 Task: Add a signature Justin Kelly containing With heartfelt thanks and warm wishes, Justin Kelly to email address softage.8@softage.net and add a label Big data
Action: Mouse moved to (1029, 61)
Screenshot: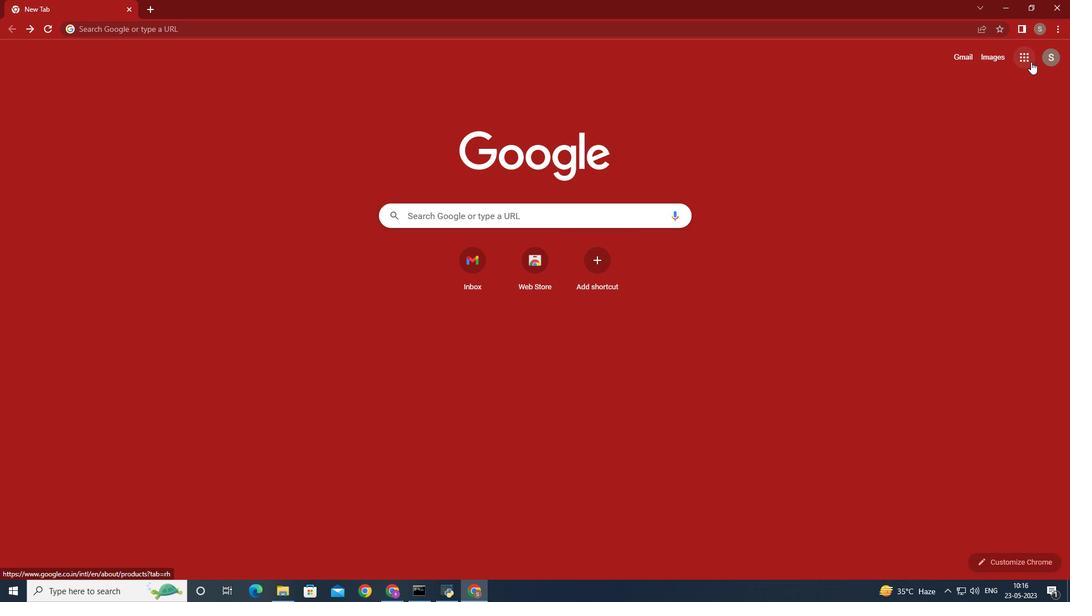 
Action: Mouse pressed left at (1029, 61)
Screenshot: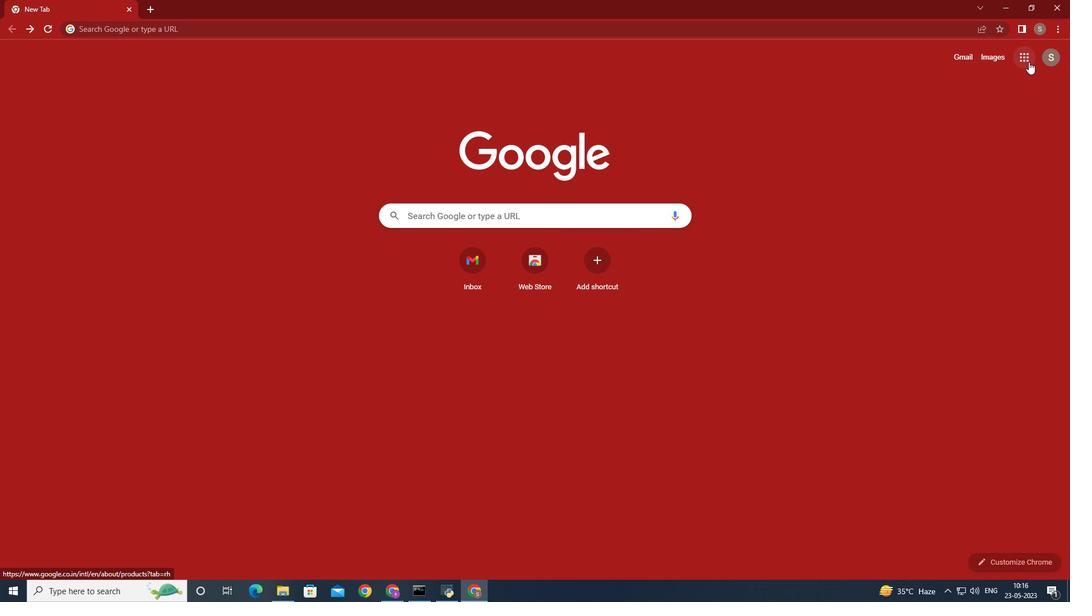 
Action: Mouse moved to (975, 102)
Screenshot: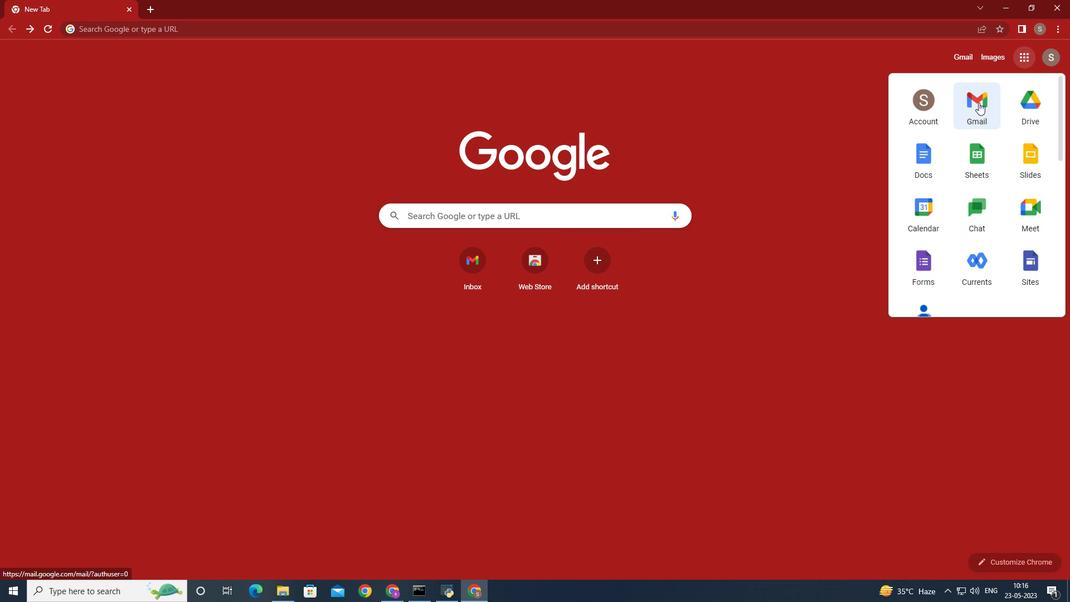 
Action: Mouse pressed left at (975, 102)
Screenshot: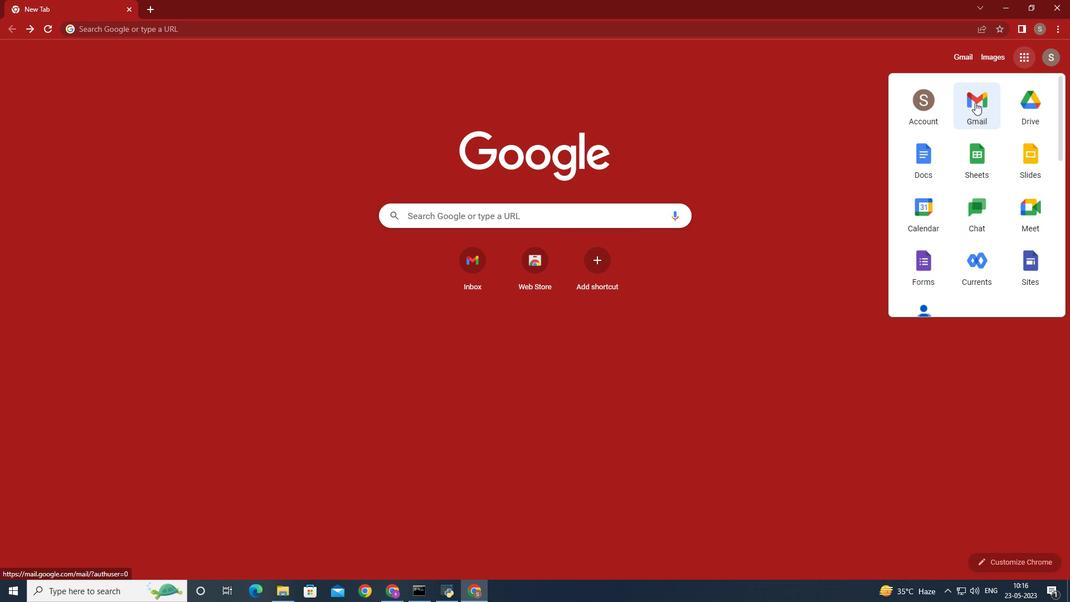
Action: Mouse moved to (952, 77)
Screenshot: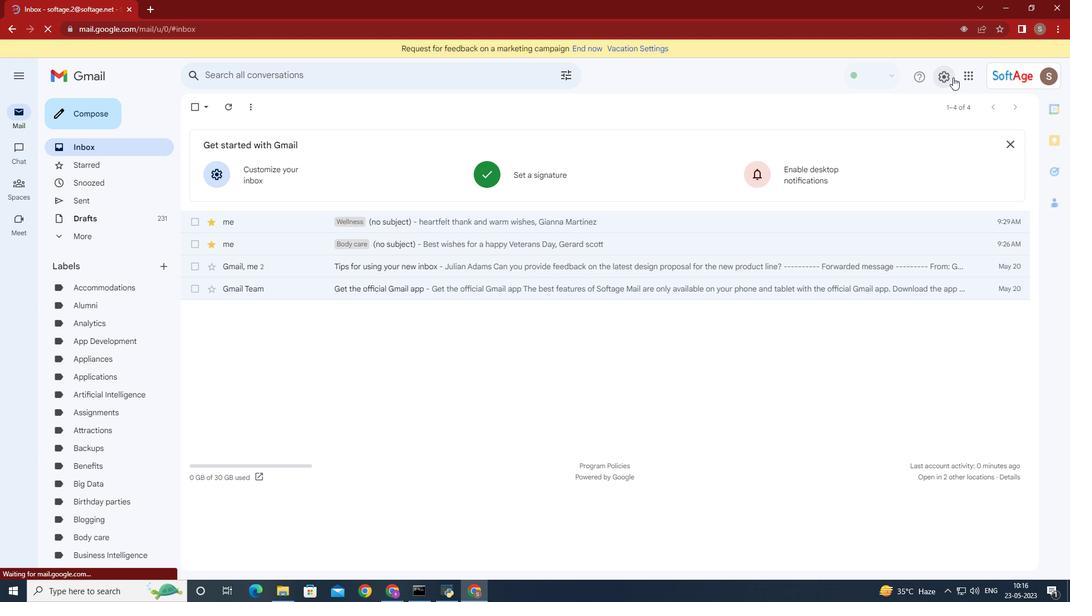 
Action: Mouse pressed left at (952, 77)
Screenshot: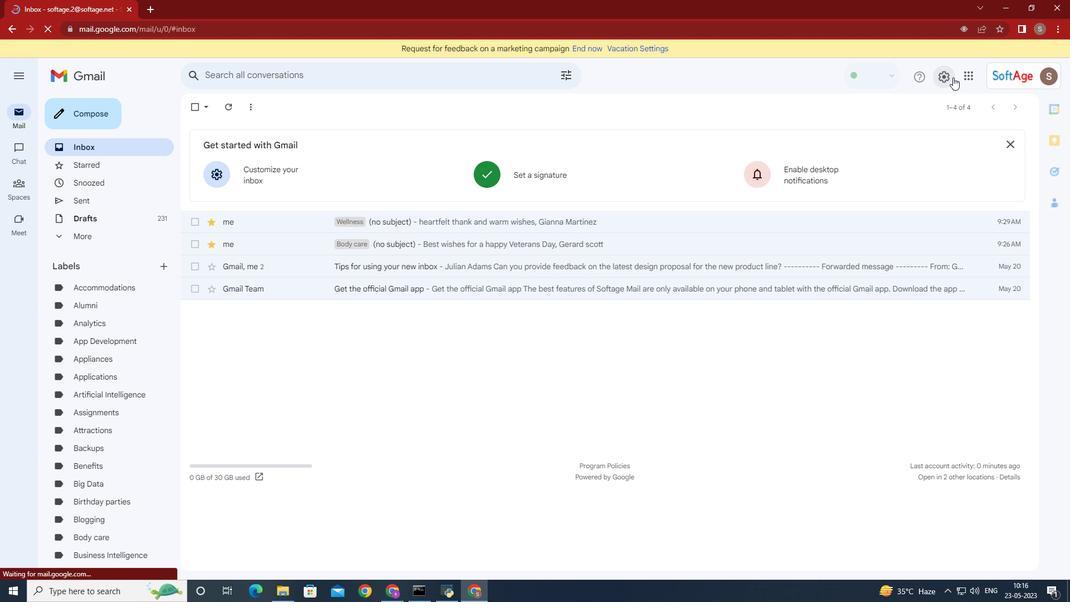 
Action: Mouse moved to (962, 131)
Screenshot: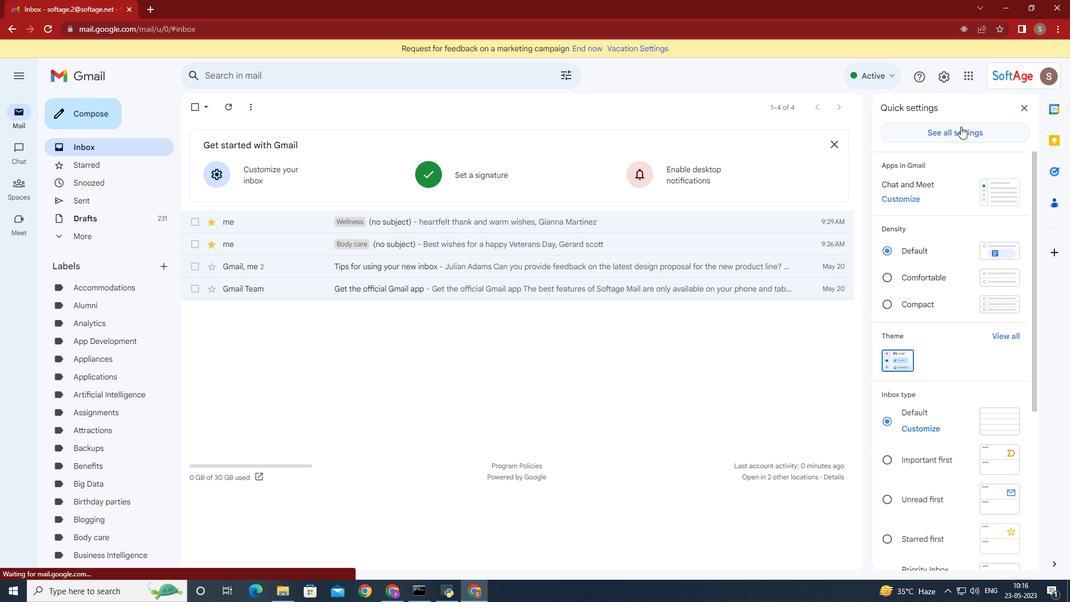 
Action: Mouse pressed left at (962, 131)
Screenshot: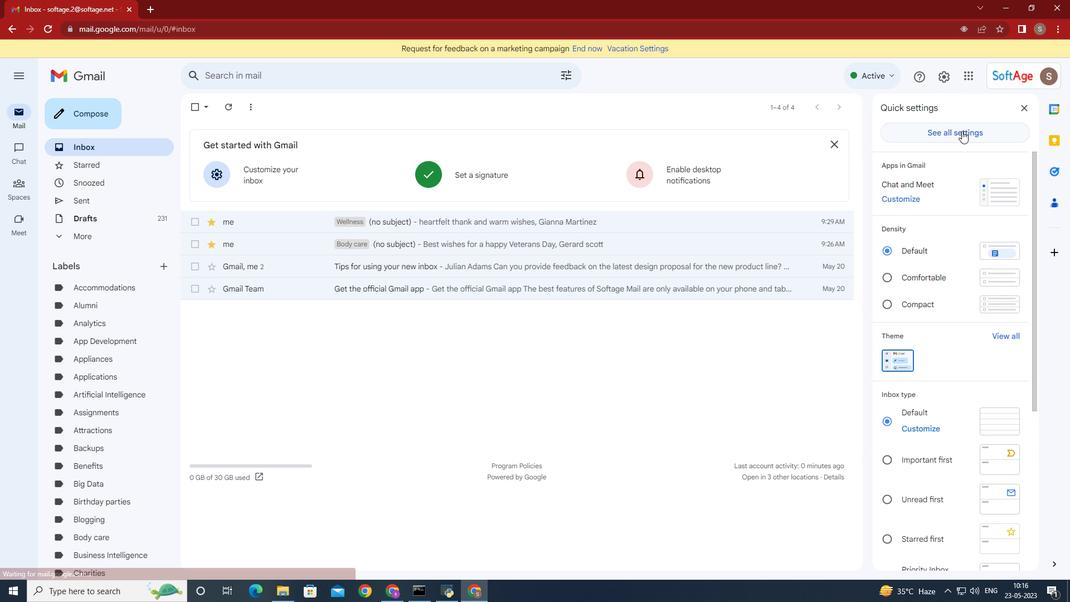 
Action: Mouse moved to (777, 209)
Screenshot: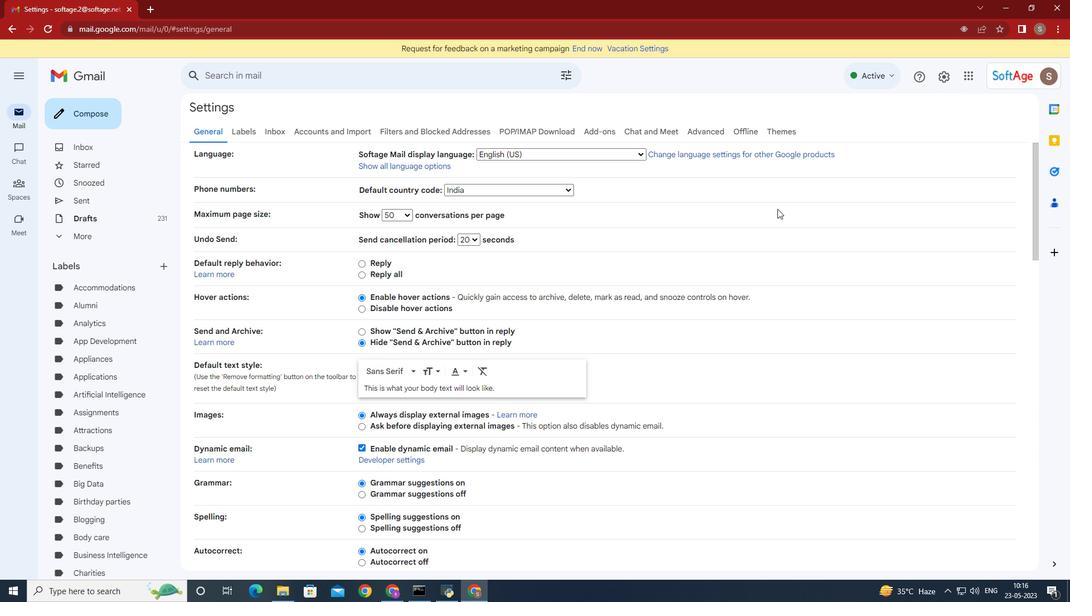
Action: Mouse scrolled (777, 208) with delta (0, 0)
Screenshot: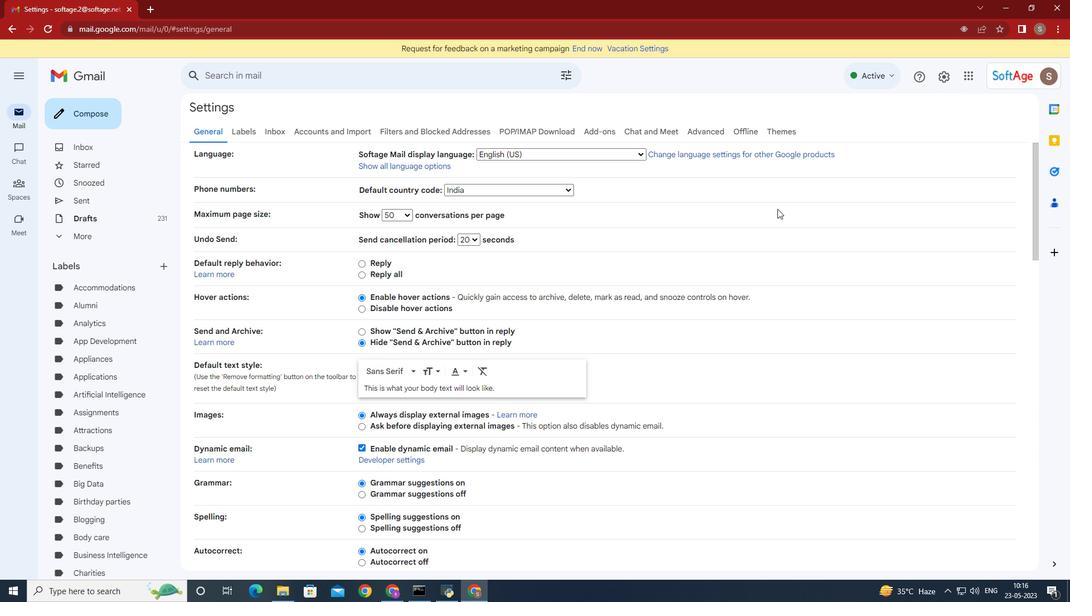 
Action: Mouse moved to (773, 210)
Screenshot: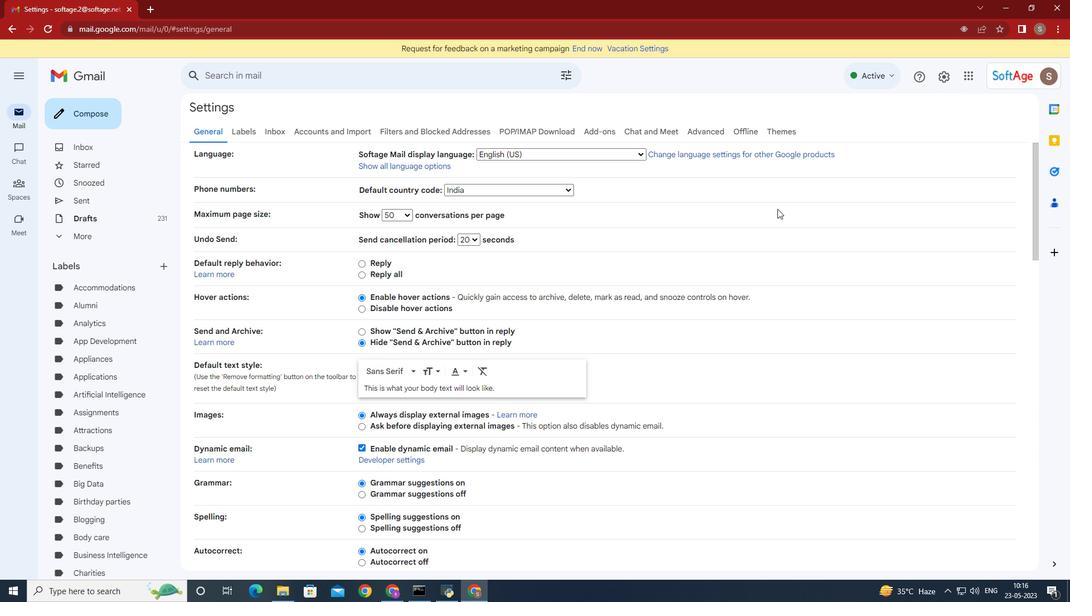 
Action: Mouse scrolled (776, 209) with delta (0, 0)
Screenshot: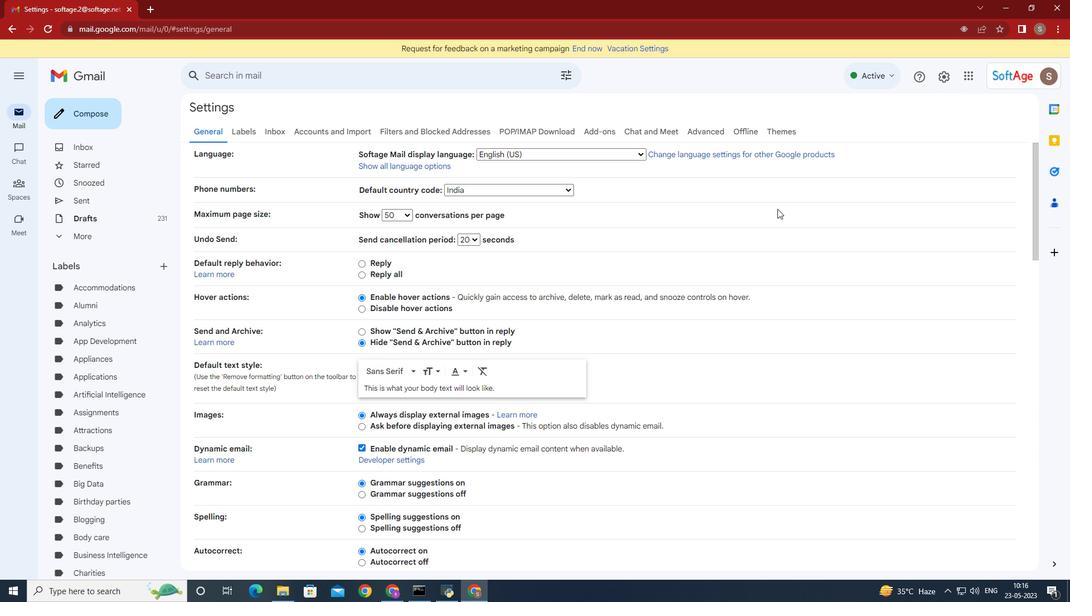 
Action: Mouse moved to (773, 210)
Screenshot: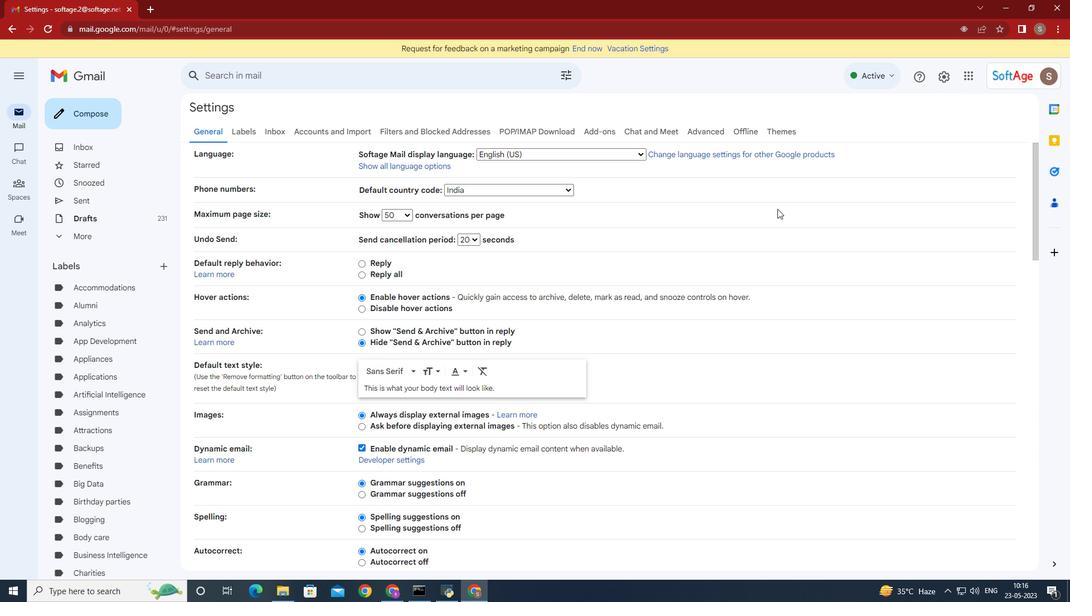 
Action: Mouse scrolled (775, 209) with delta (0, 0)
Screenshot: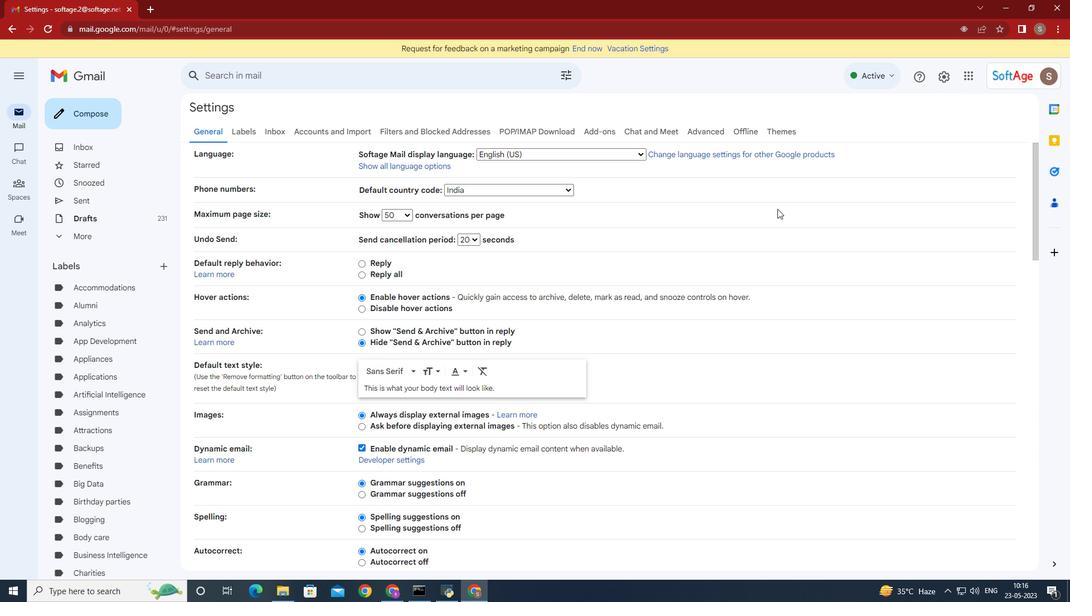 
Action: Mouse scrolled (774, 209) with delta (0, 0)
Screenshot: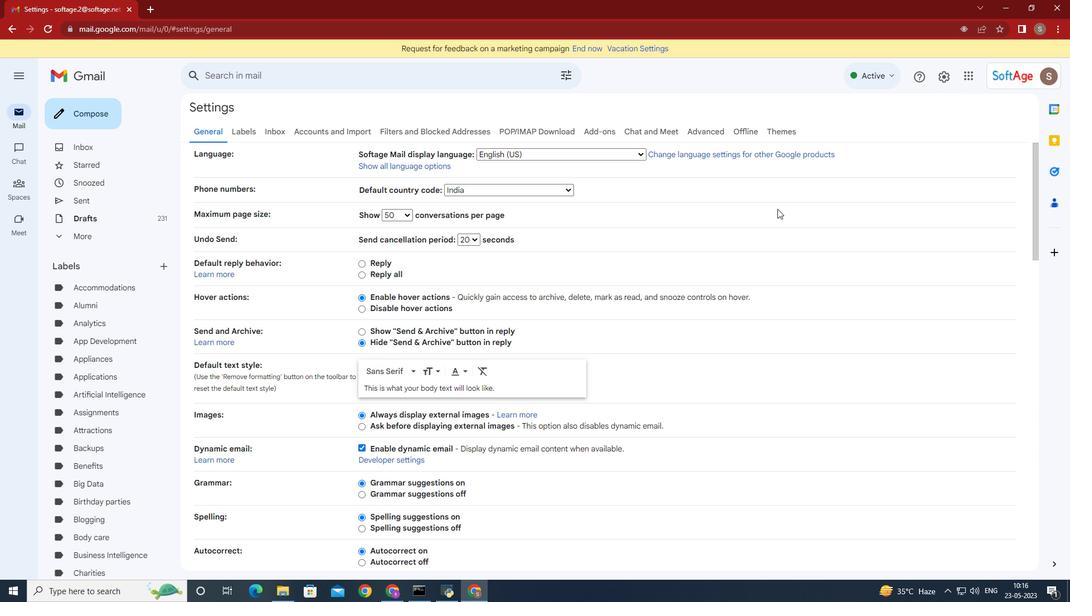 
Action: Mouse moved to (773, 210)
Screenshot: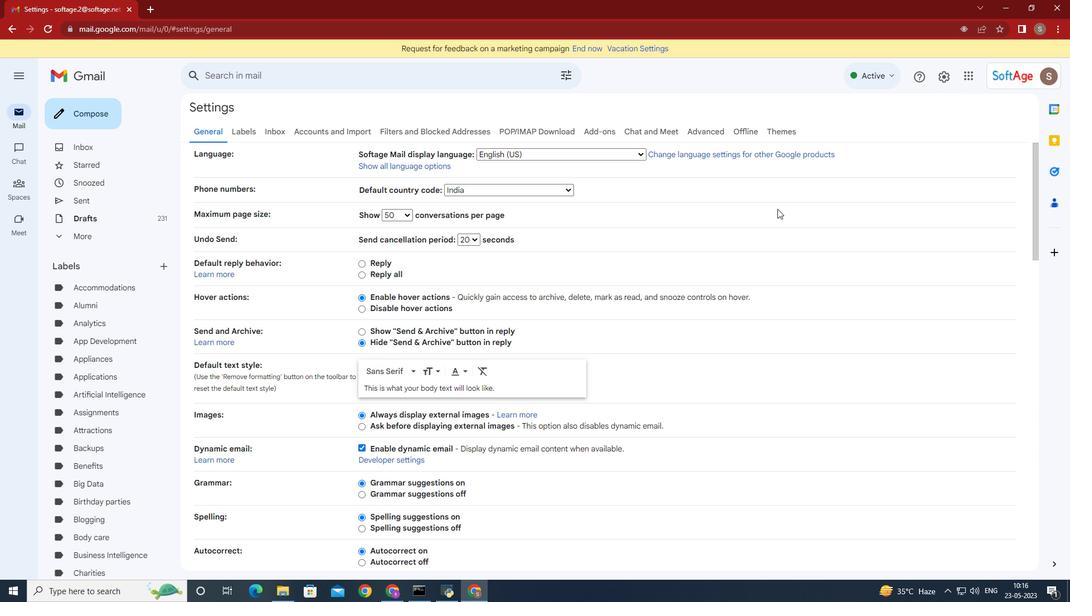 
Action: Mouse scrolled (774, 209) with delta (0, 0)
Screenshot: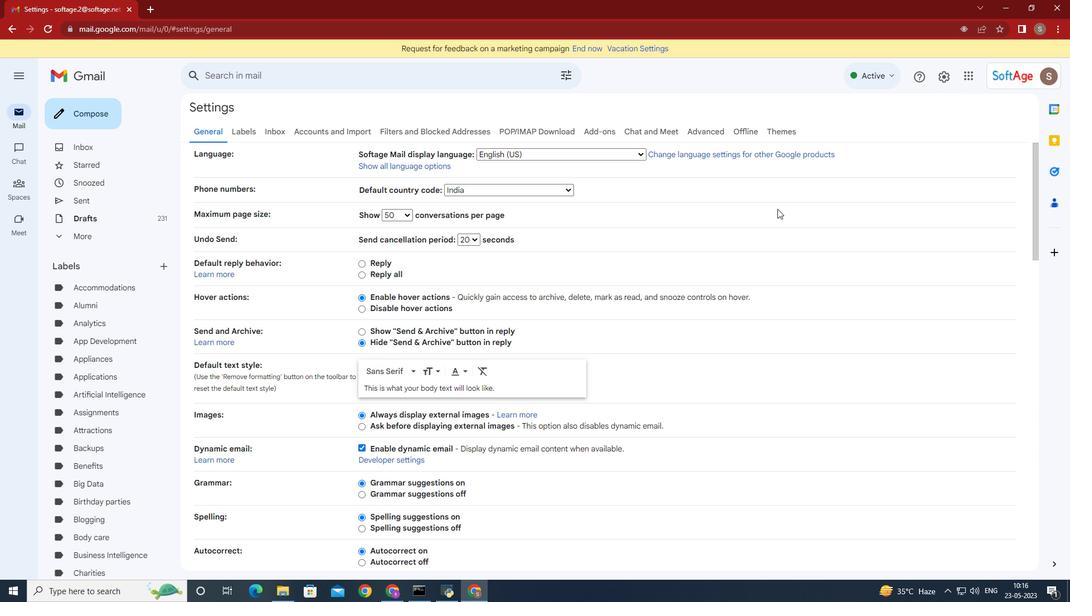 
Action: Mouse scrolled (773, 209) with delta (0, 0)
Screenshot: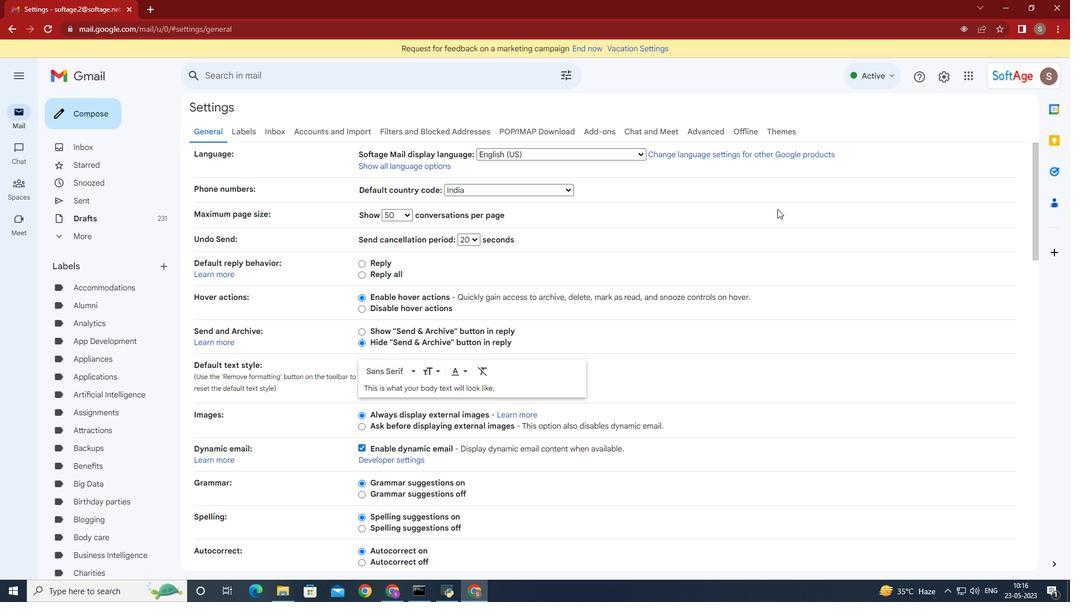 
Action: Mouse moved to (772, 210)
Screenshot: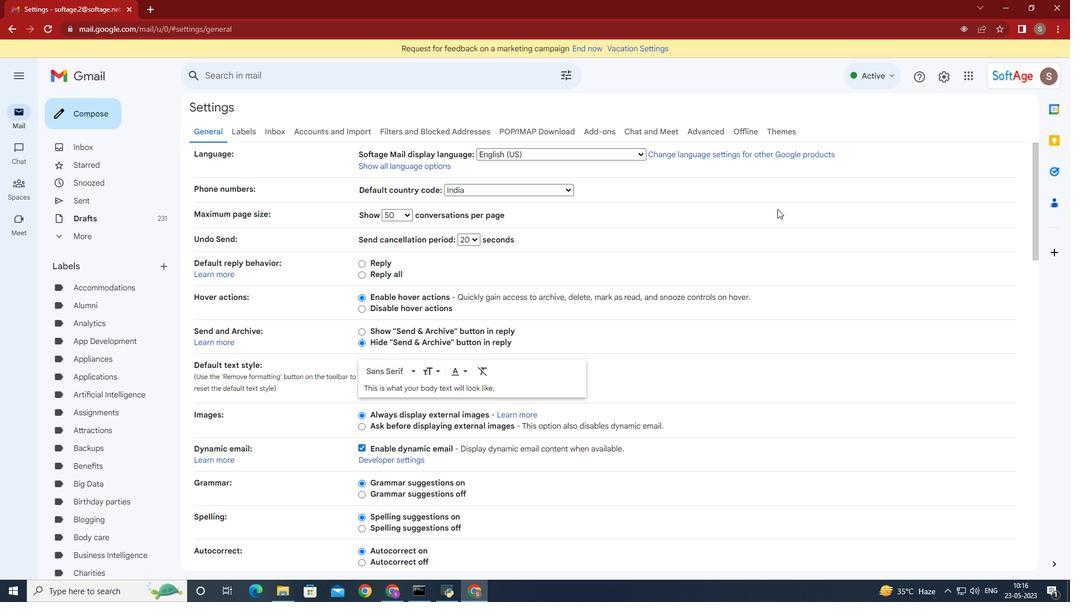 
Action: Mouse scrolled (772, 209) with delta (0, 0)
Screenshot: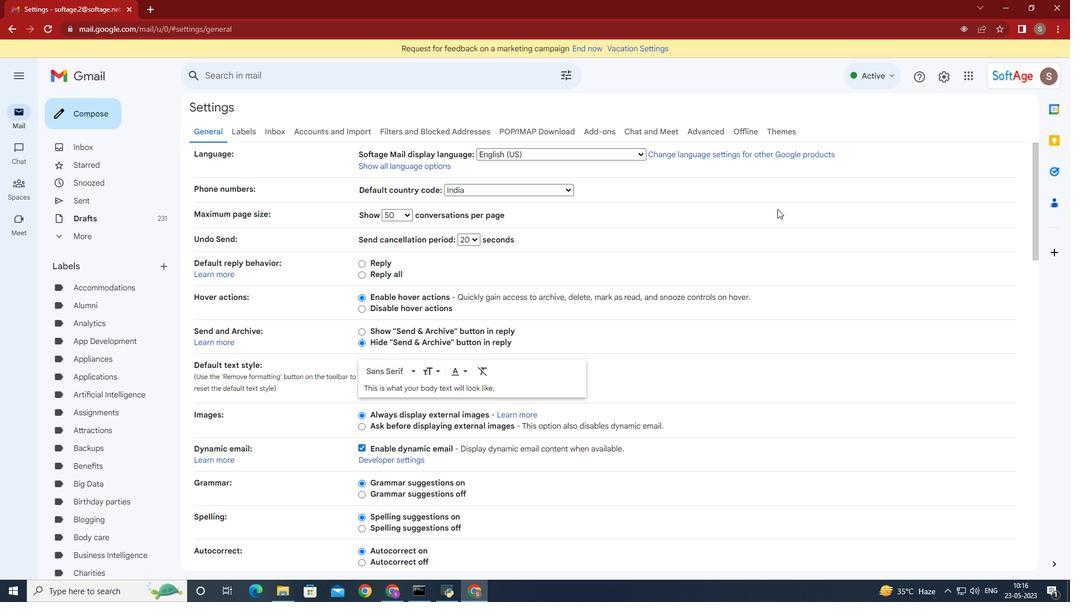 
Action: Mouse moved to (740, 220)
Screenshot: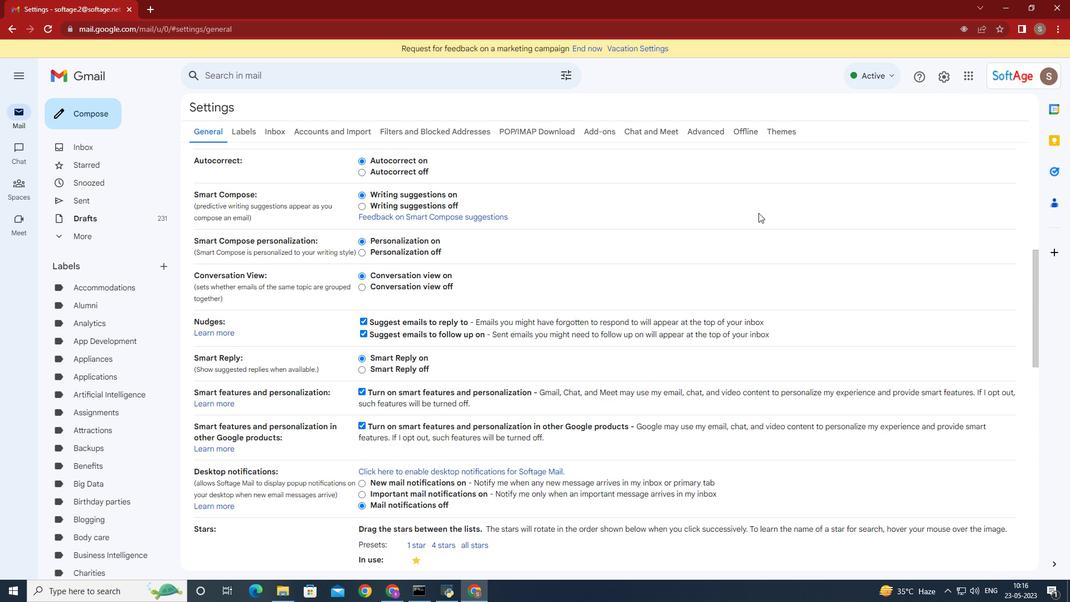 
Action: Mouse scrolled (740, 220) with delta (0, 0)
Screenshot: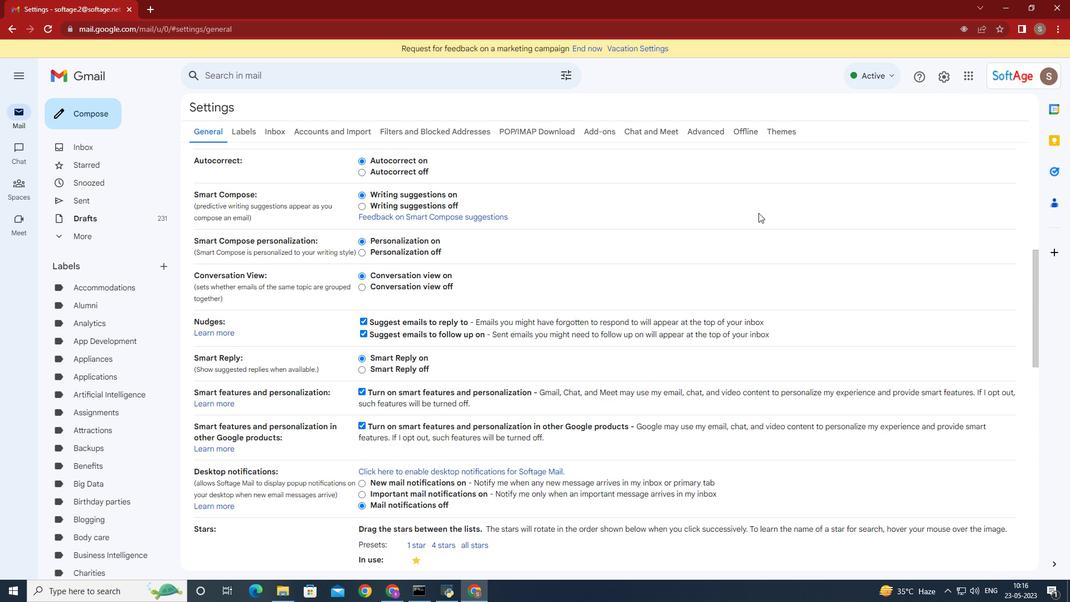 
Action: Mouse moved to (732, 224)
Screenshot: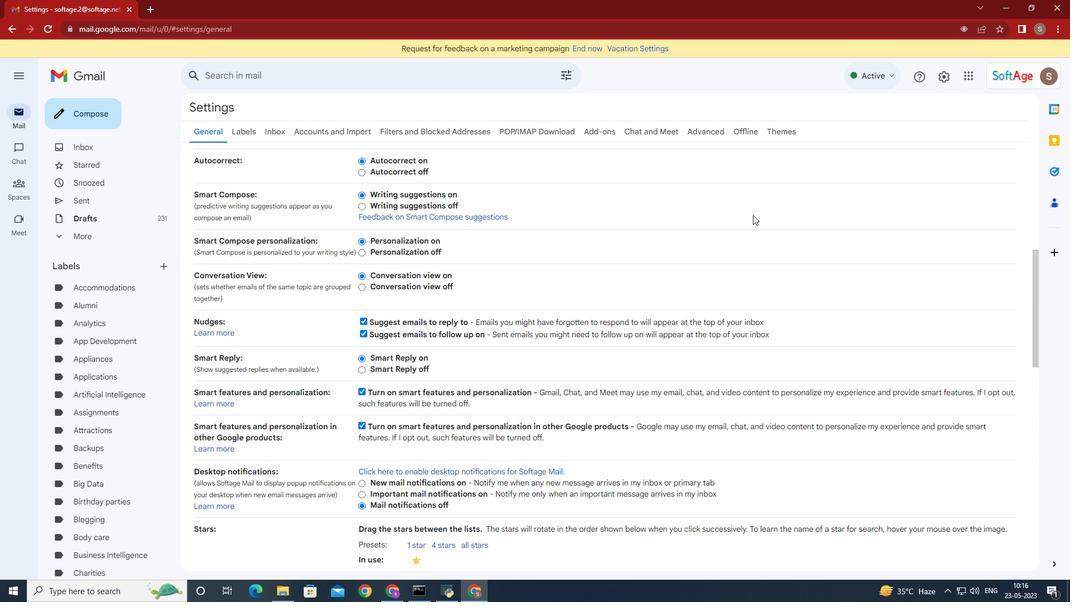 
Action: Mouse scrolled (732, 223) with delta (0, 0)
Screenshot: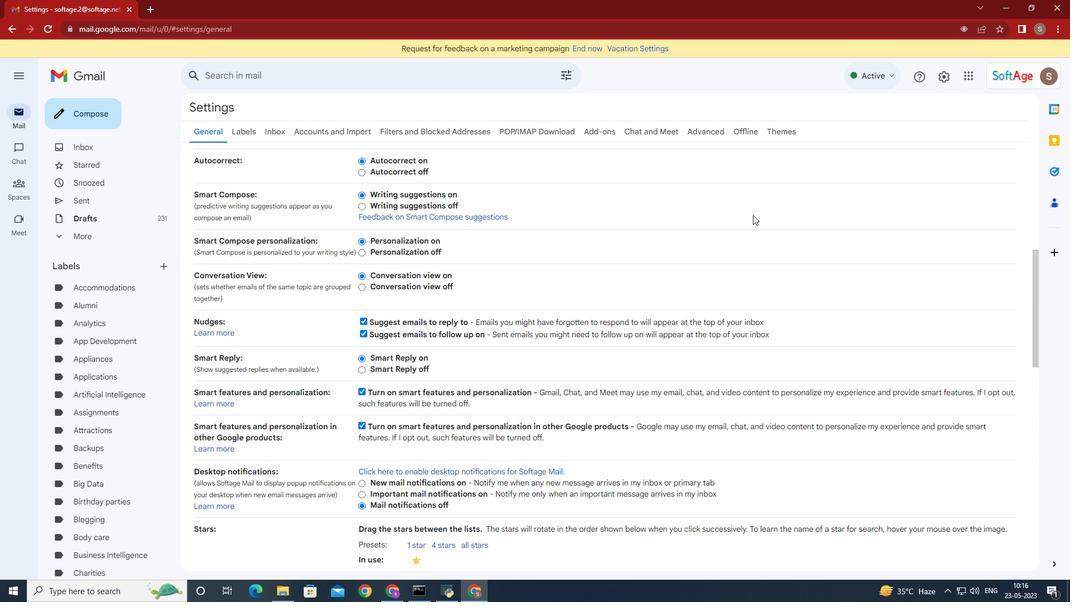 
Action: Mouse moved to (730, 224)
Screenshot: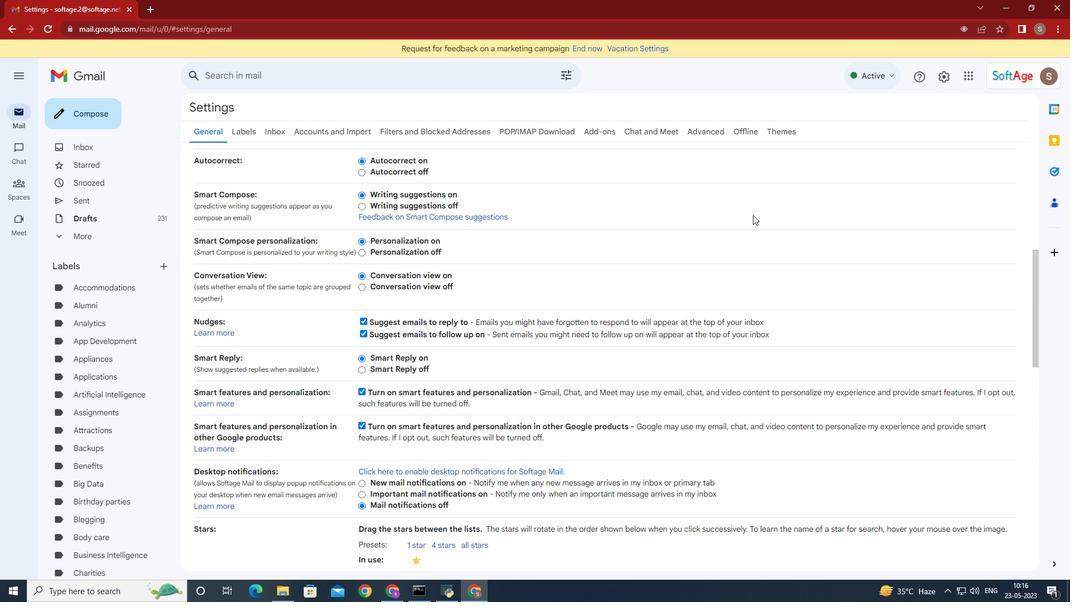 
Action: Mouse scrolled (730, 224) with delta (0, 0)
Screenshot: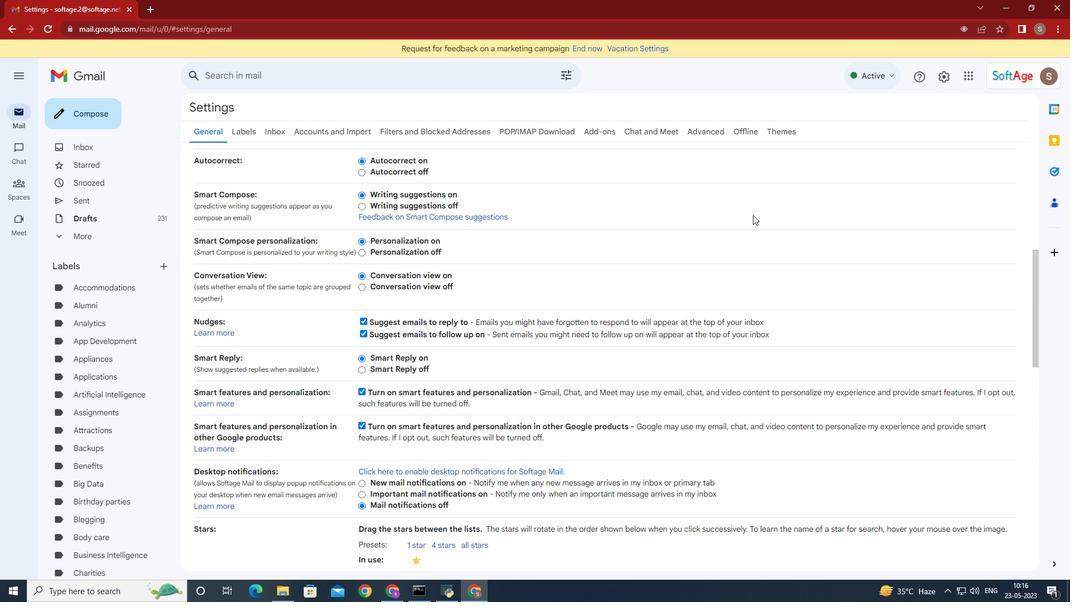 
Action: Mouse moved to (729, 224)
Screenshot: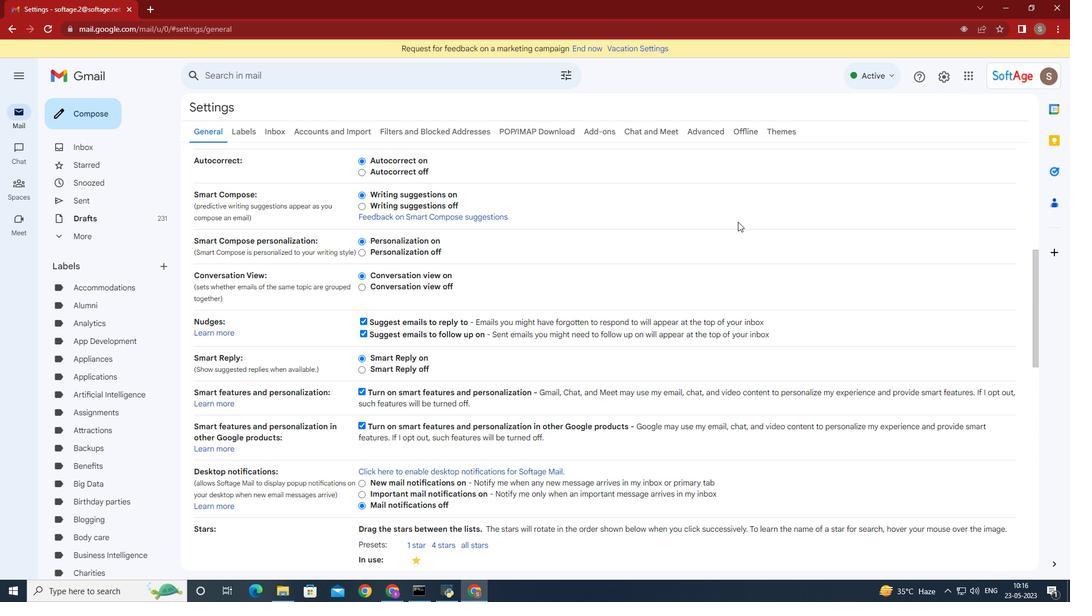 
Action: Mouse scrolled (729, 224) with delta (0, 0)
Screenshot: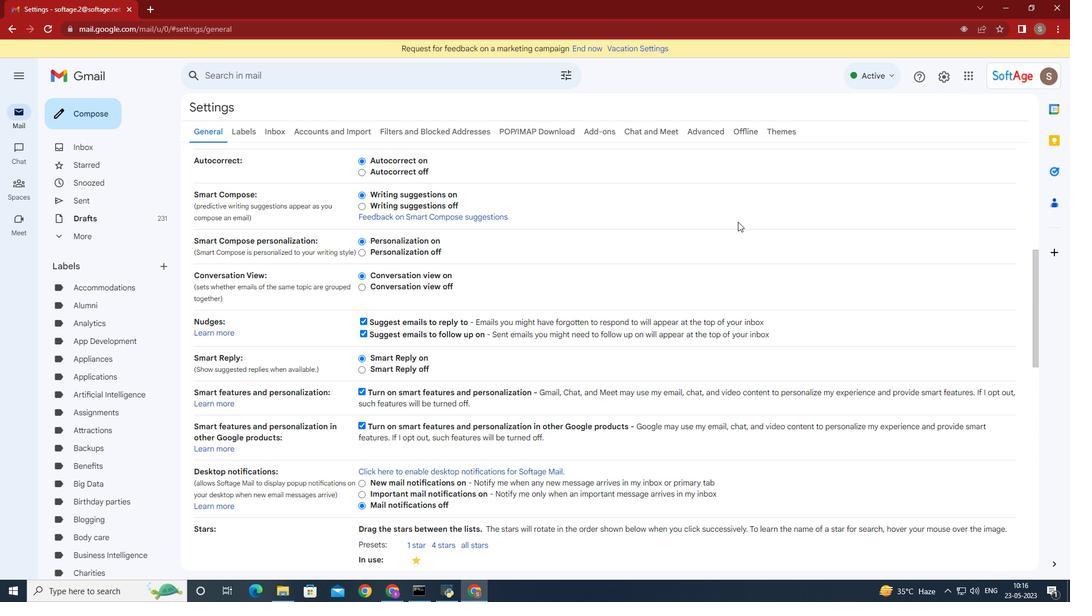 
Action: Mouse moved to (728, 225)
Screenshot: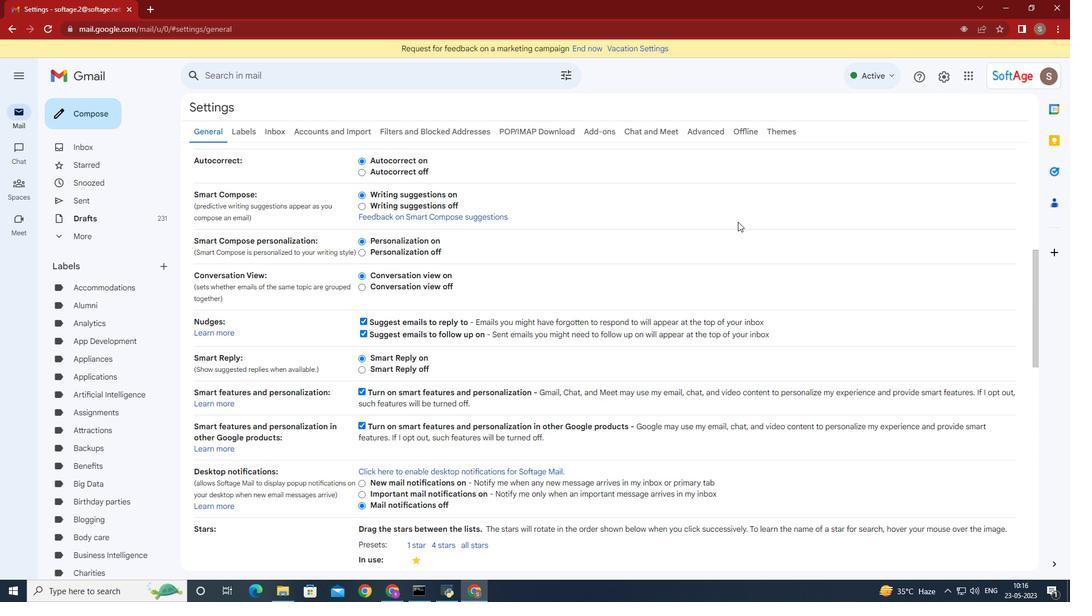 
Action: Mouse scrolled (728, 224) with delta (0, 0)
Screenshot: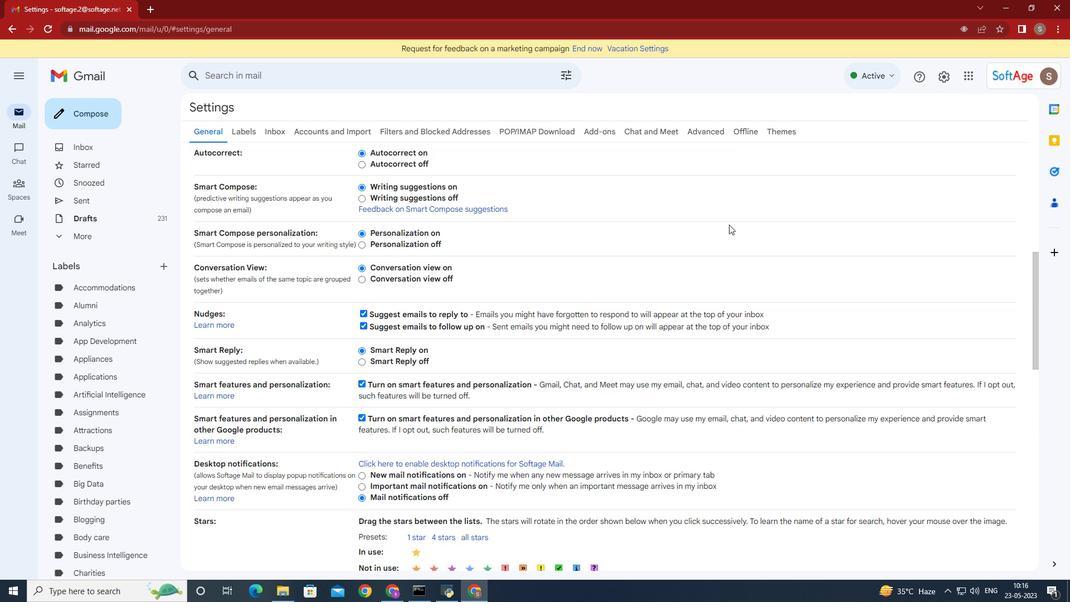 
Action: Mouse moved to (718, 225)
Screenshot: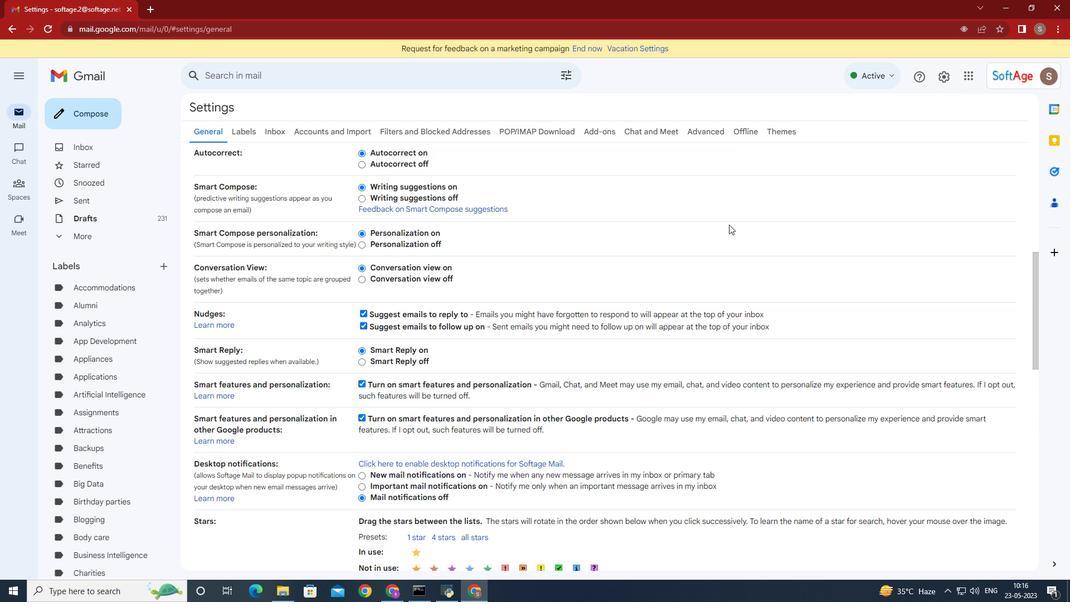 
Action: Mouse scrolled (718, 224) with delta (0, 0)
Screenshot: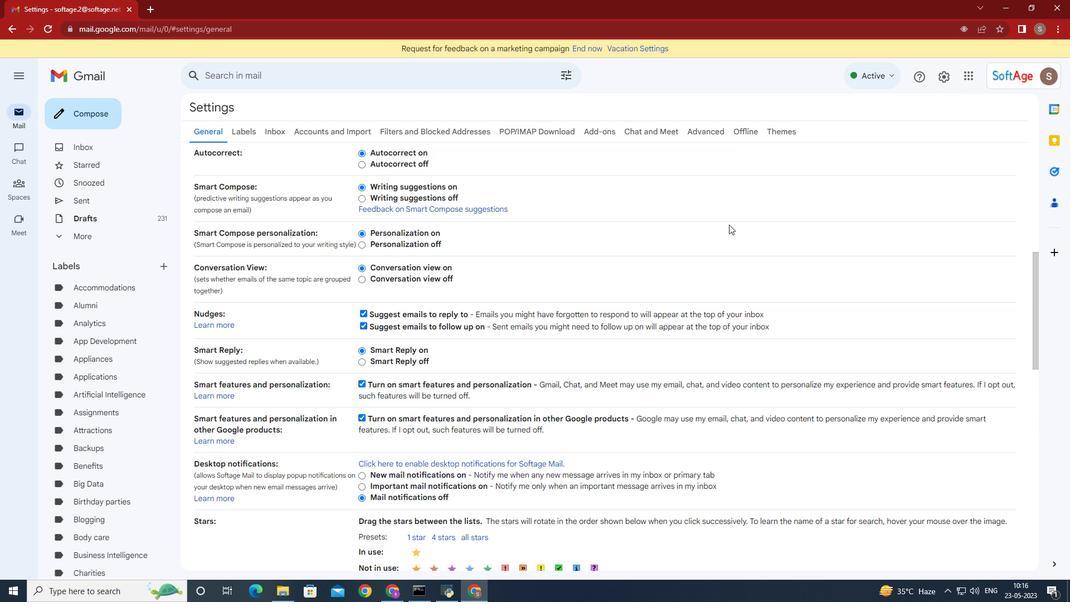 
Action: Mouse moved to (602, 326)
Screenshot: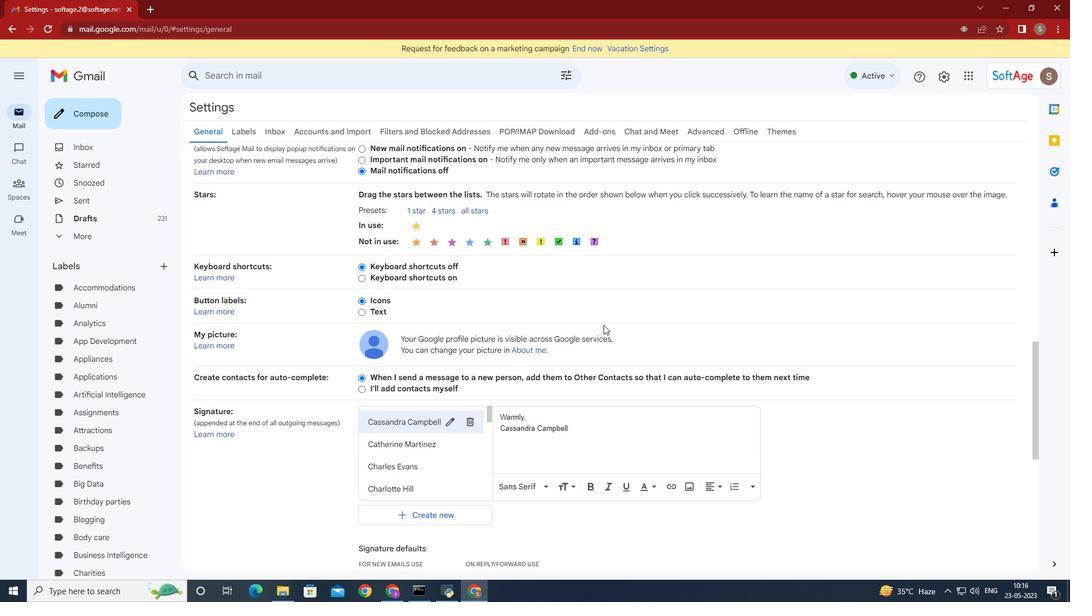 
Action: Mouse scrolled (602, 325) with delta (0, 0)
Screenshot: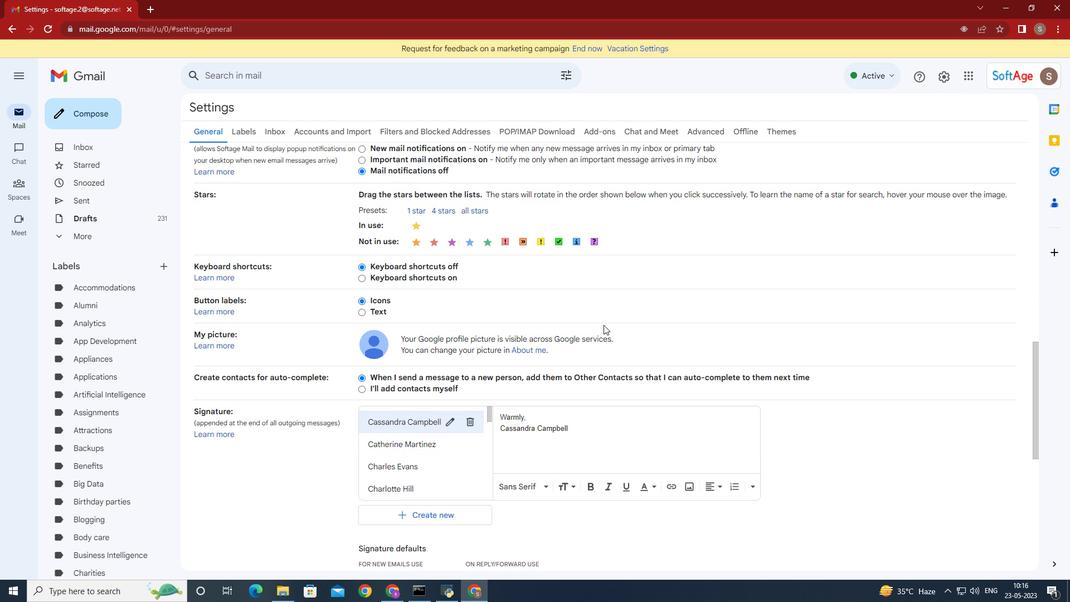 
Action: Mouse scrolled (602, 325) with delta (0, 0)
Screenshot: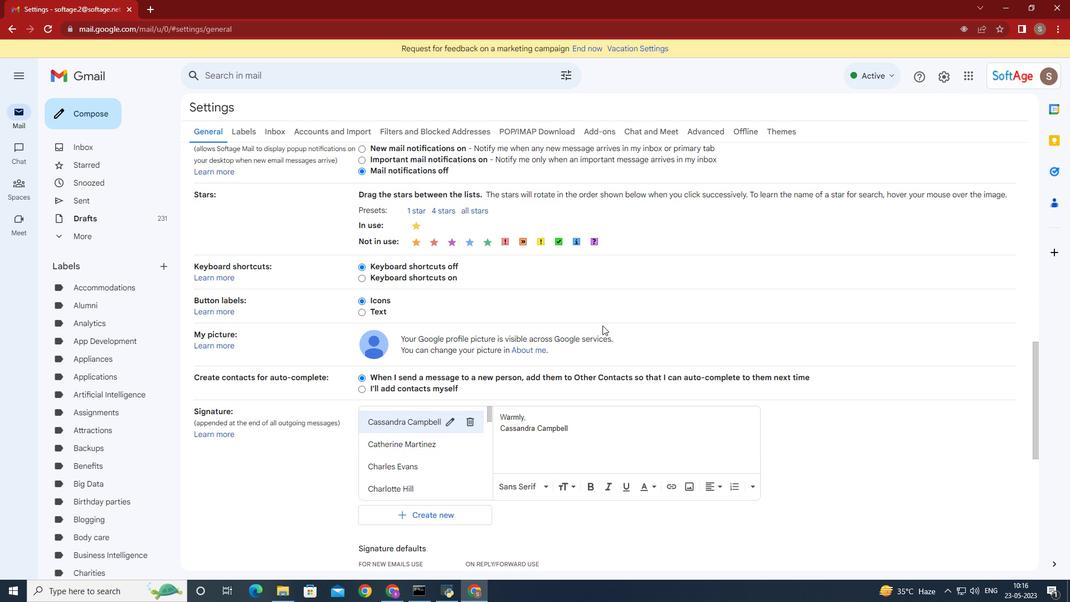 
Action: Mouse moved to (601, 326)
Screenshot: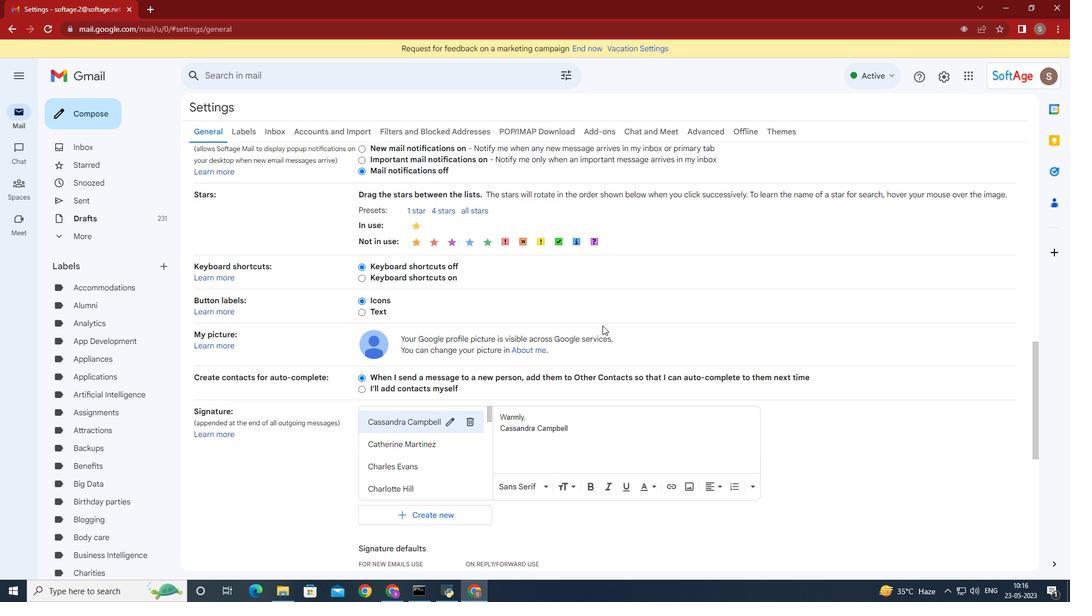 
Action: Mouse scrolled (601, 325) with delta (0, 0)
Screenshot: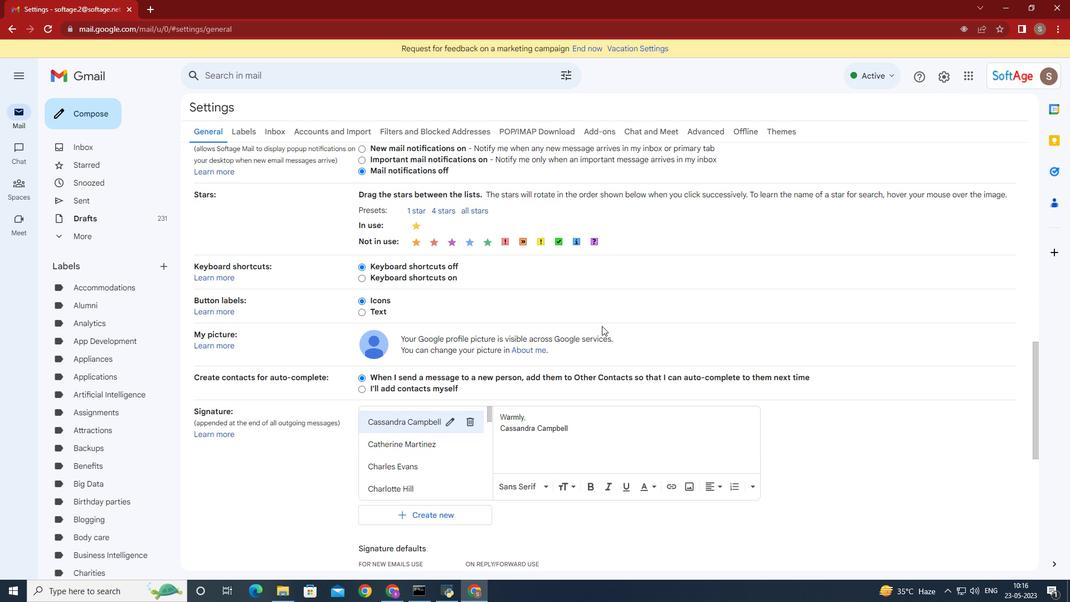 
Action: Mouse moved to (453, 350)
Screenshot: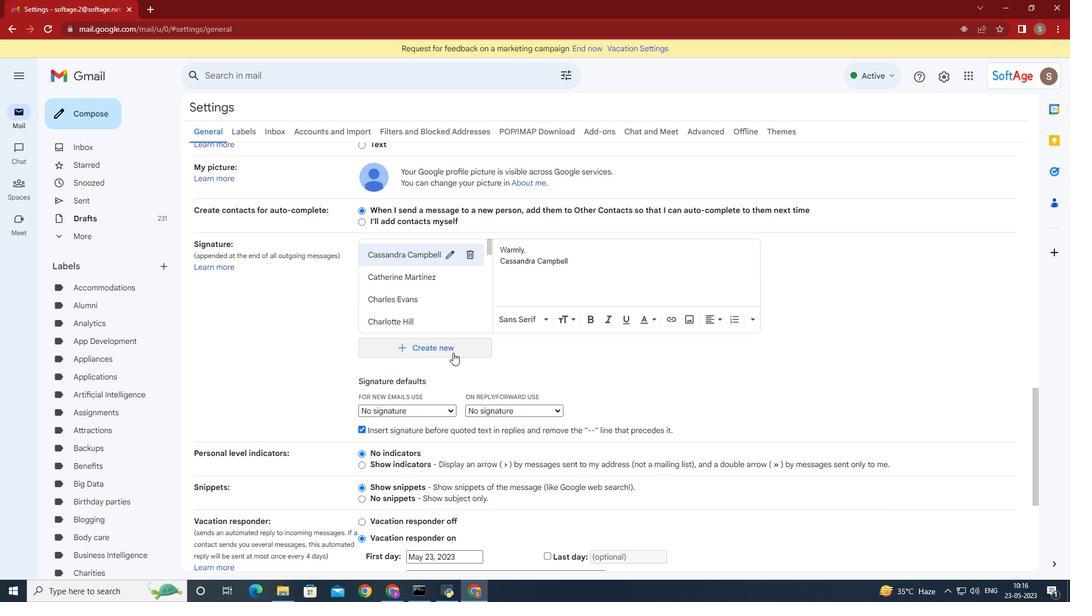 
Action: Mouse pressed left at (453, 350)
Screenshot: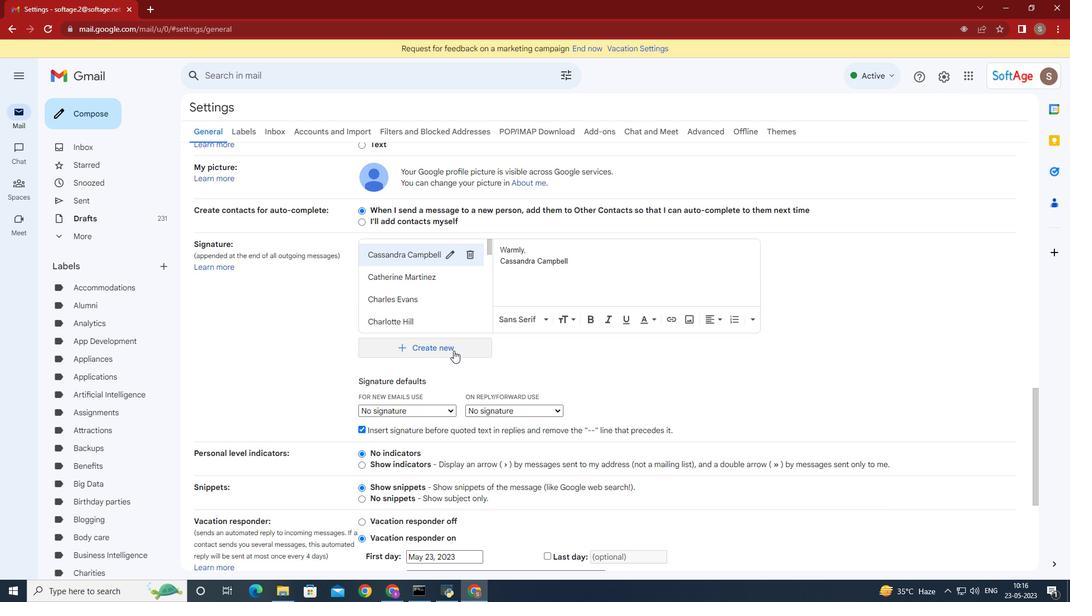 
Action: Mouse moved to (461, 358)
Screenshot: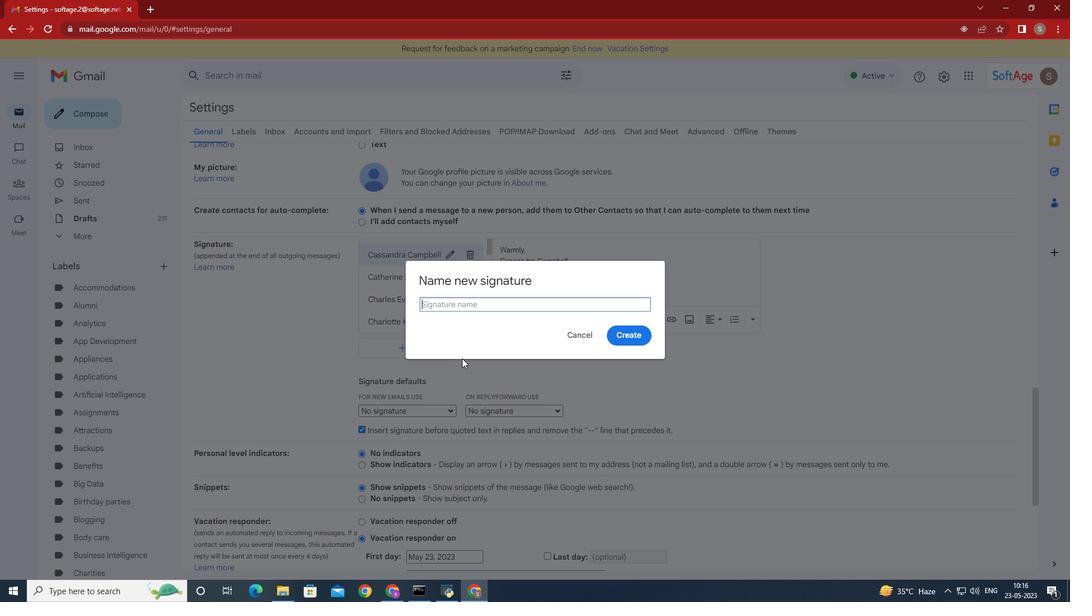 
Action: Key pressed <Key.shift><Key.shift><Key.shift>Justin<Key.space><Key.shift>Kelly
Screenshot: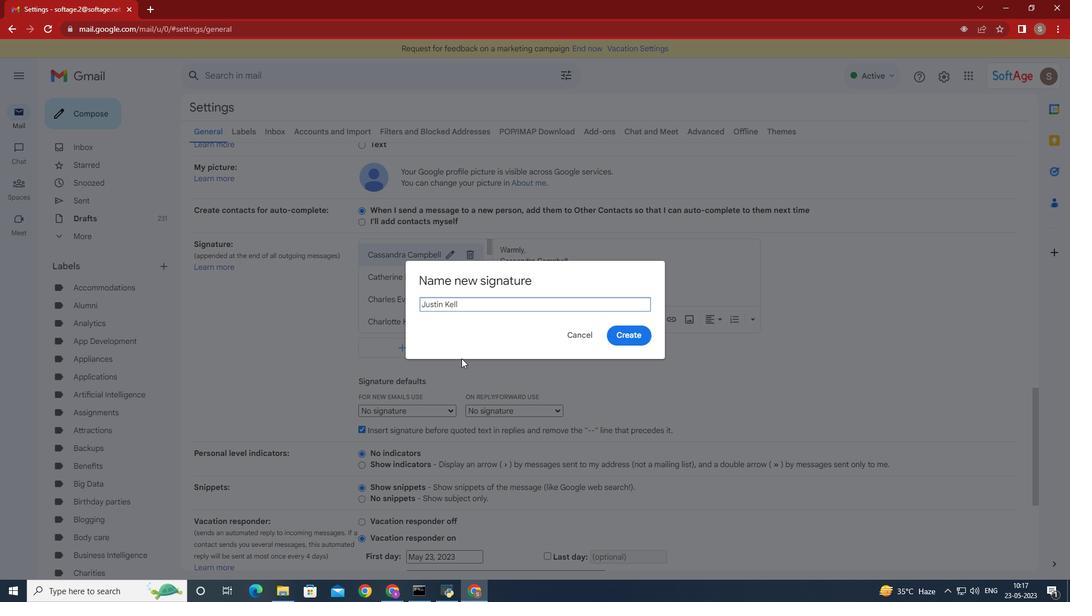 
Action: Mouse moved to (573, 367)
Screenshot: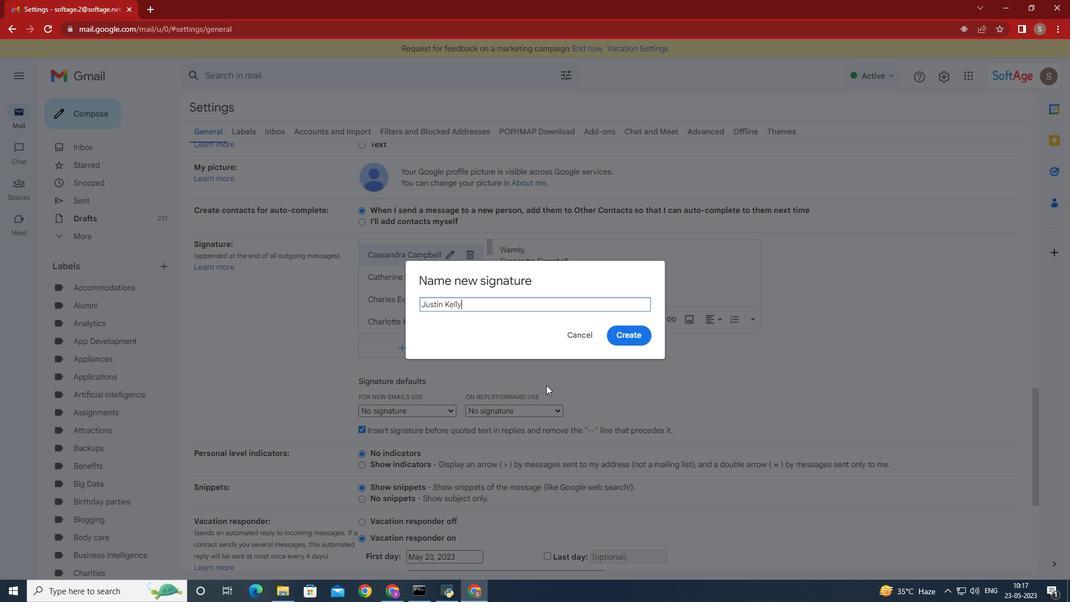 
Action: Key pressed n
Screenshot: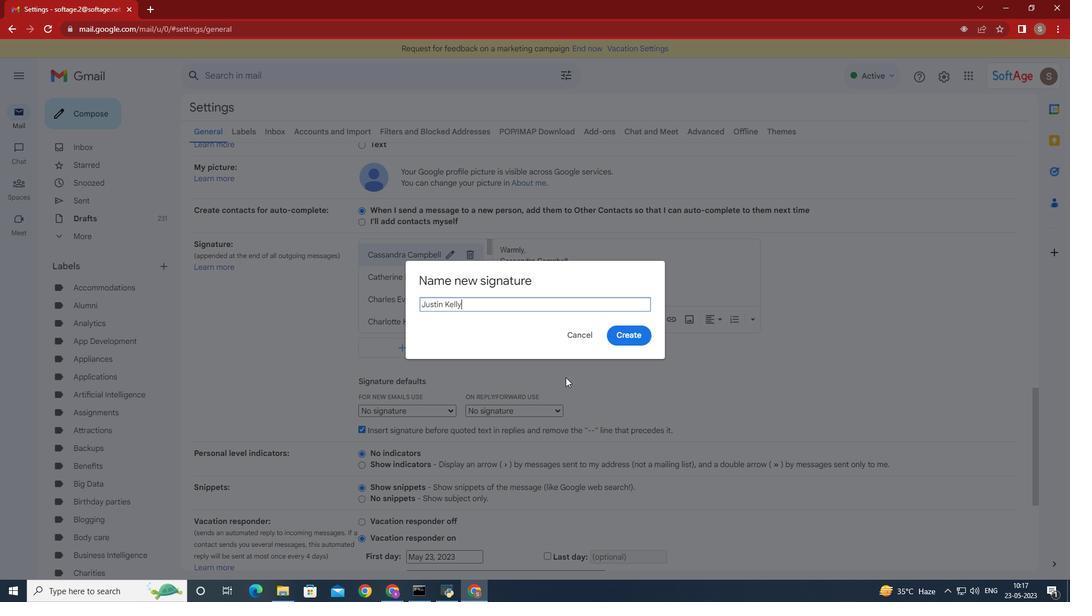 
Action: Mouse moved to (575, 364)
Screenshot: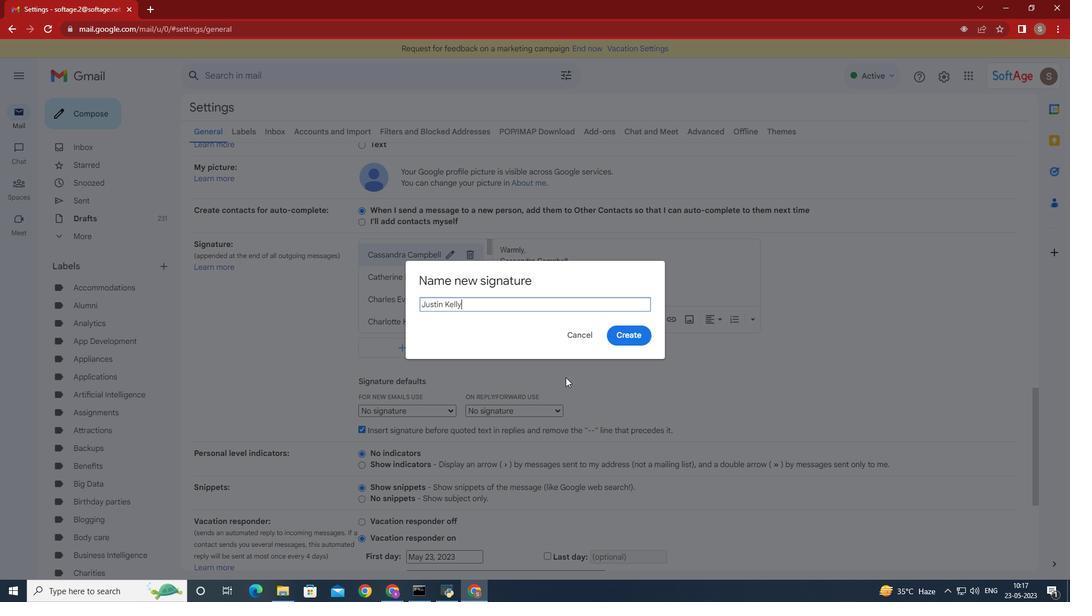 
Action: Key pressed <Key.space>
Screenshot: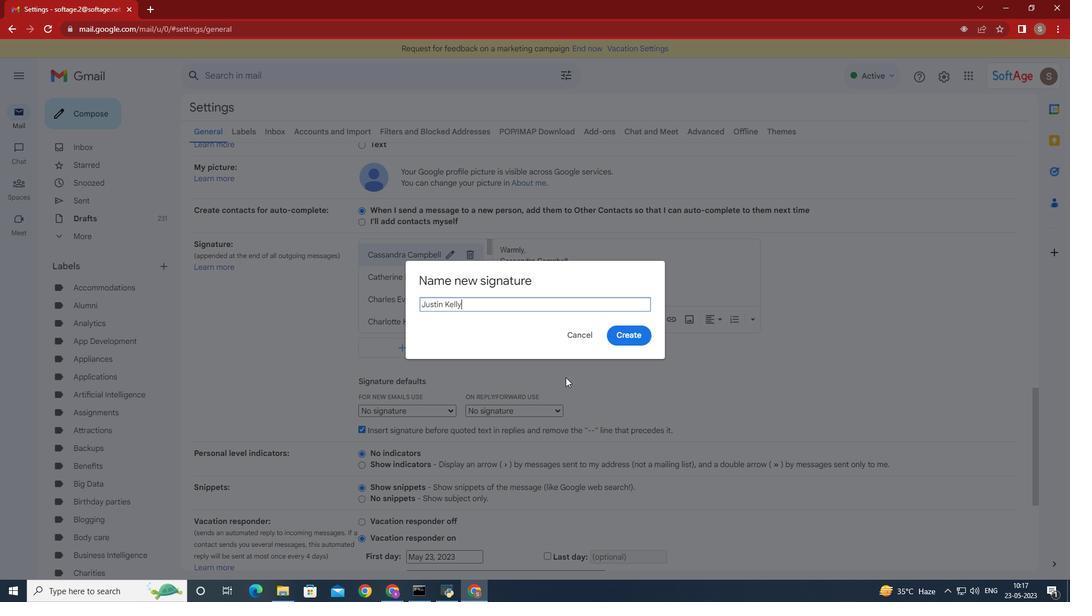 
Action: Mouse moved to (619, 330)
Screenshot: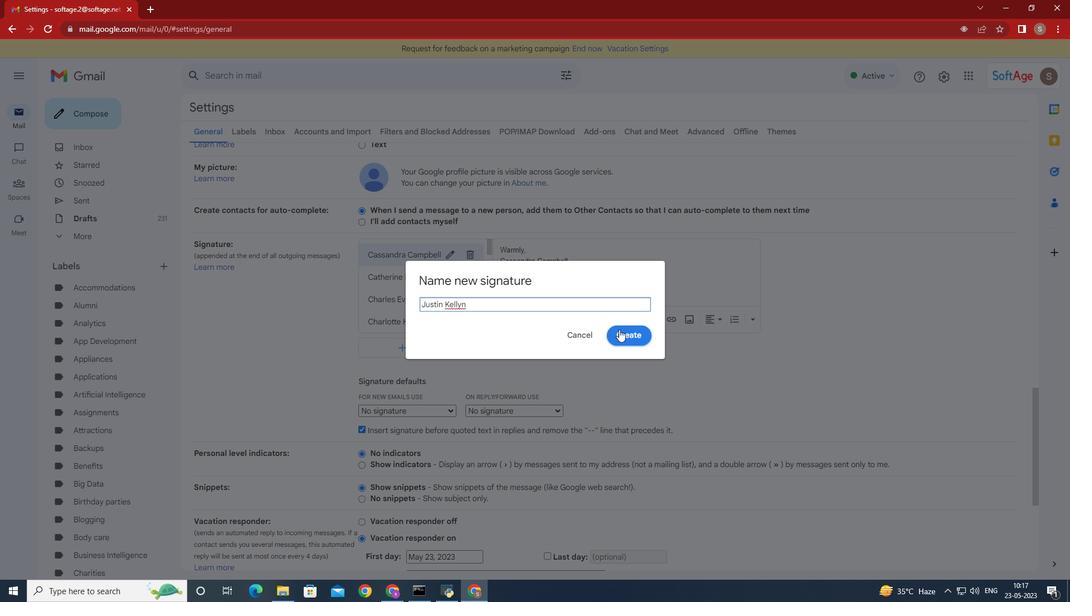 
Action: Mouse pressed left at (619, 330)
Screenshot: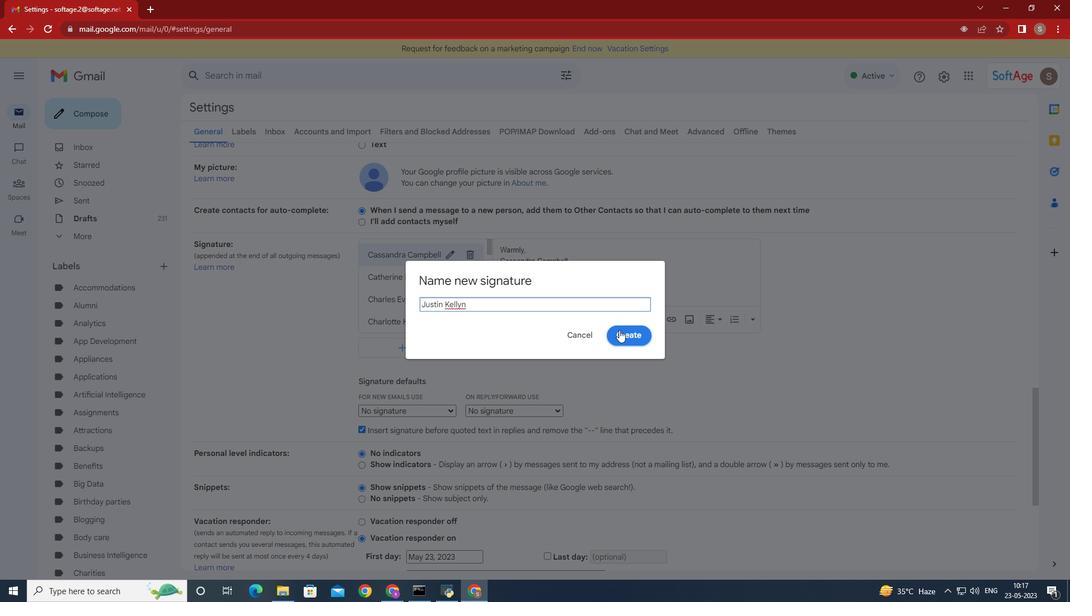 
Action: Mouse moved to (600, 303)
Screenshot: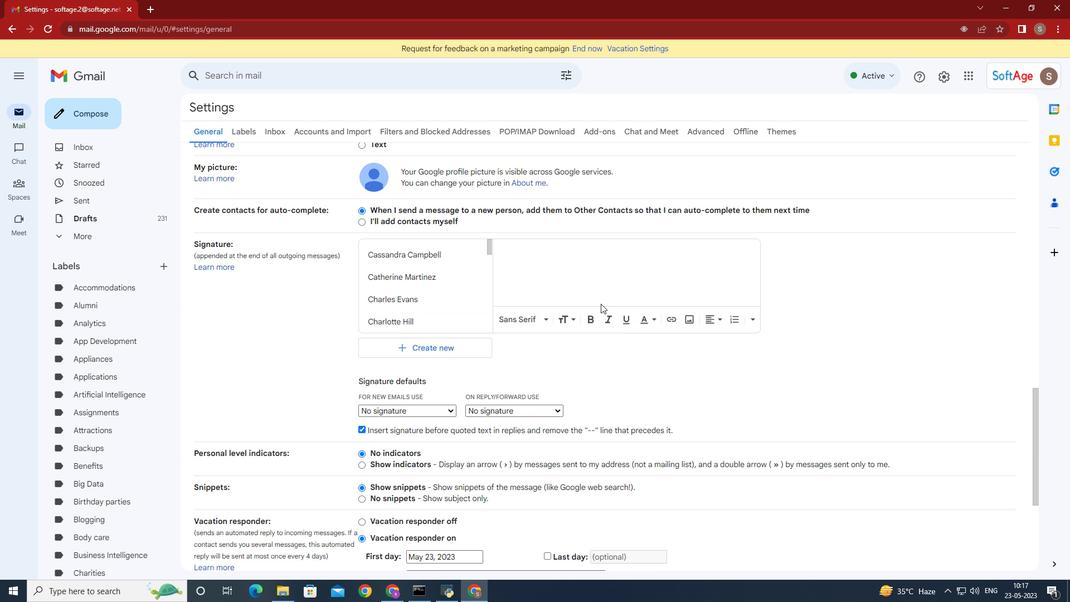 
Action: Key pressed he
Screenshot: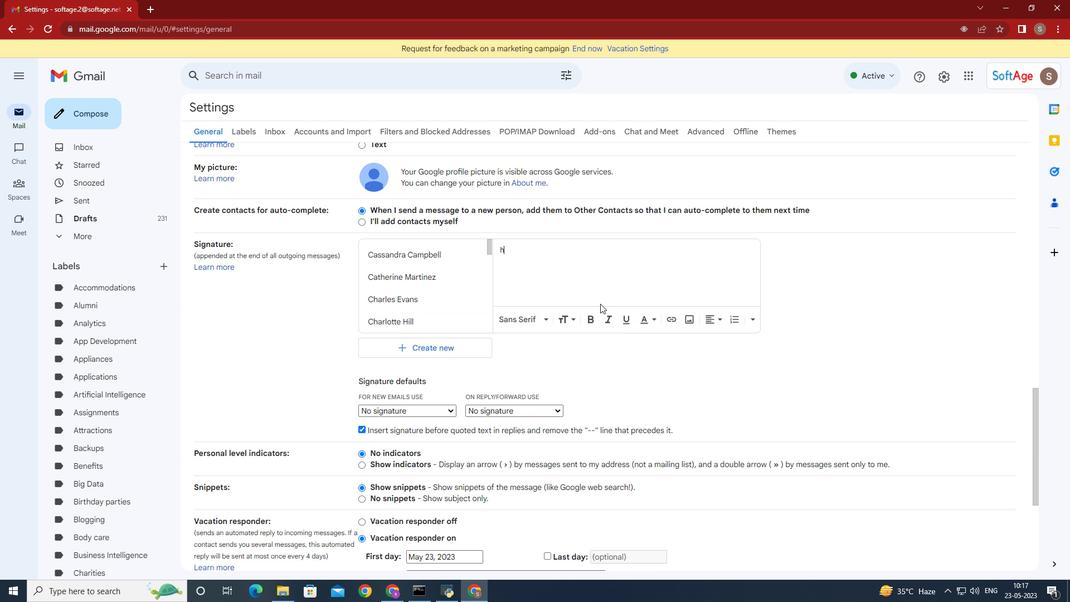 
Action: Mouse moved to (592, 293)
Screenshot: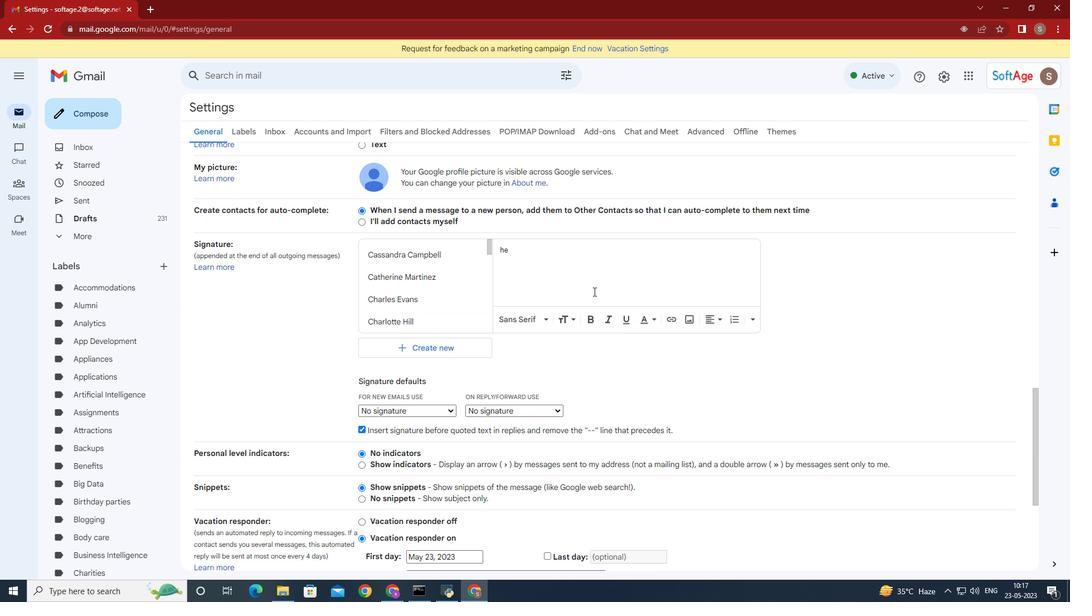 
Action: Key pressed a
Screenshot: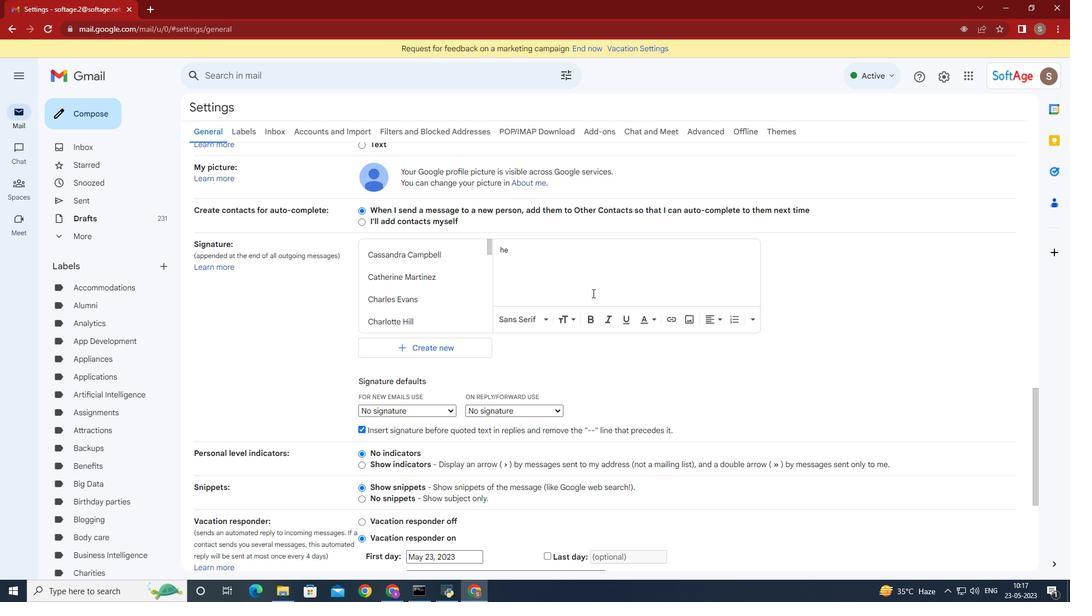 
Action: Mouse moved to (593, 293)
Screenshot: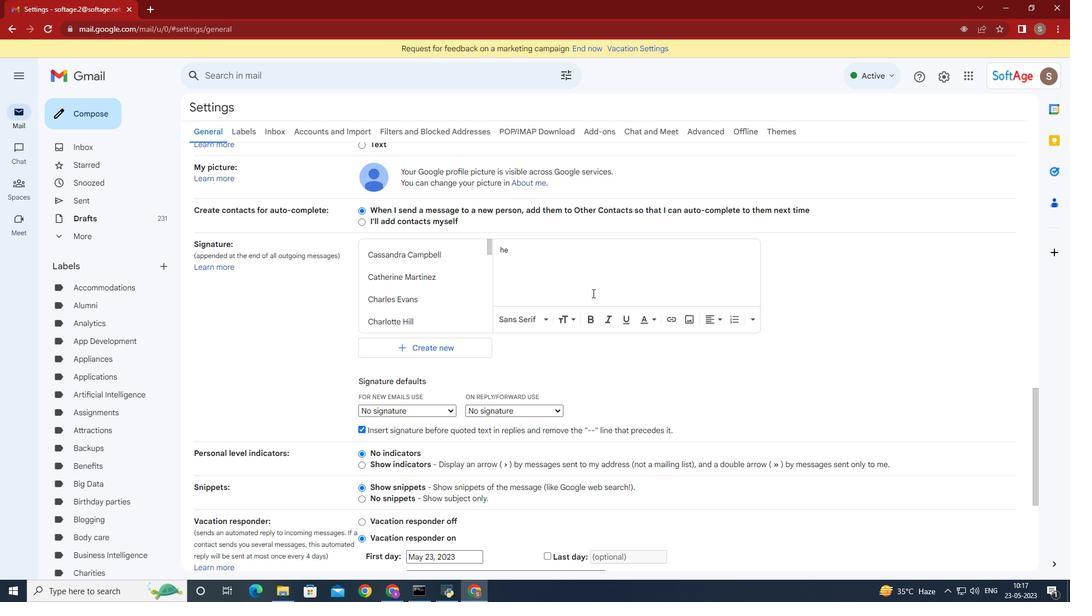
Action: Key pressed r
Screenshot: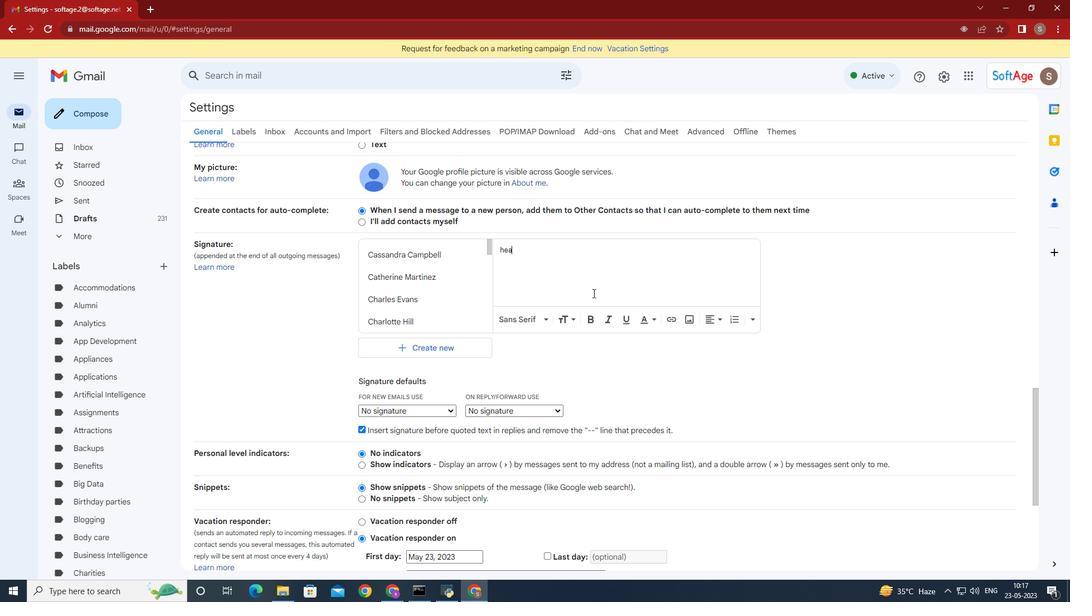 
Action: Mouse moved to (596, 289)
Screenshot: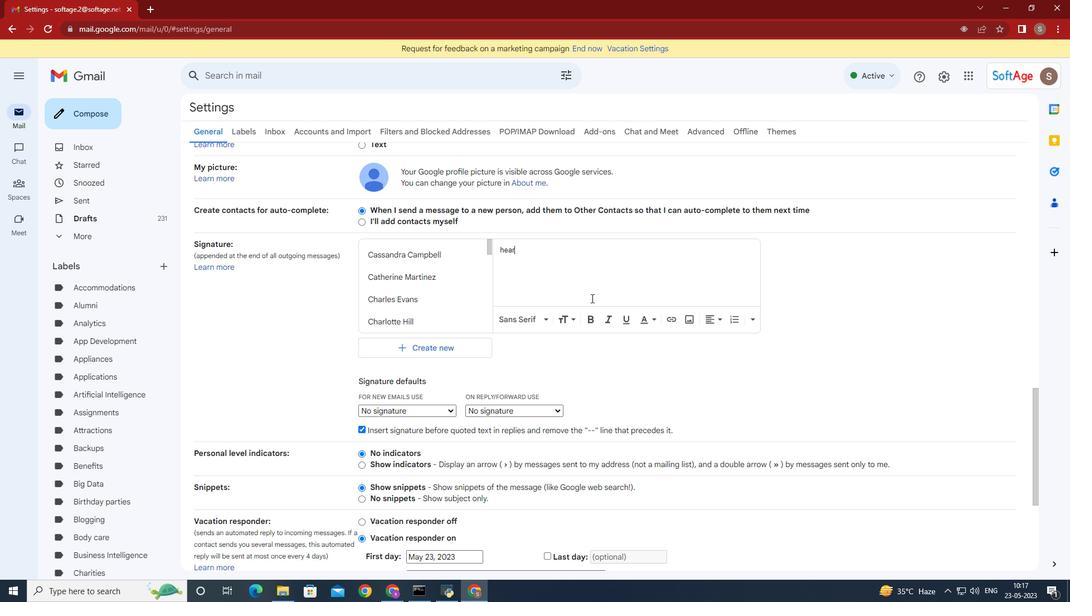
Action: Key pressed tfelt<Key.space>thanks<Key.space>and<Key.space>warm<Key.space>wishes<Key.space>,<Key.shift_r><Key.enter><Key.shift><Key.shift><Key.shift><Key.shift><Key.shift><Key.shift>Justin<Key.space><Key.shift>Kelly<Key.space>
Screenshot: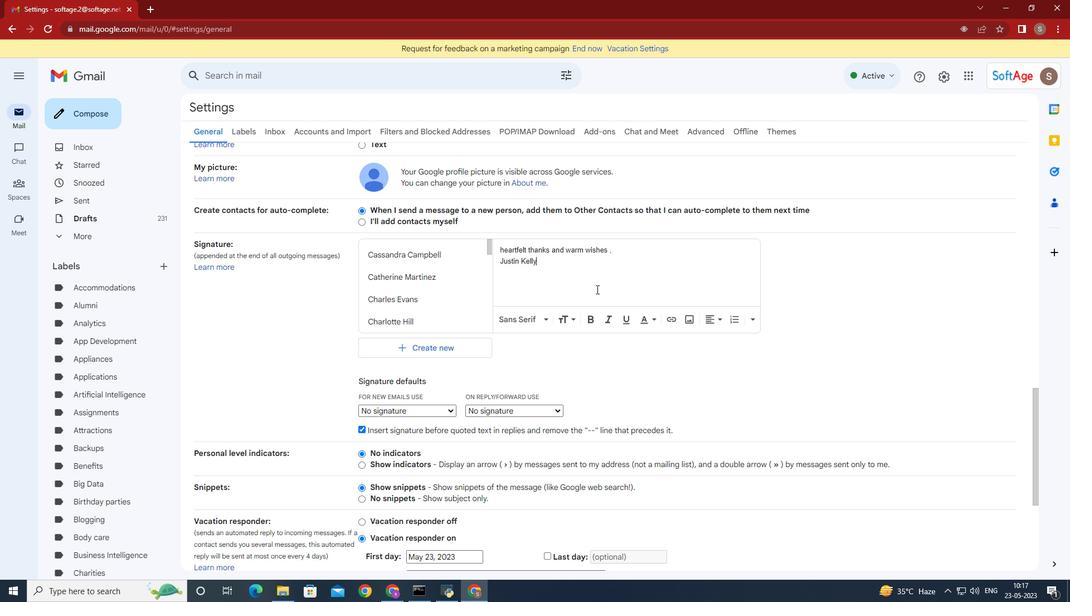 
Action: Mouse moved to (448, 410)
Screenshot: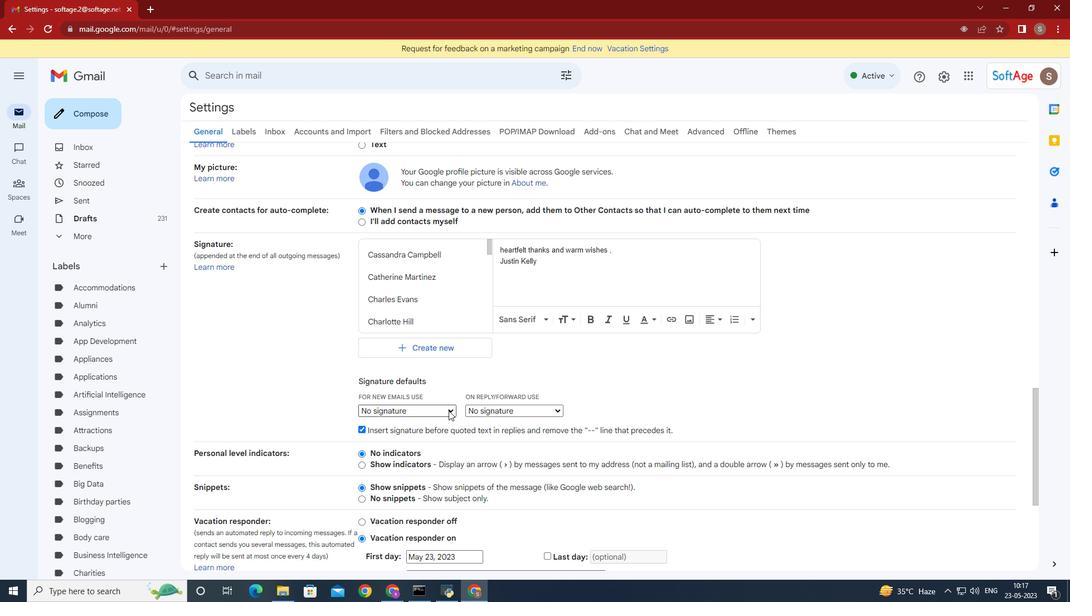
Action: Mouse pressed left at (448, 410)
Screenshot: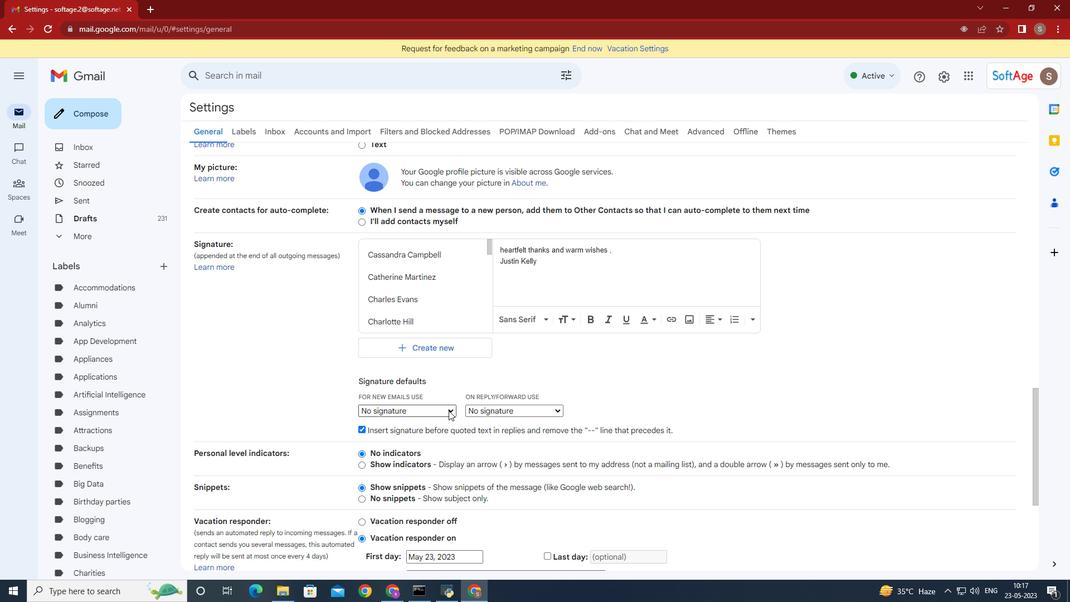
Action: Mouse moved to (418, 383)
Screenshot: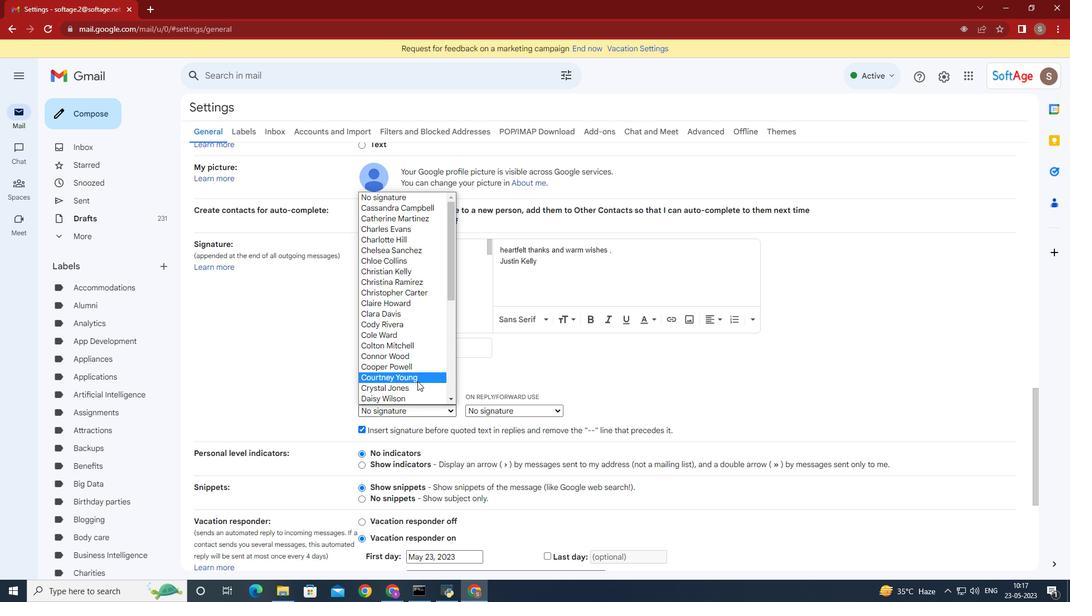
Action: Mouse scrolled (418, 382) with delta (0, 0)
Screenshot: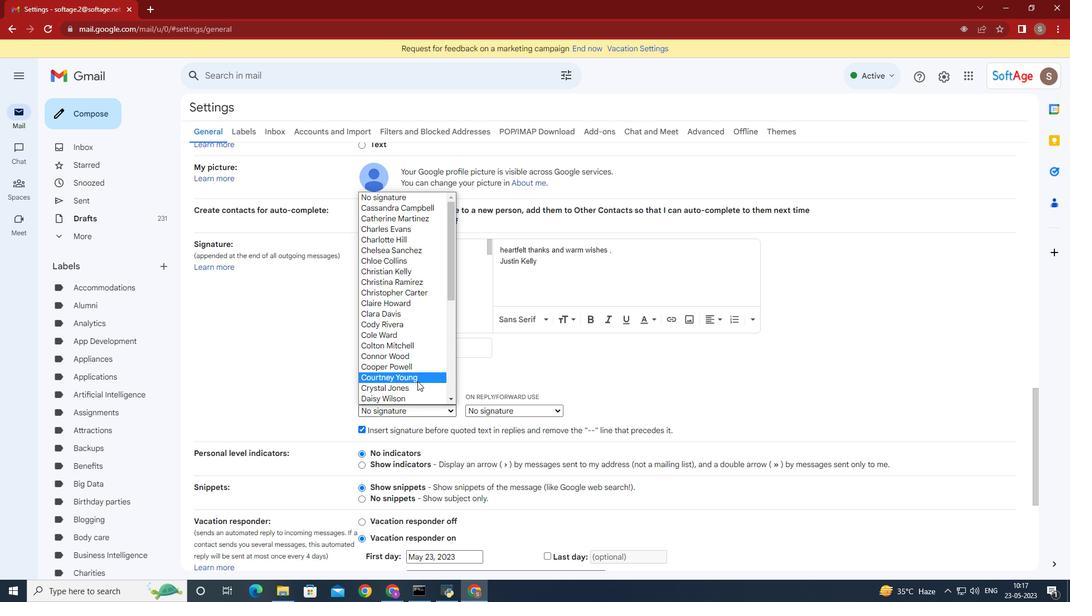 
Action: Mouse moved to (418, 383)
Screenshot: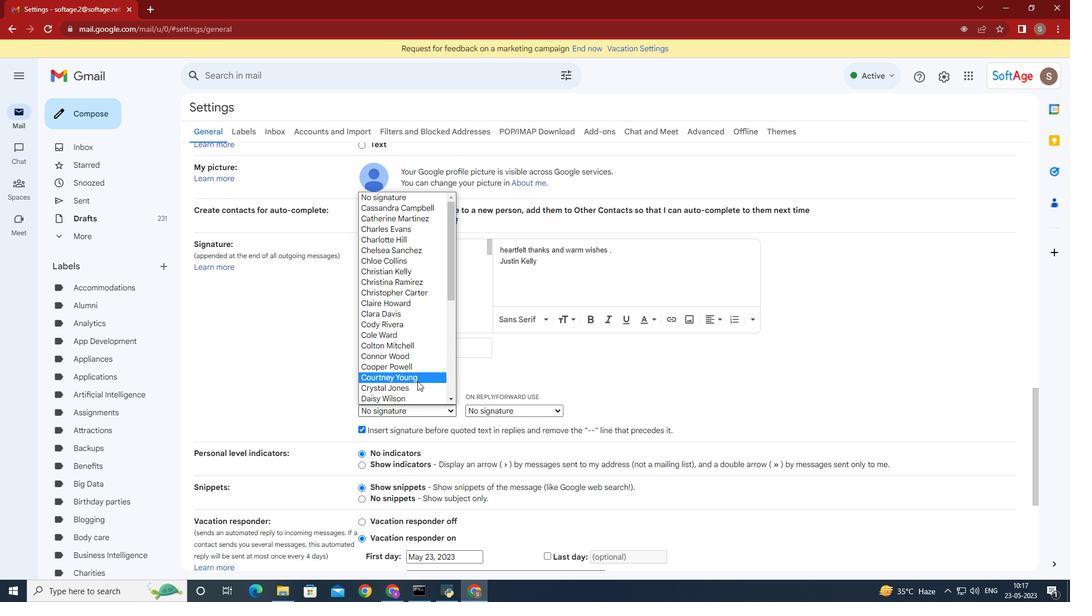 
Action: Mouse scrolled (418, 383) with delta (0, 0)
Screenshot: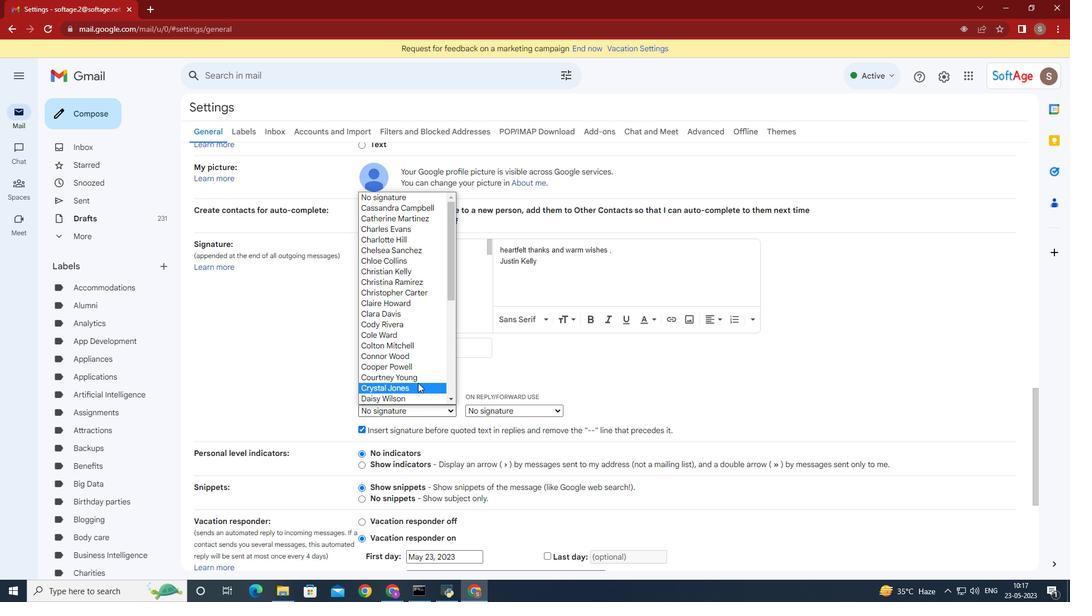 
Action: Mouse moved to (418, 384)
Screenshot: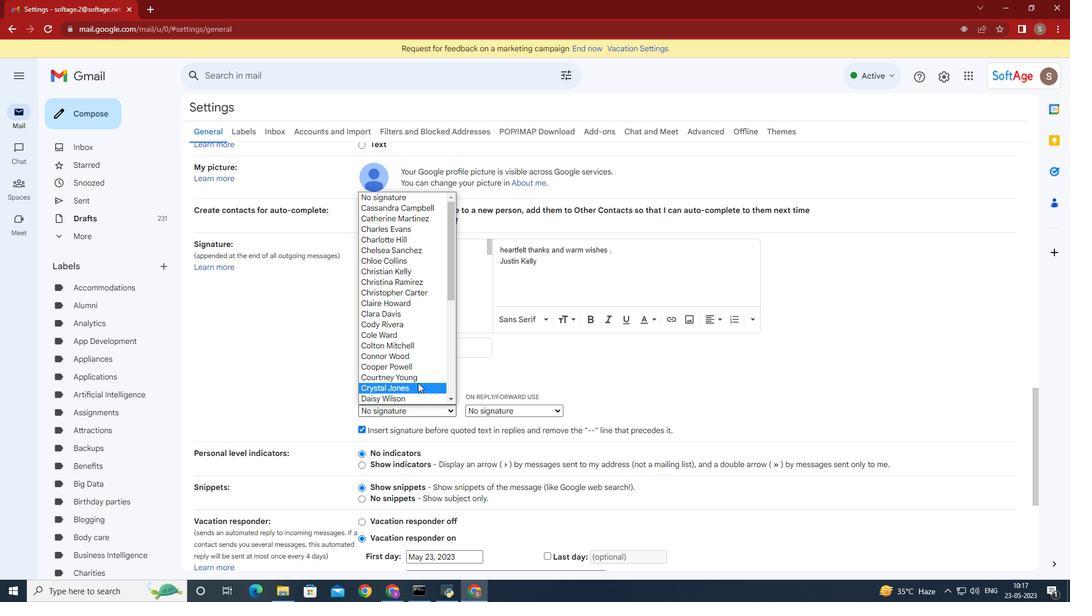 
Action: Mouse scrolled (418, 384) with delta (0, 0)
Screenshot: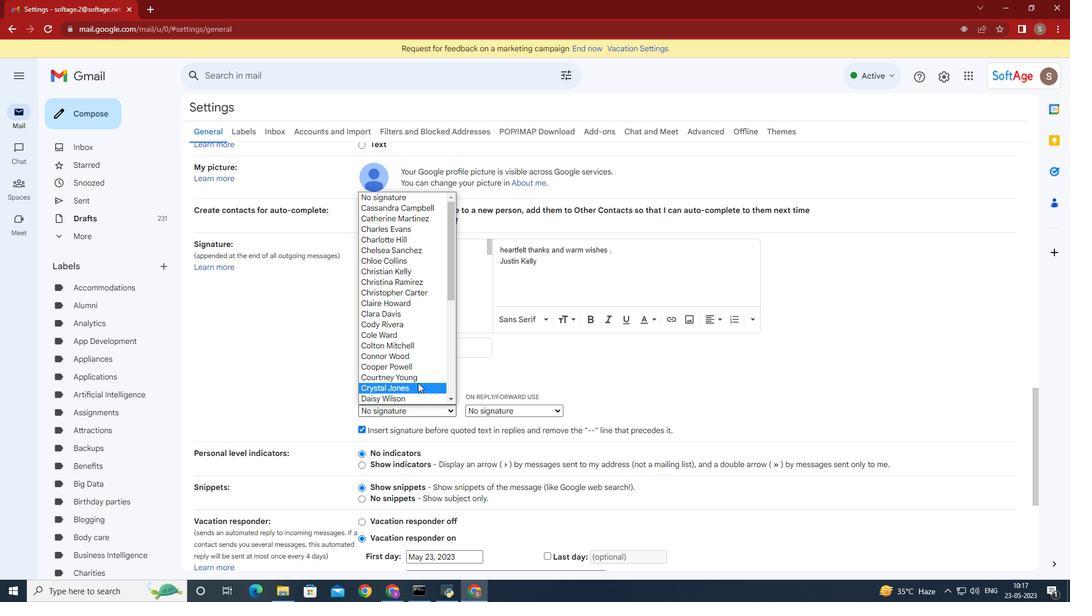 
Action: Mouse scrolled (418, 384) with delta (0, 0)
Screenshot: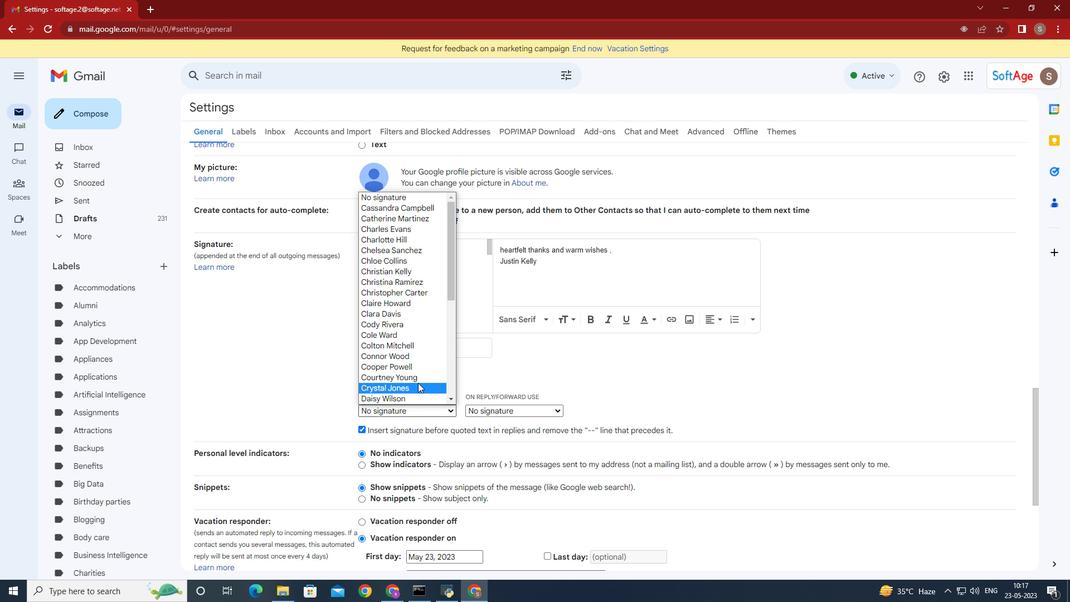 
Action: Mouse scrolled (418, 384) with delta (0, 0)
Screenshot: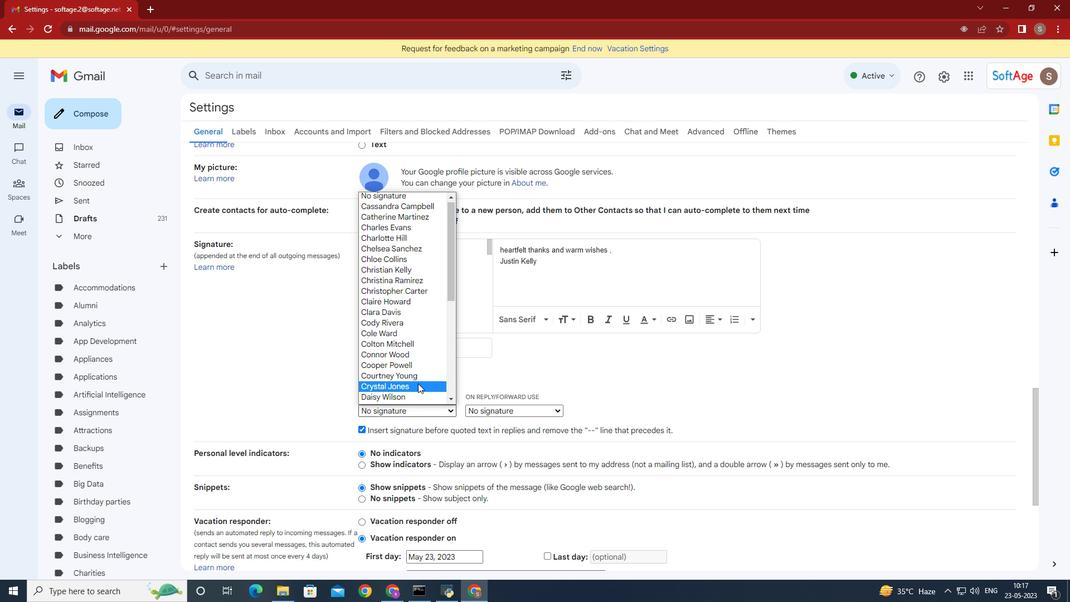 
Action: Mouse scrolled (418, 384) with delta (0, 0)
Screenshot: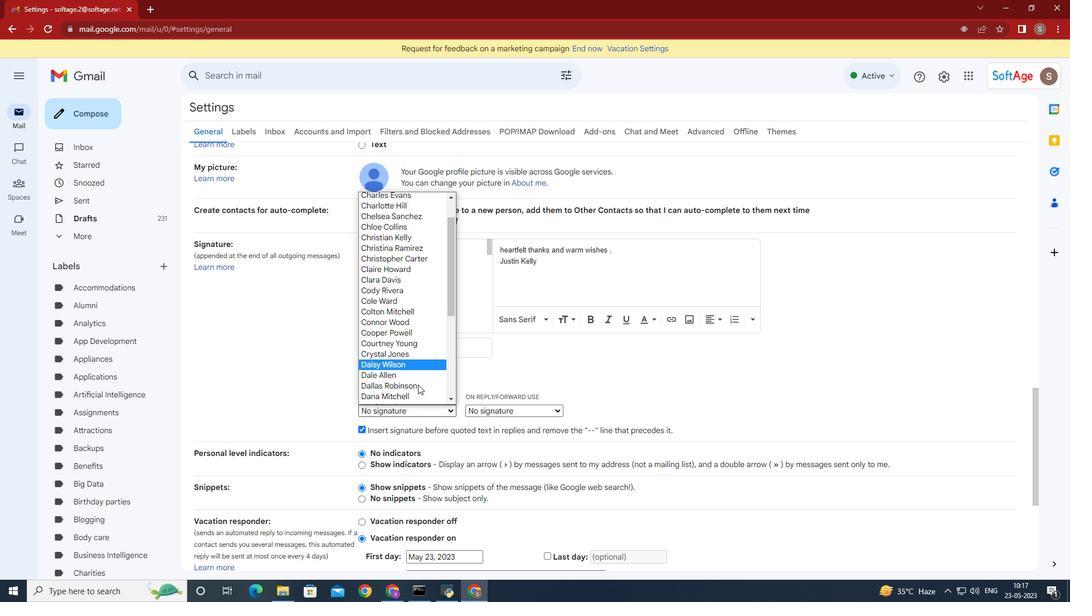 
Action: Mouse moved to (422, 399)
Screenshot: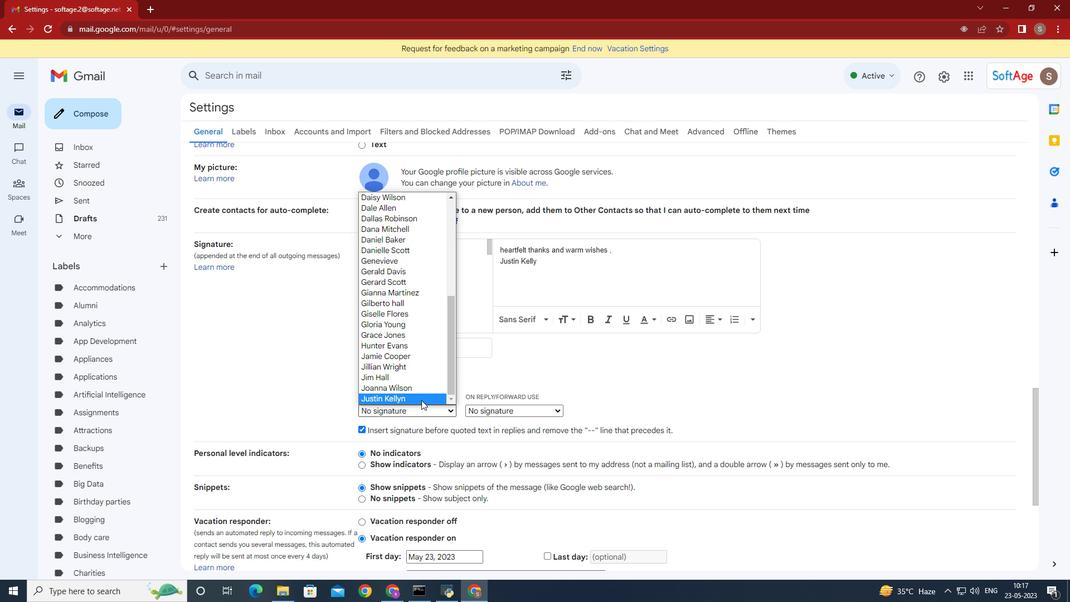 
Action: Mouse pressed left at (422, 399)
Screenshot: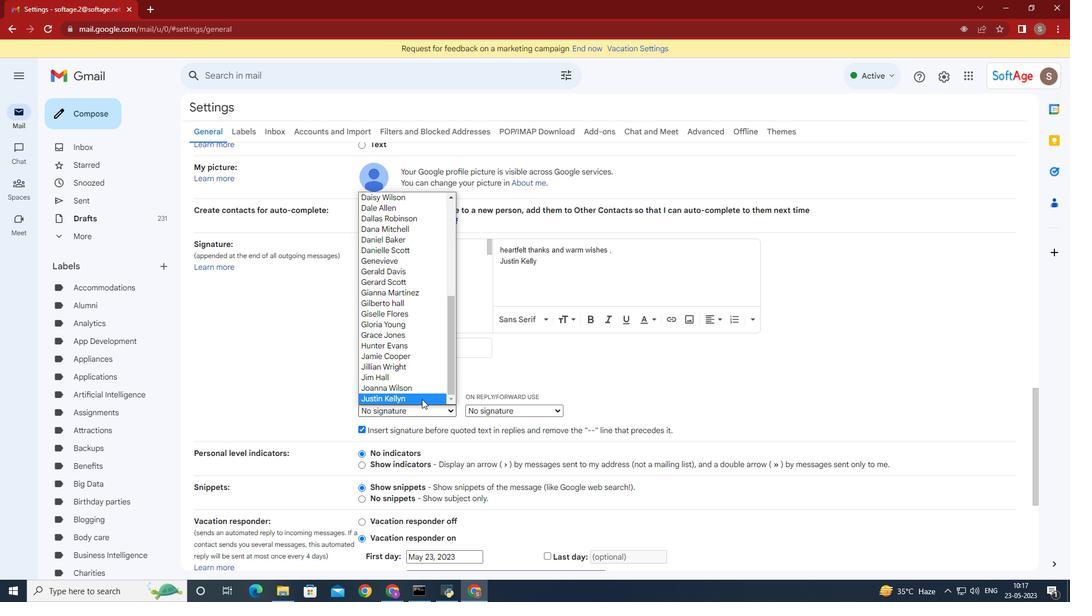 
Action: Mouse moved to (546, 412)
Screenshot: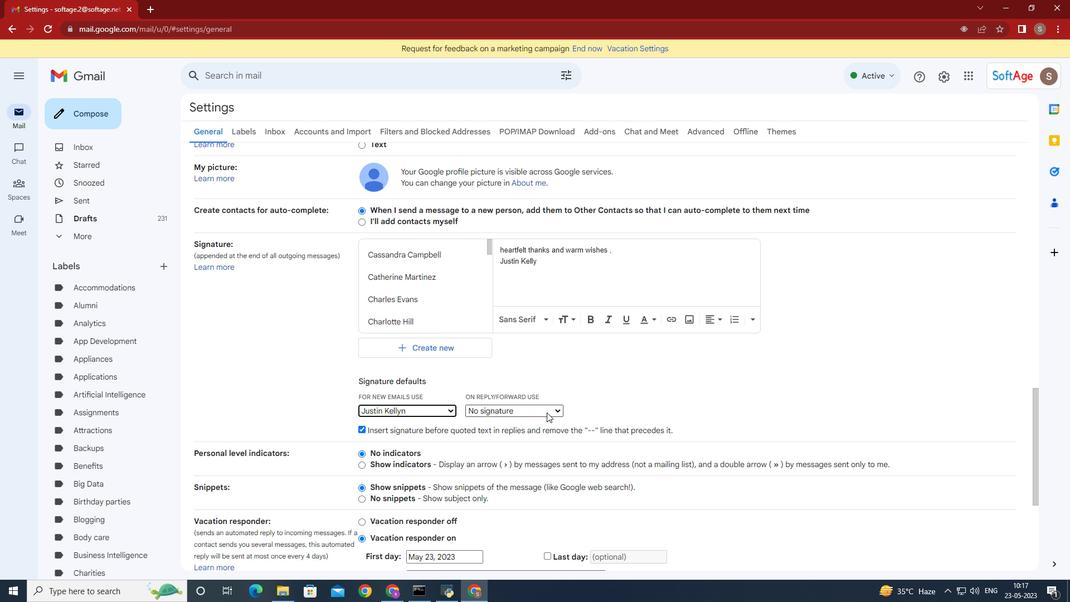 
Action: Mouse pressed left at (546, 412)
Screenshot: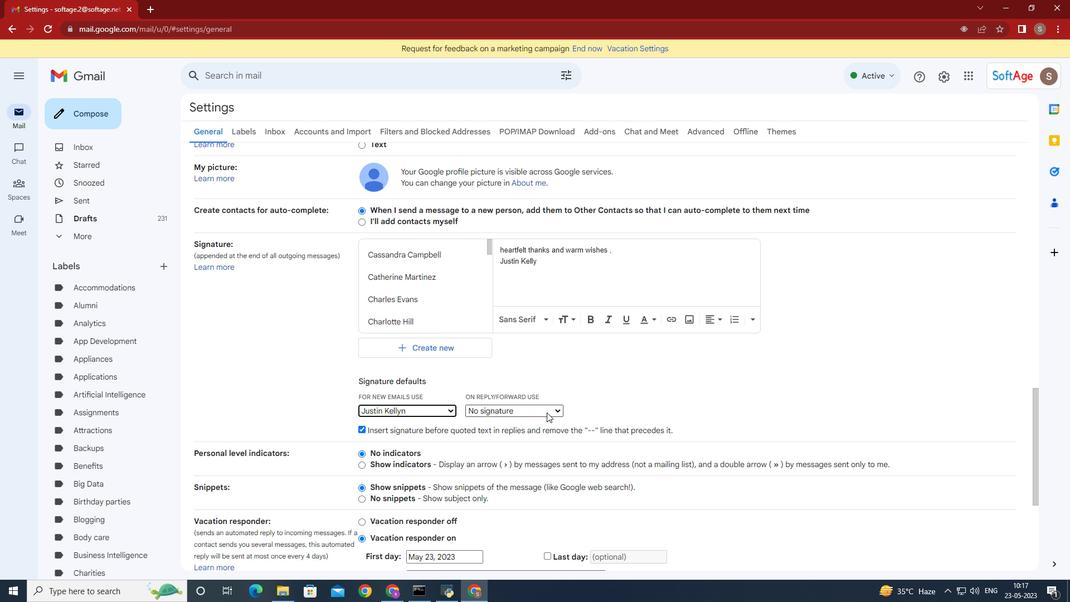 
Action: Mouse moved to (516, 403)
Screenshot: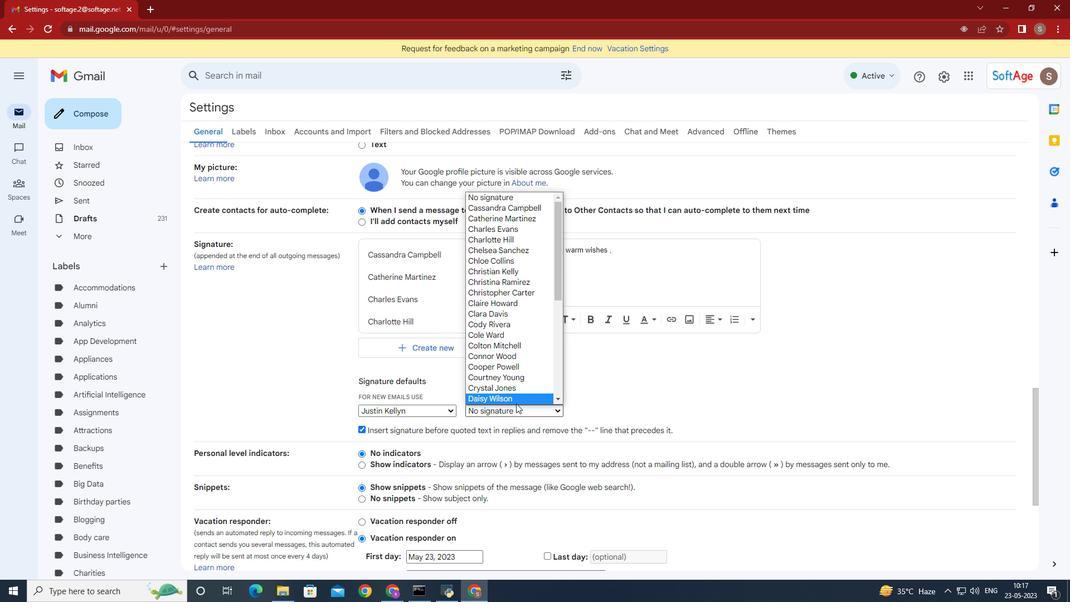 
Action: Mouse scrolled (516, 402) with delta (0, 0)
Screenshot: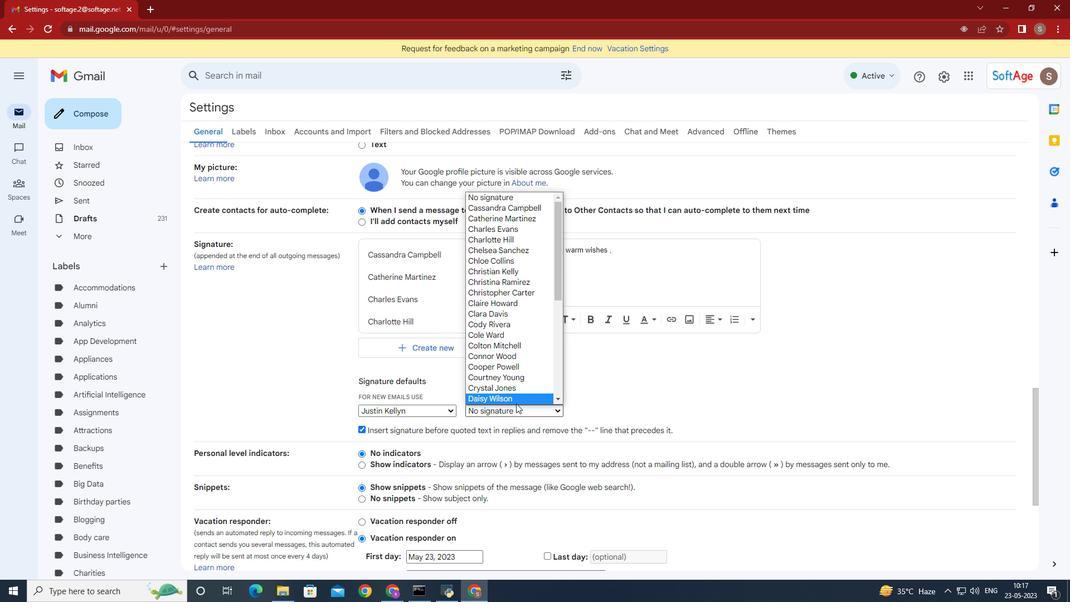 
Action: Mouse scrolled (516, 402) with delta (0, 0)
Screenshot: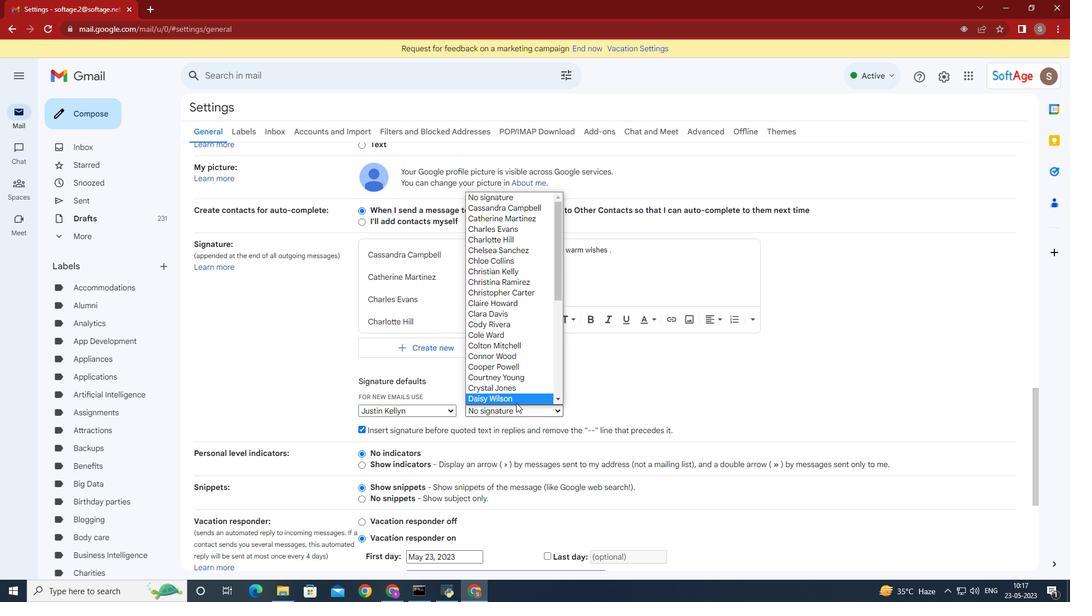 
Action: Mouse moved to (516, 403)
Screenshot: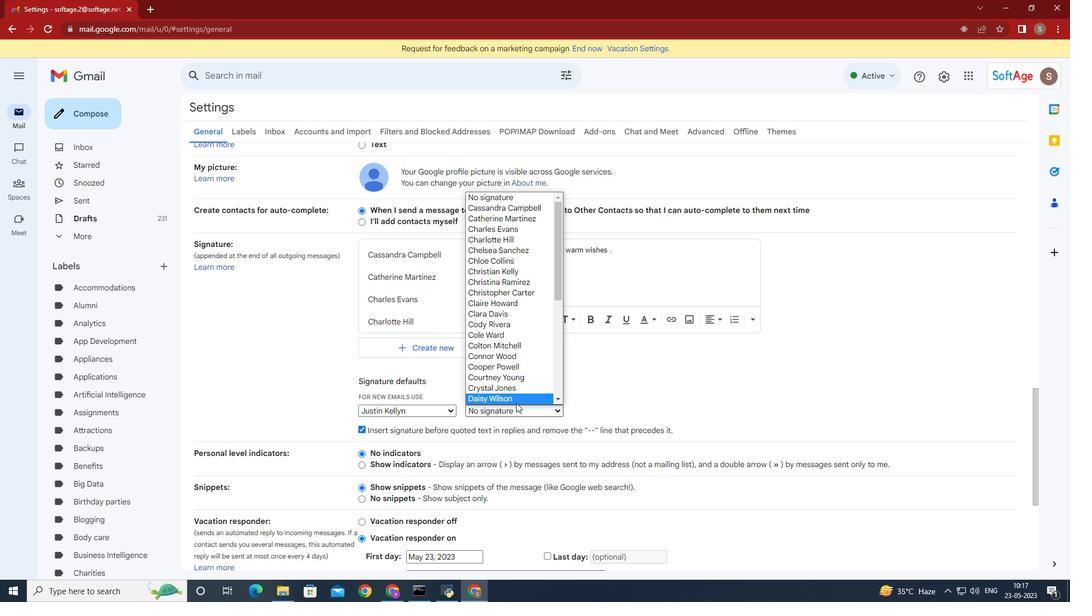 
Action: Mouse scrolled (516, 402) with delta (0, 0)
Screenshot: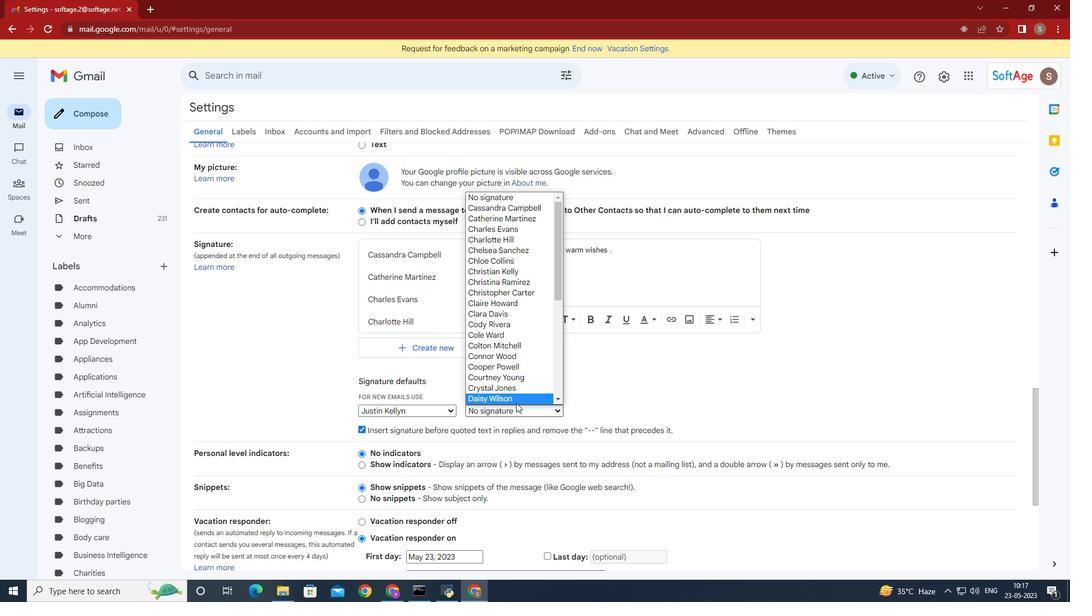 
Action: Mouse moved to (518, 401)
Screenshot: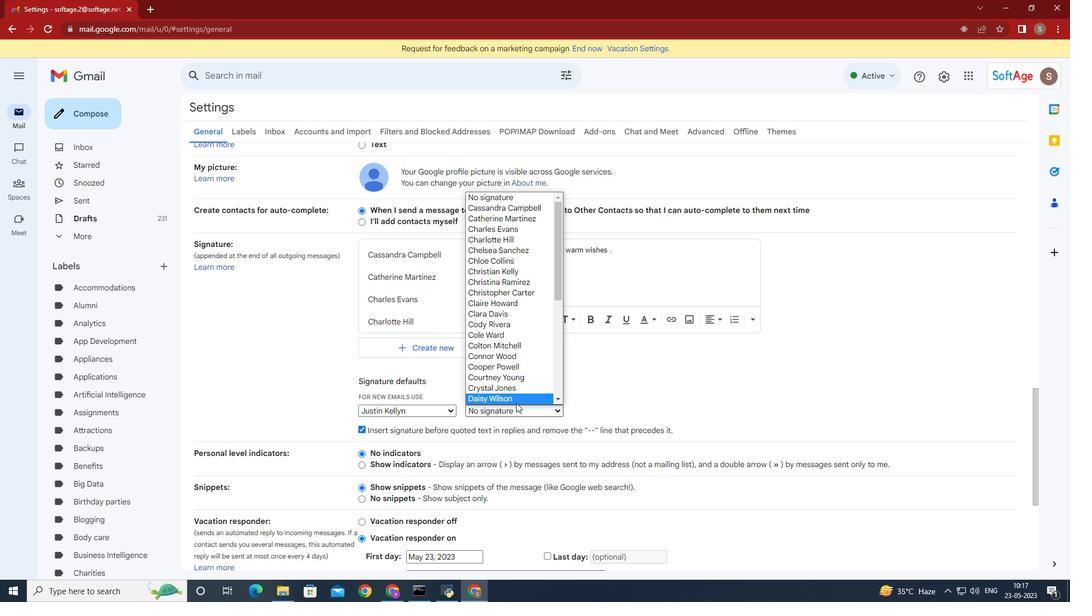 
Action: Mouse scrolled (518, 400) with delta (0, 0)
Screenshot: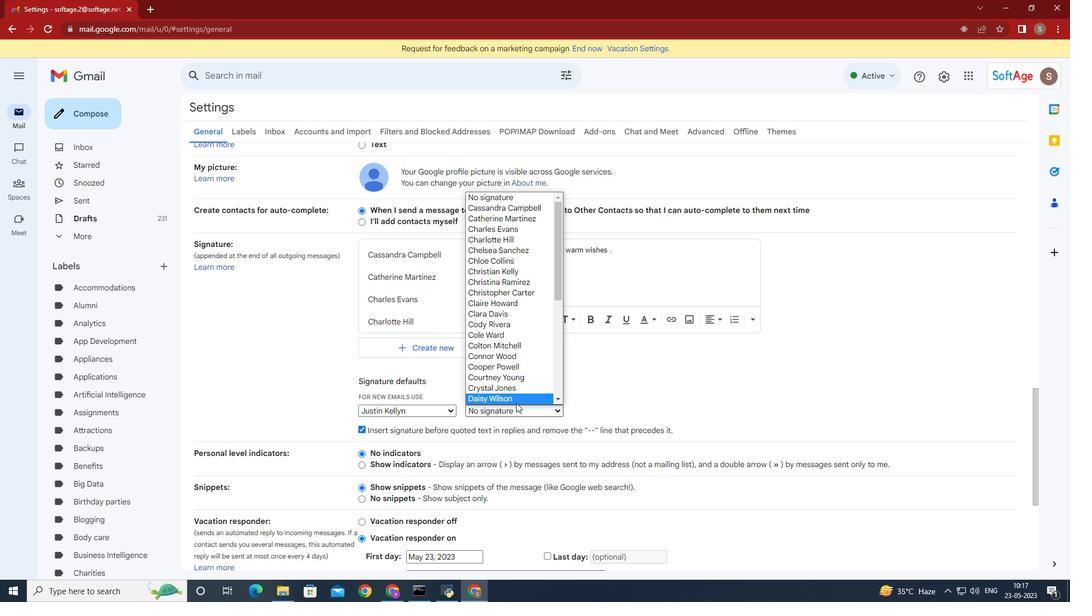 
Action: Mouse moved to (521, 398)
Screenshot: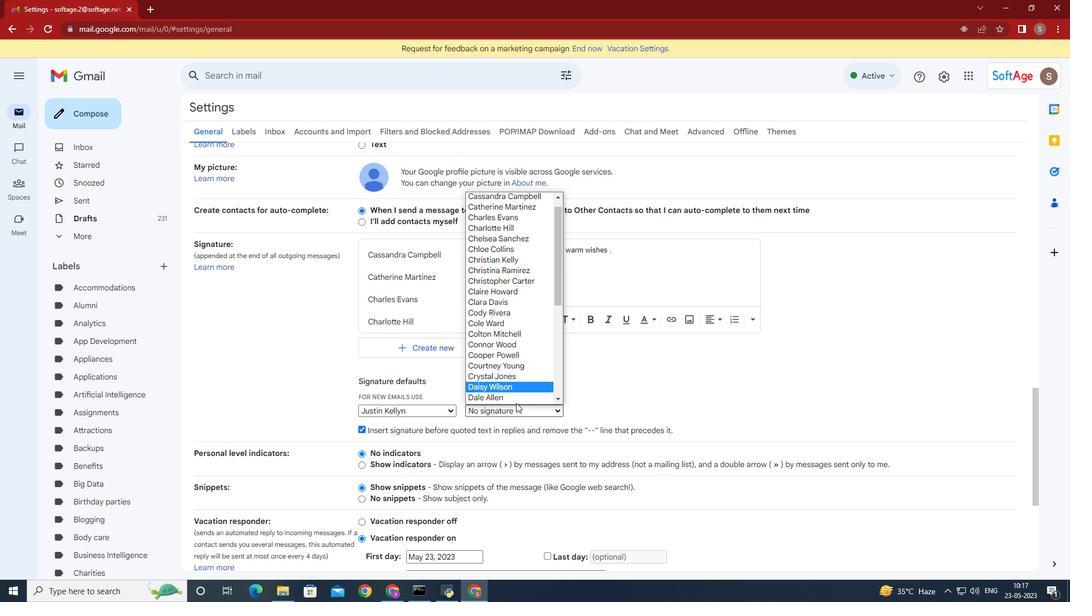 
Action: Mouse scrolled (521, 397) with delta (0, 0)
Screenshot: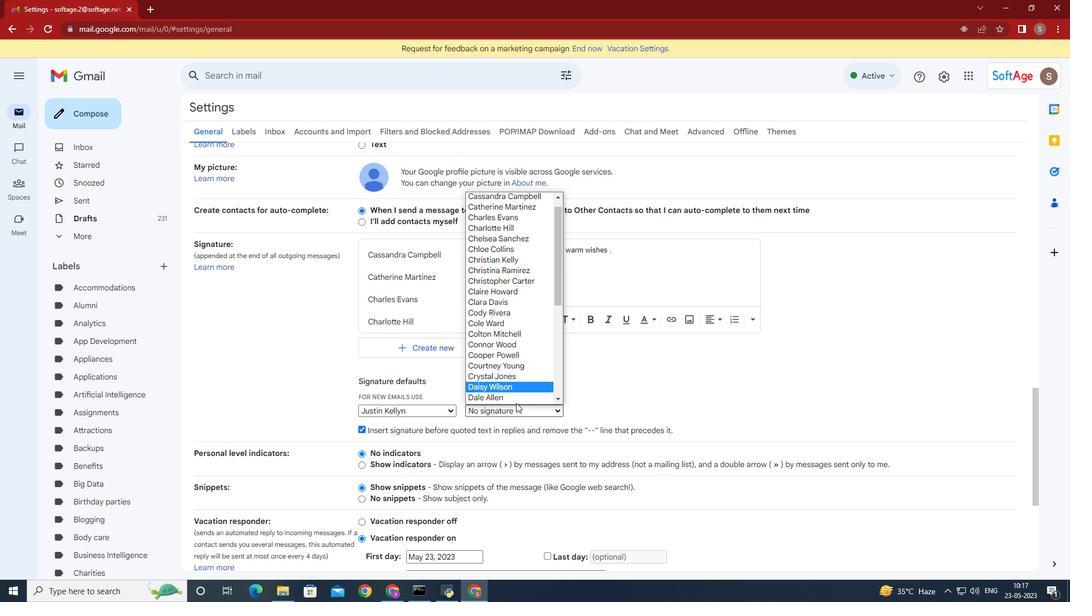 
Action: Mouse moved to (521, 396)
Screenshot: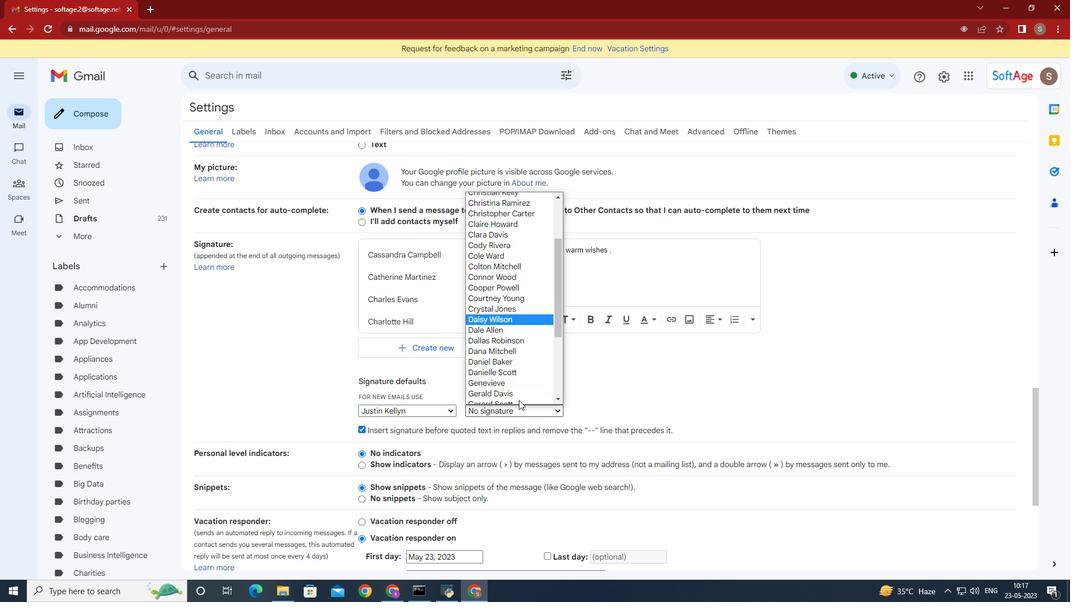 
Action: Mouse scrolled (521, 396) with delta (0, 0)
Screenshot: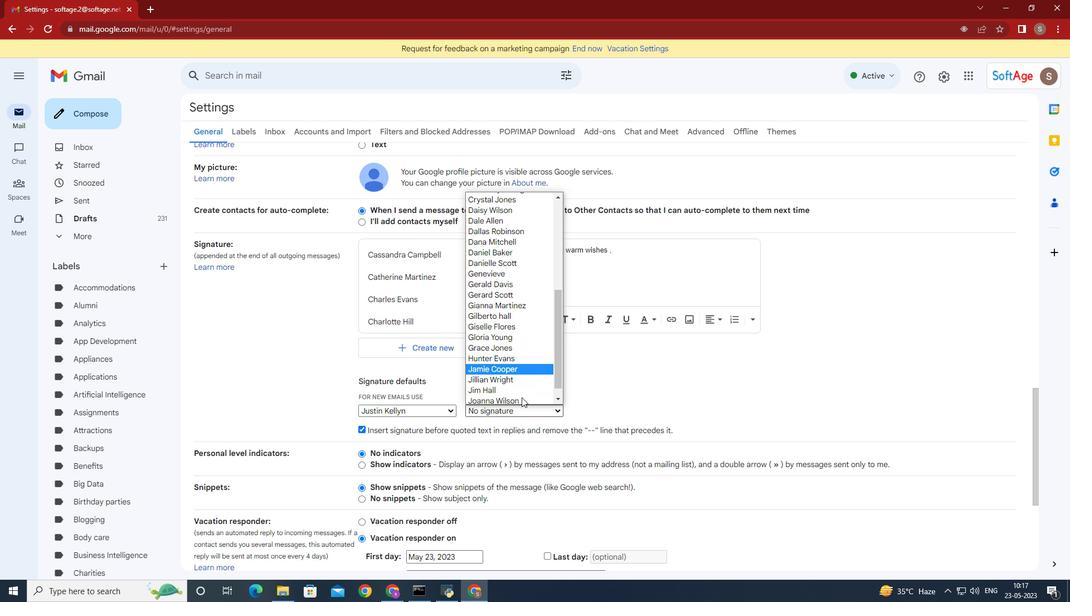 
Action: Mouse moved to (521, 399)
Screenshot: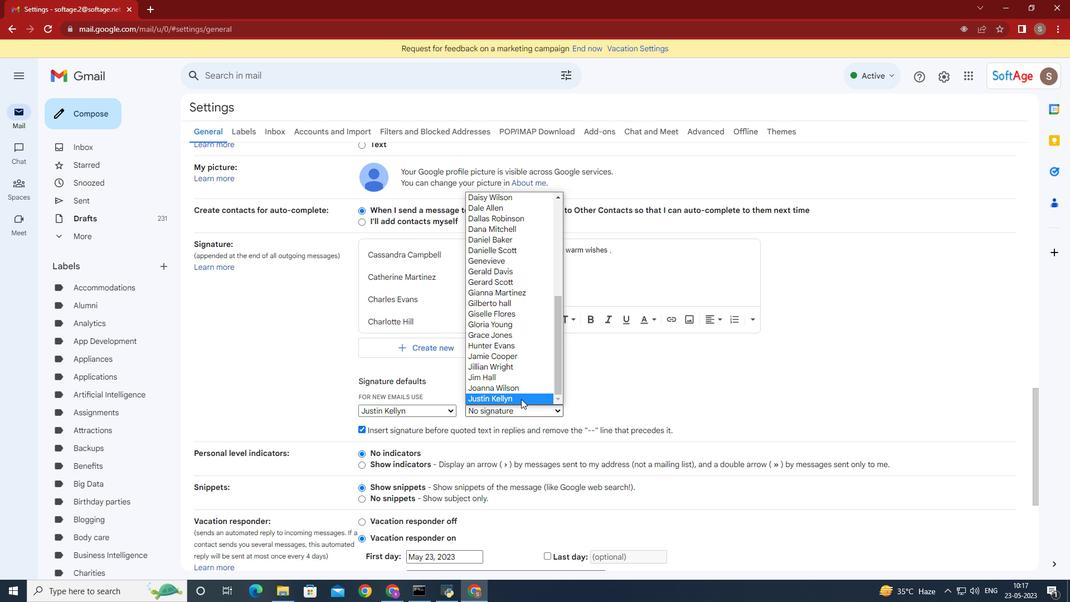 
Action: Mouse pressed left at (521, 399)
Screenshot: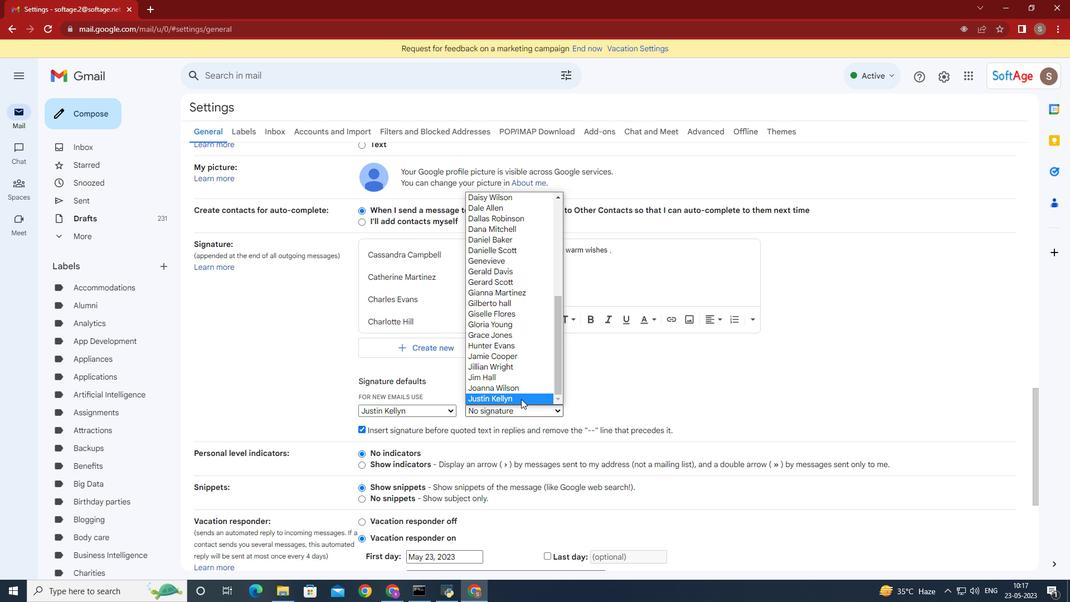 
Action: Mouse moved to (664, 408)
Screenshot: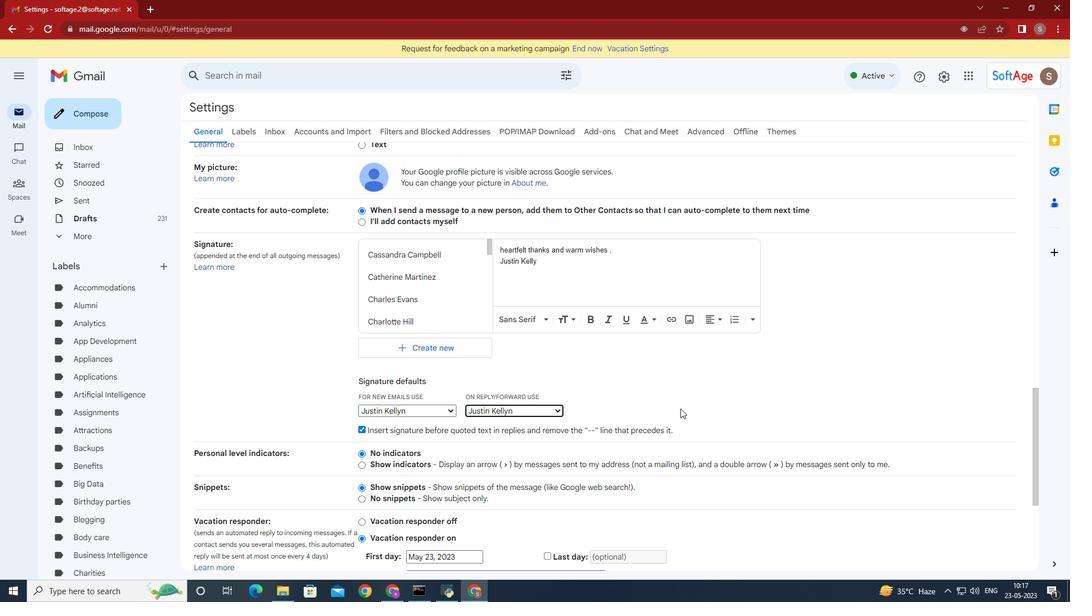 
Action: Mouse scrolled (664, 407) with delta (0, 0)
Screenshot: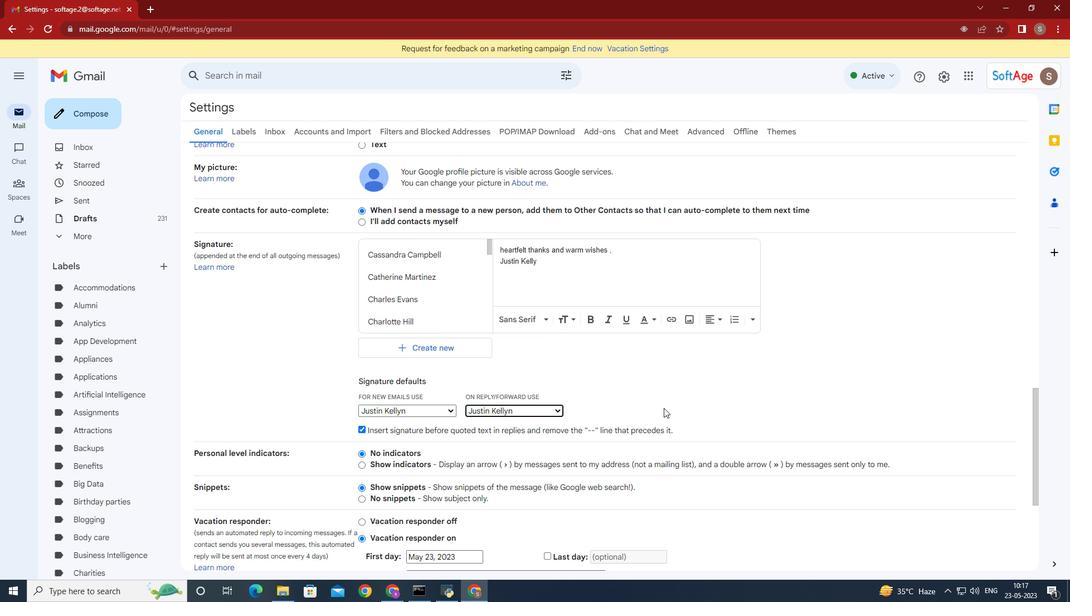 
Action: Mouse scrolled (664, 407) with delta (0, 0)
Screenshot: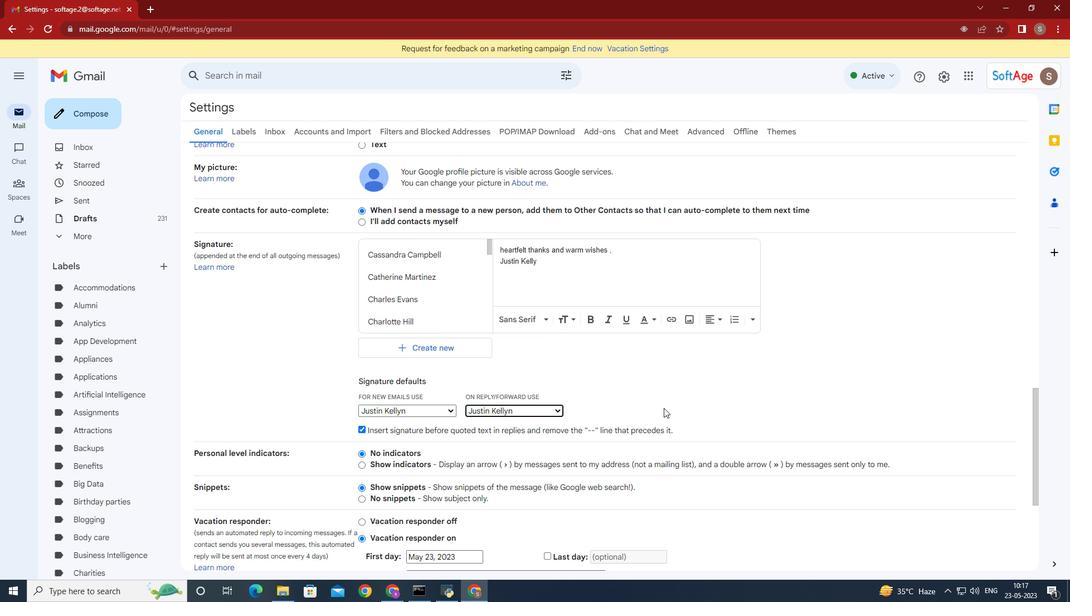 
Action: Mouse moved to (663, 408)
Screenshot: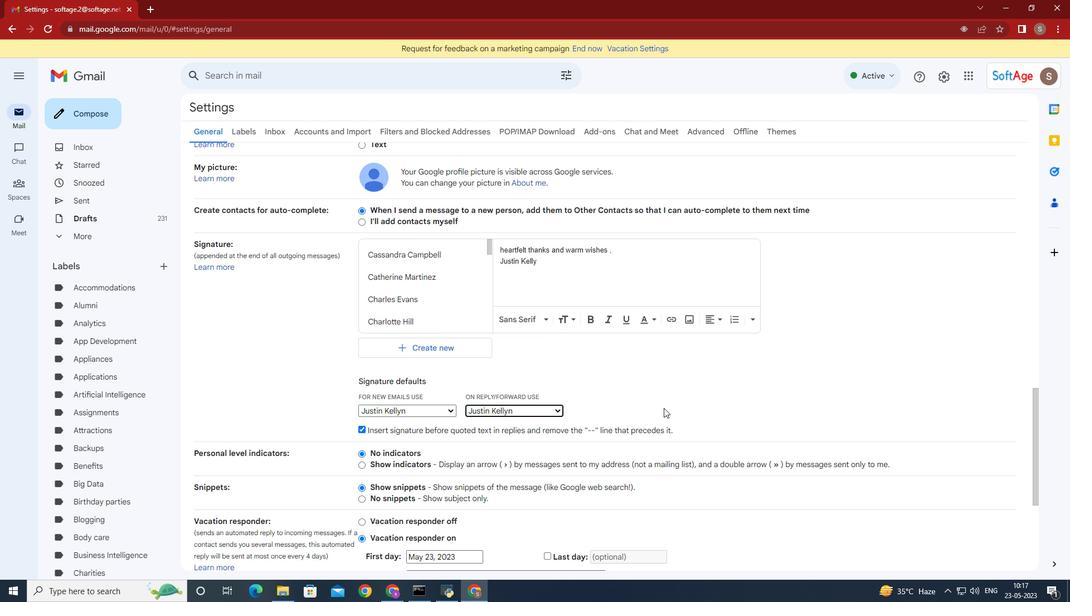 
Action: Mouse scrolled (663, 407) with delta (0, 0)
Screenshot: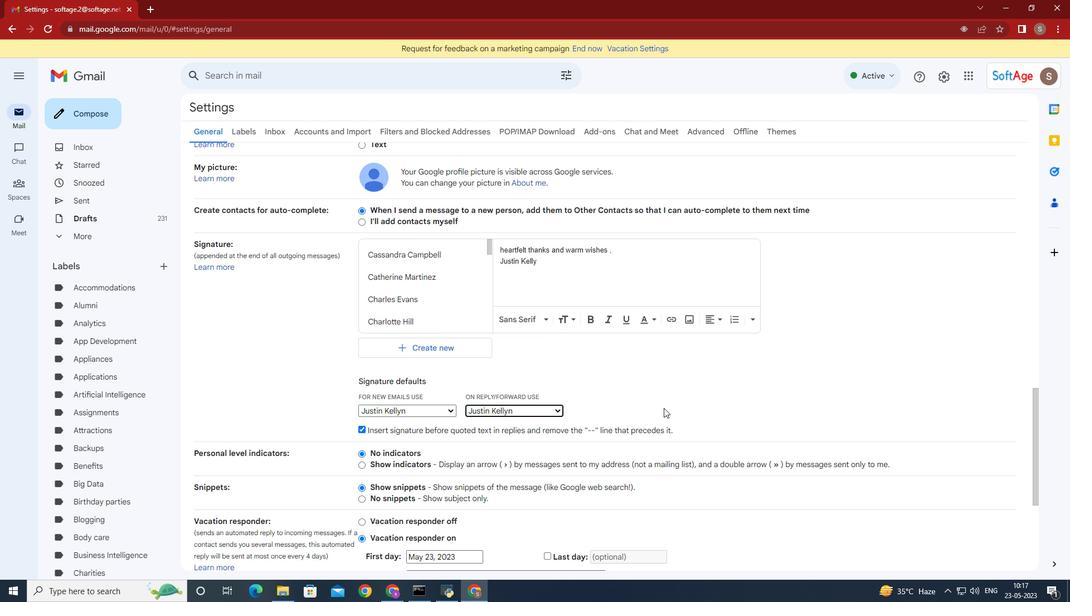 
Action: Mouse moved to (663, 408)
Screenshot: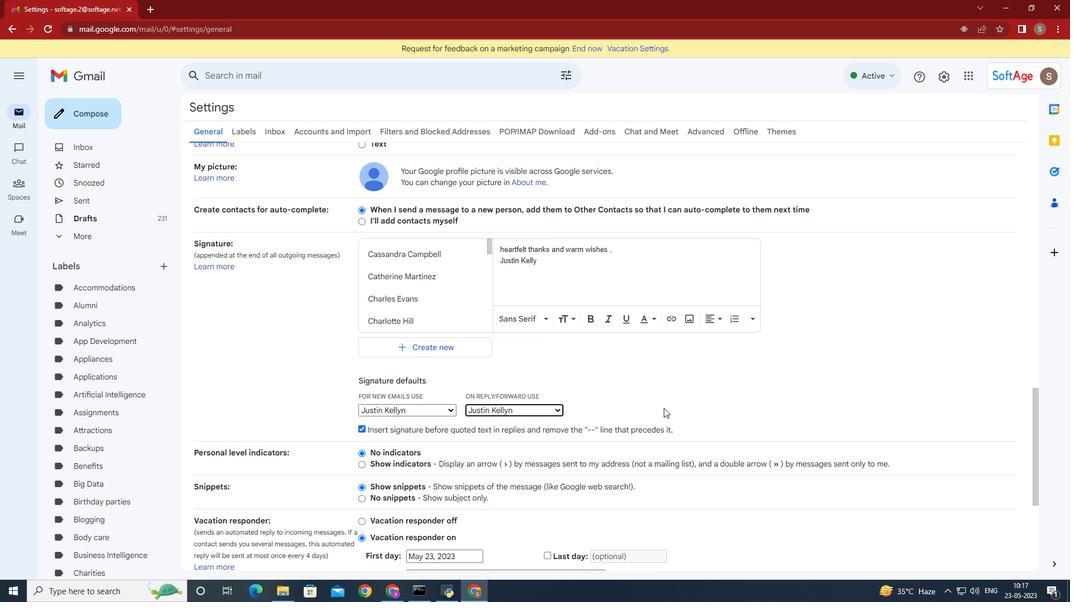 
Action: Mouse scrolled (663, 407) with delta (0, 0)
Screenshot: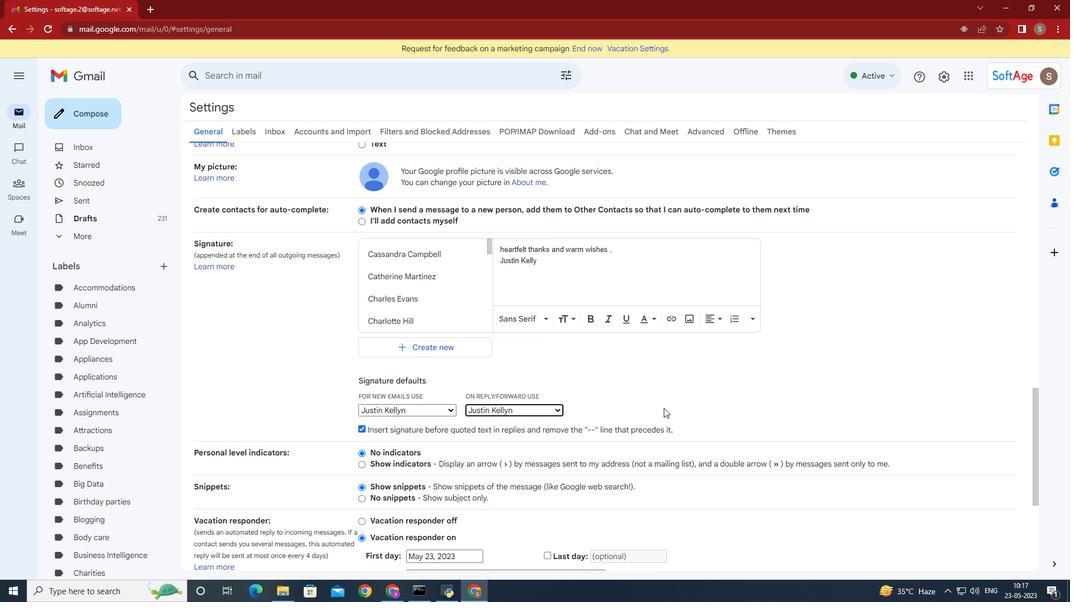 
Action: Mouse moved to (662, 408)
Screenshot: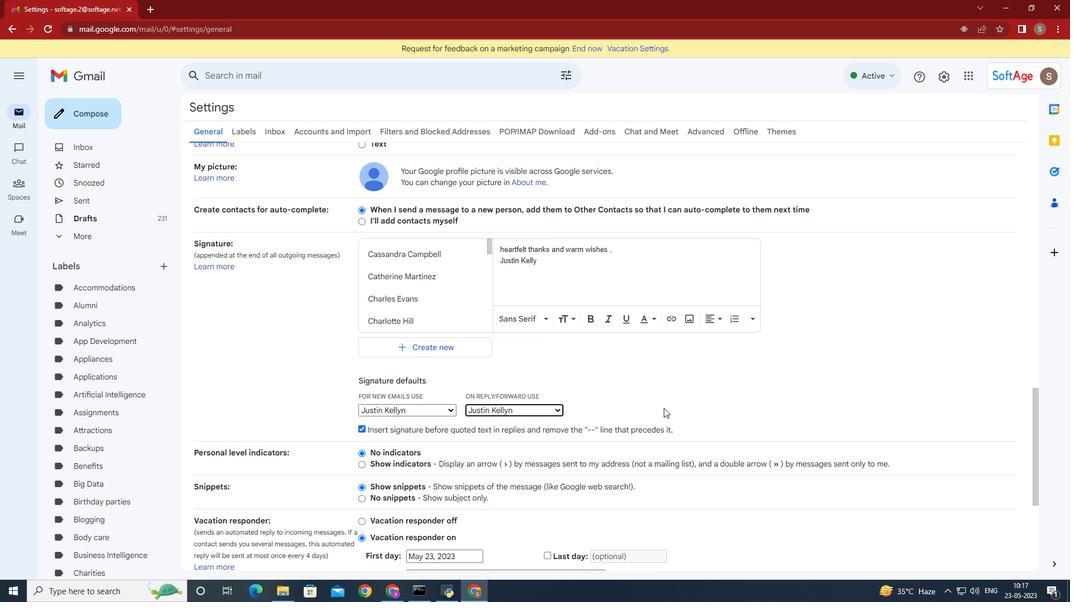 
Action: Mouse scrolled (662, 407) with delta (0, 0)
Screenshot: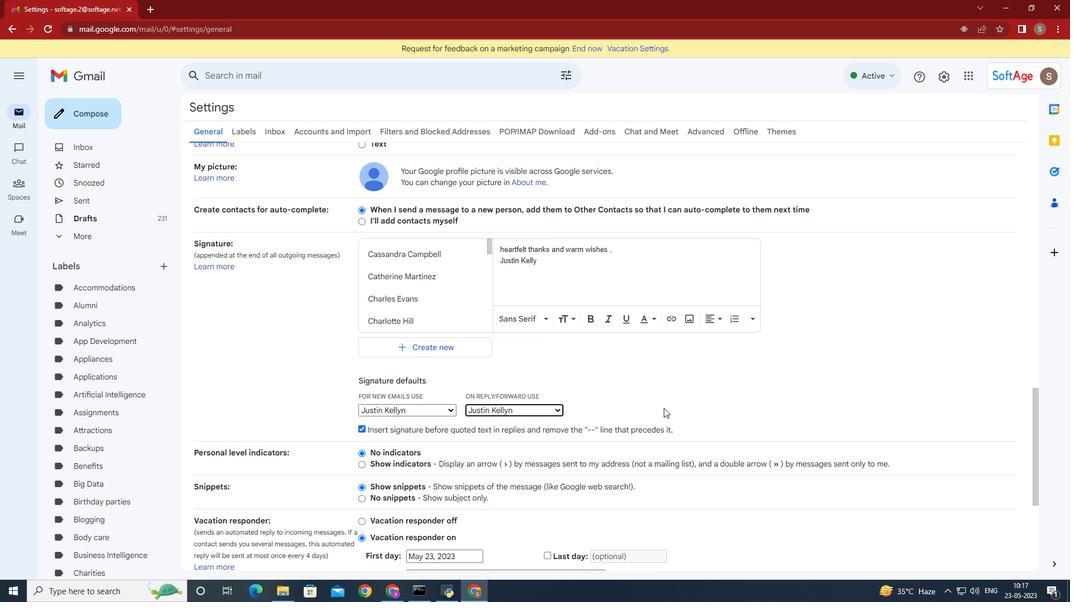 
Action: Mouse moved to (651, 408)
Screenshot: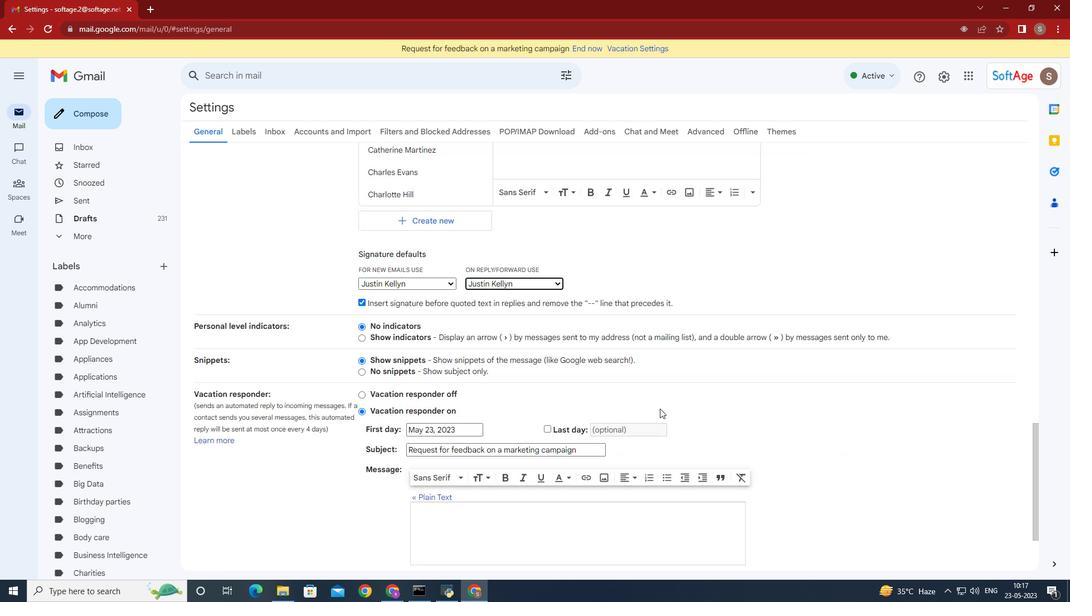 
Action: Mouse scrolled (659, 408) with delta (0, 0)
Screenshot: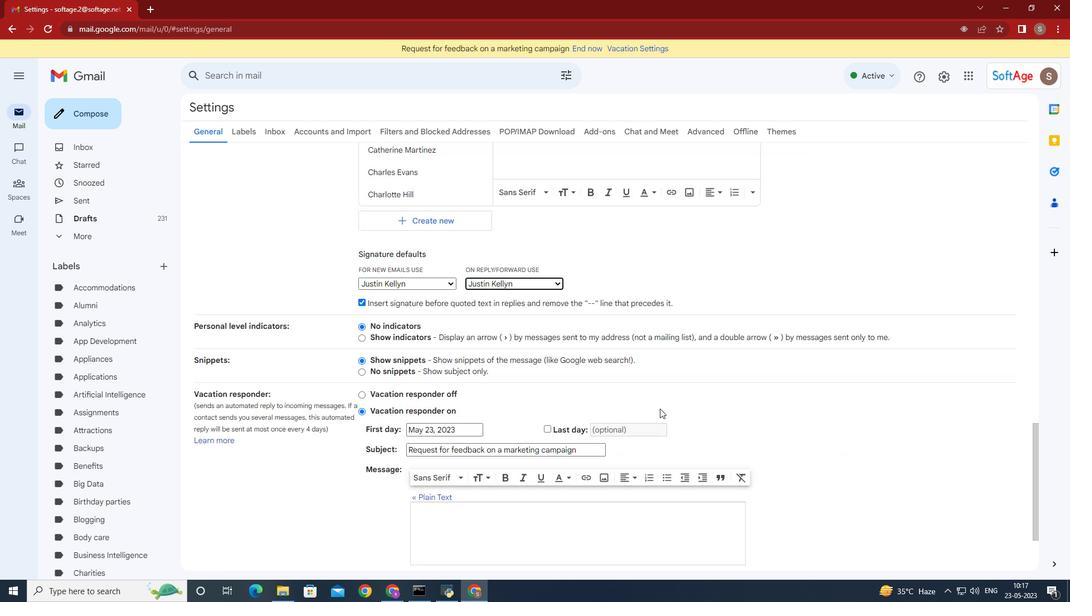 
Action: Mouse scrolled (655, 408) with delta (0, 0)
Screenshot: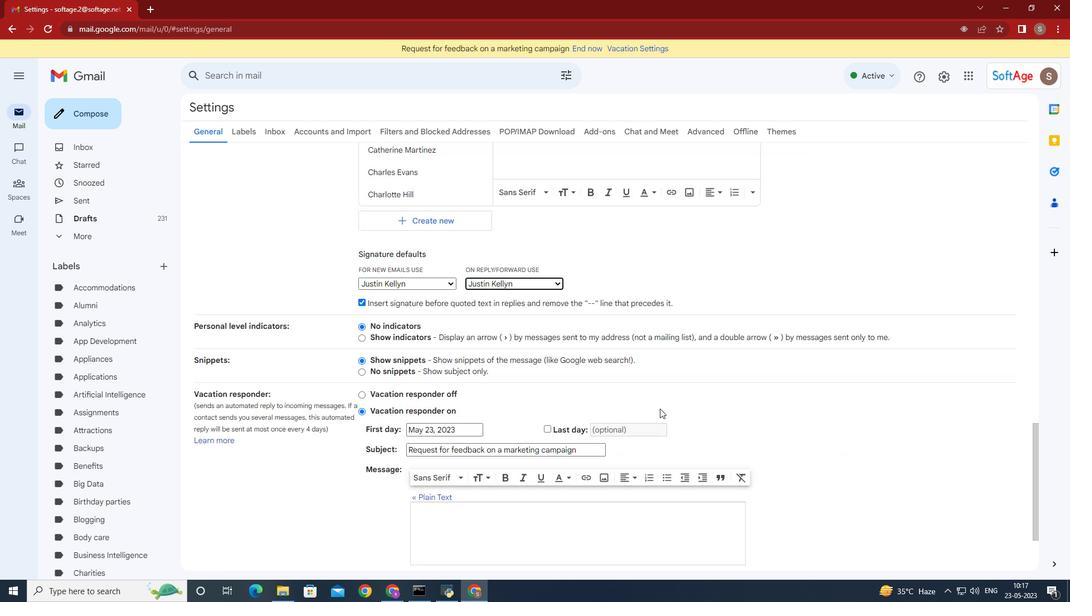 
Action: Mouse moved to (651, 408)
Screenshot: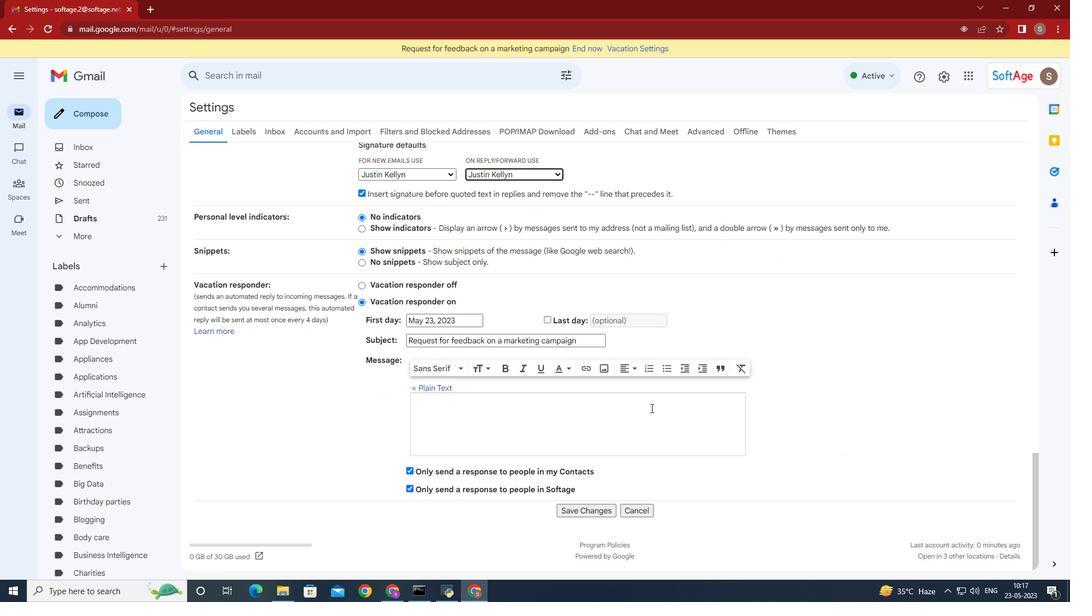 
Action: Mouse scrolled (651, 407) with delta (0, 0)
Screenshot: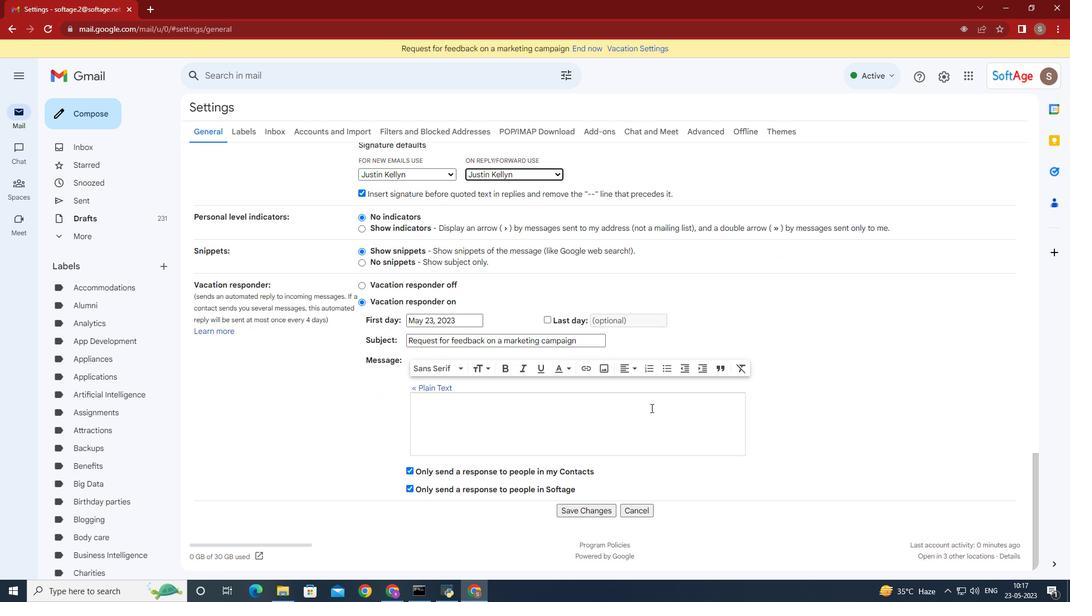 
Action: Mouse scrolled (651, 407) with delta (0, 0)
Screenshot: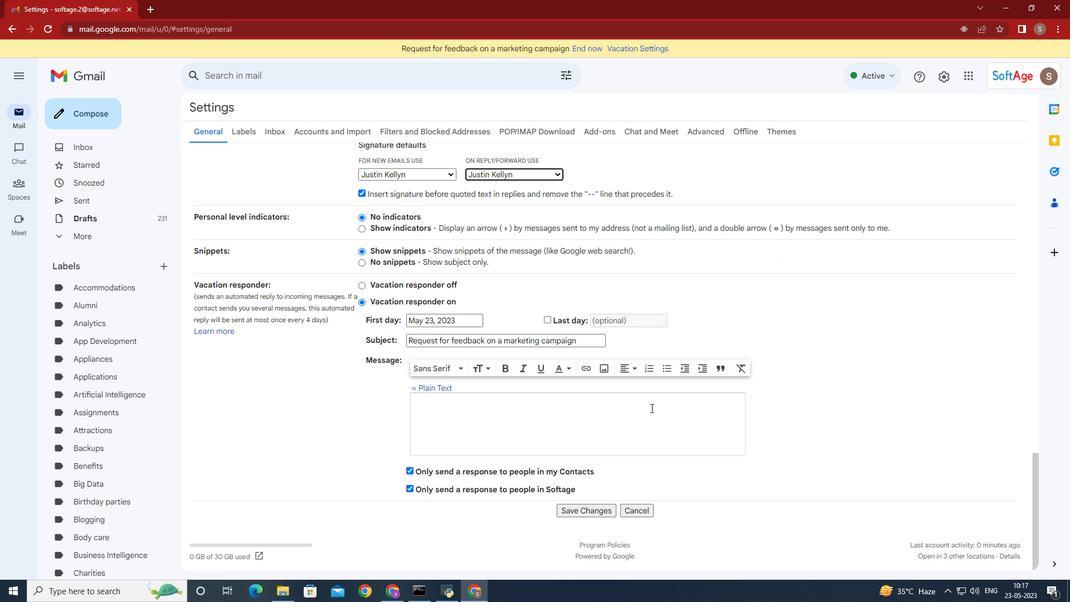 
Action: Mouse moved to (651, 408)
Screenshot: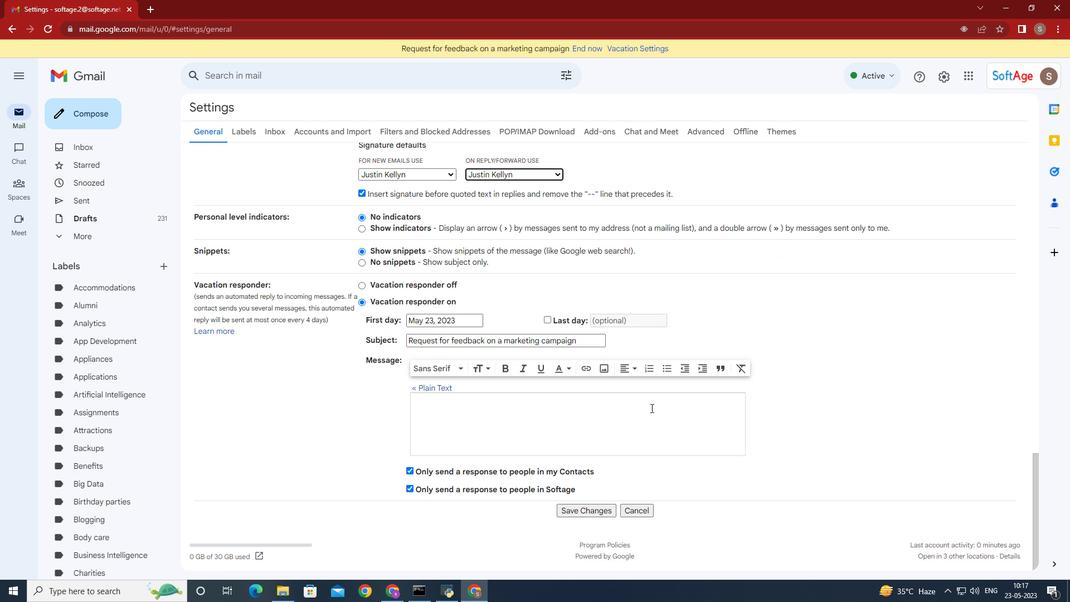 
Action: Mouse scrolled (651, 407) with delta (0, 0)
Screenshot: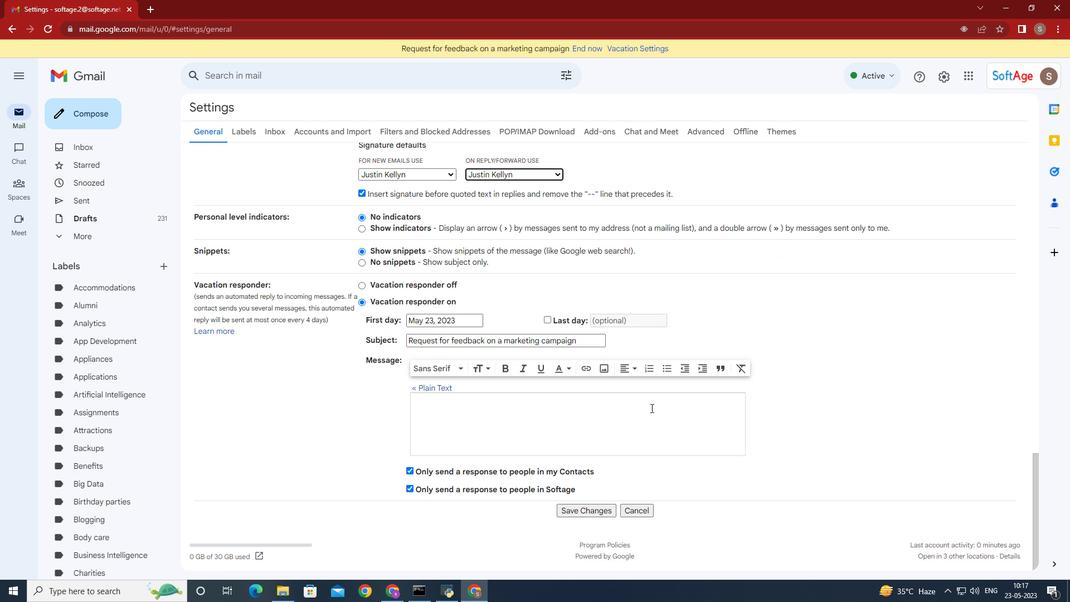 
Action: Mouse moved to (592, 510)
Screenshot: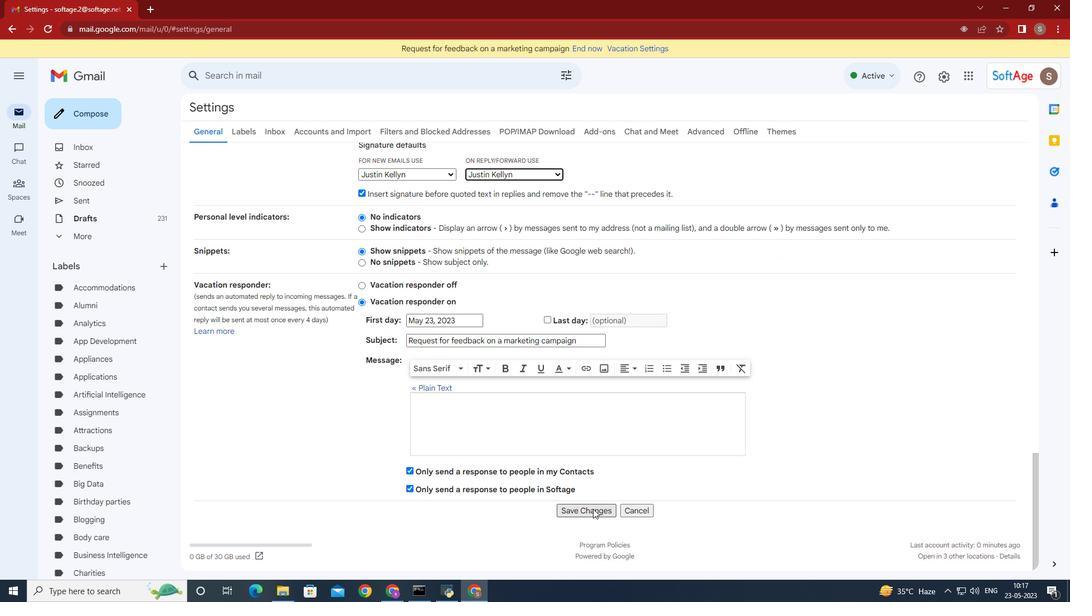 
Action: Mouse pressed left at (592, 510)
Screenshot: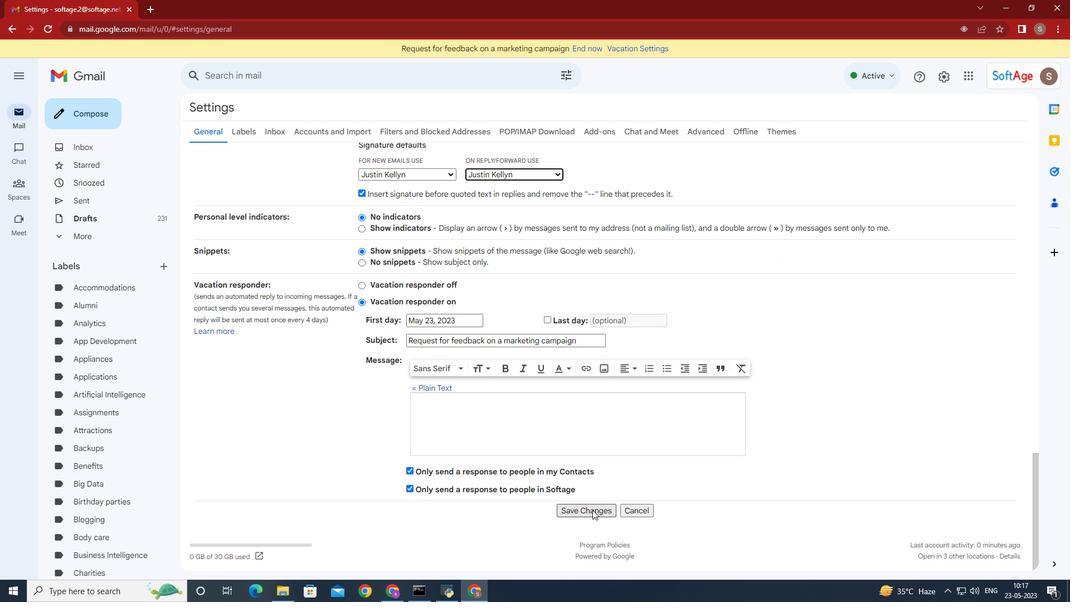 
Action: Mouse moved to (102, 115)
Screenshot: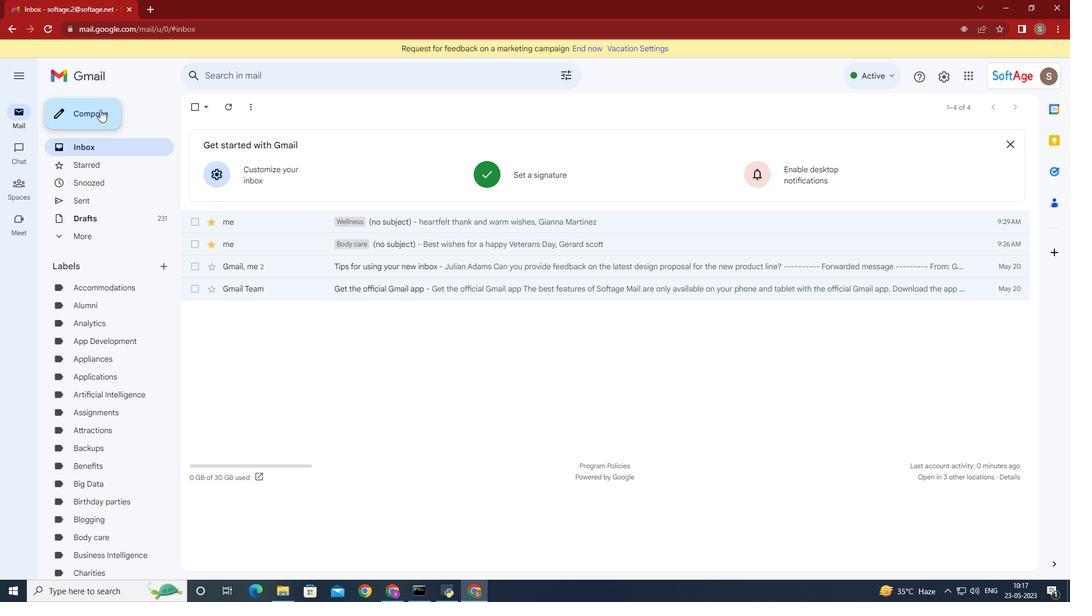 
Action: Mouse pressed left at (102, 115)
Screenshot: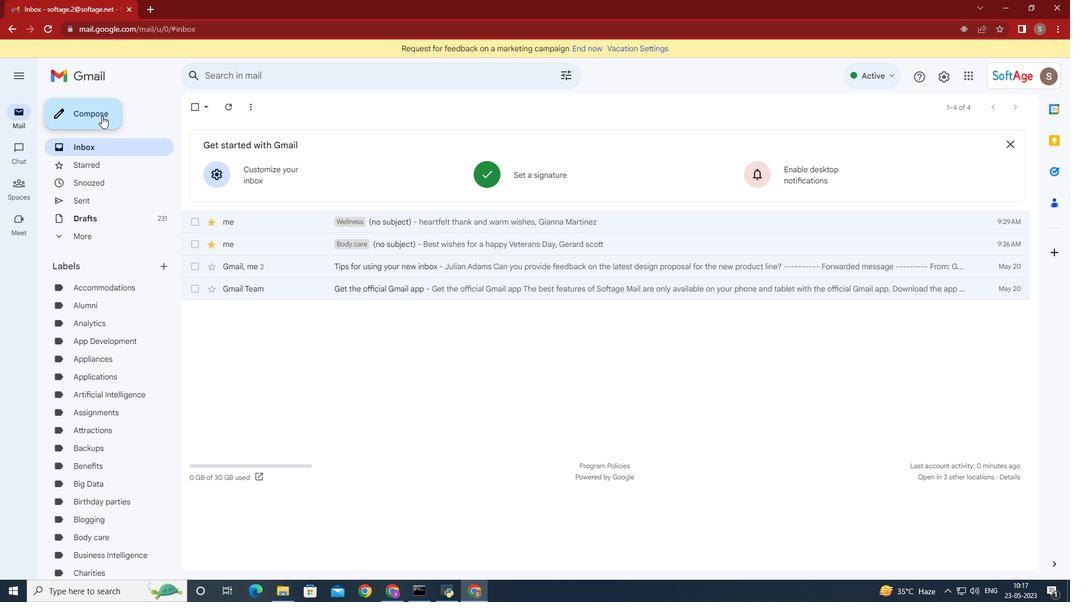 
Action: Mouse moved to (267, 126)
Screenshot: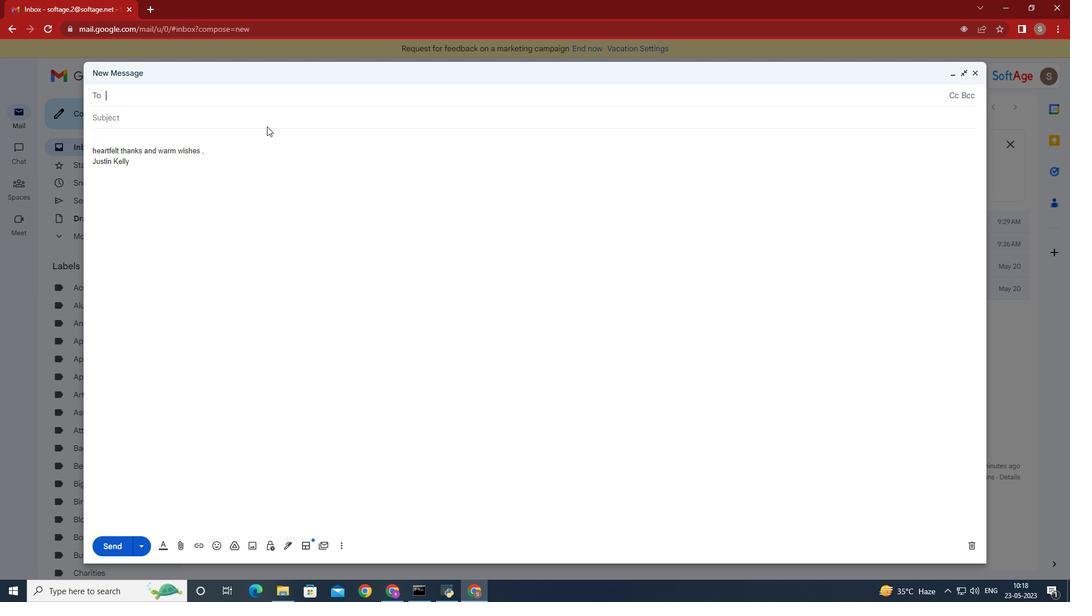 
Action: Key pressed softage.8
Screenshot: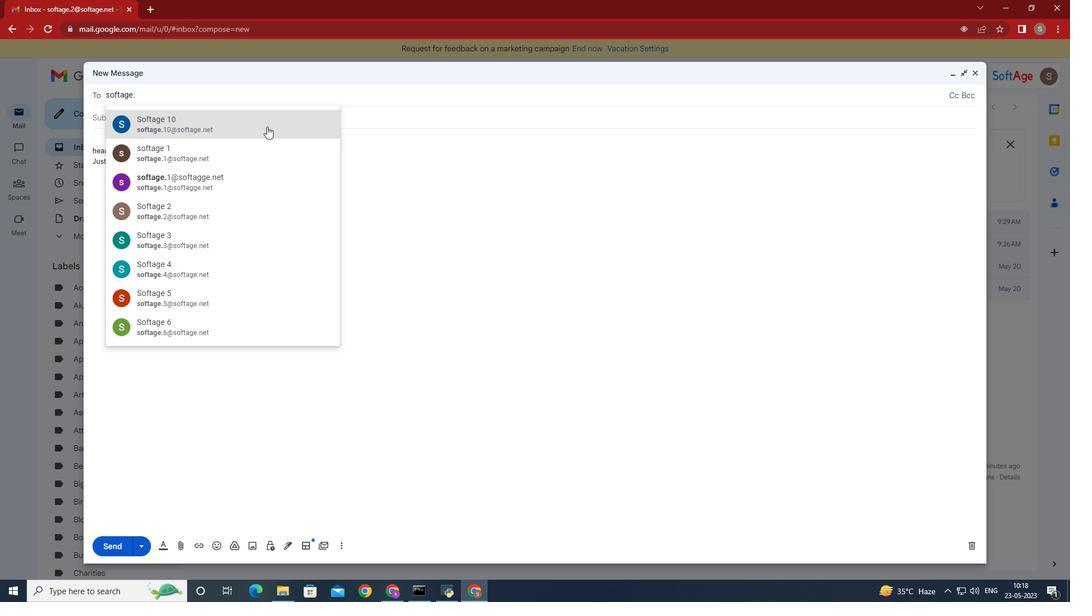 
Action: Mouse moved to (234, 130)
Screenshot: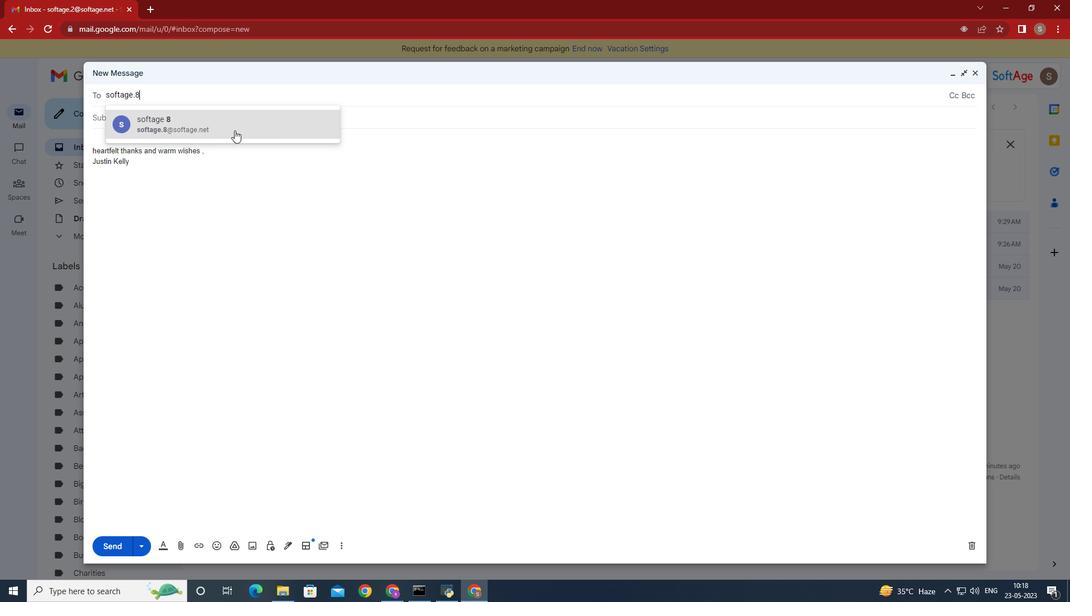 
Action: Mouse pressed left at (234, 130)
Screenshot: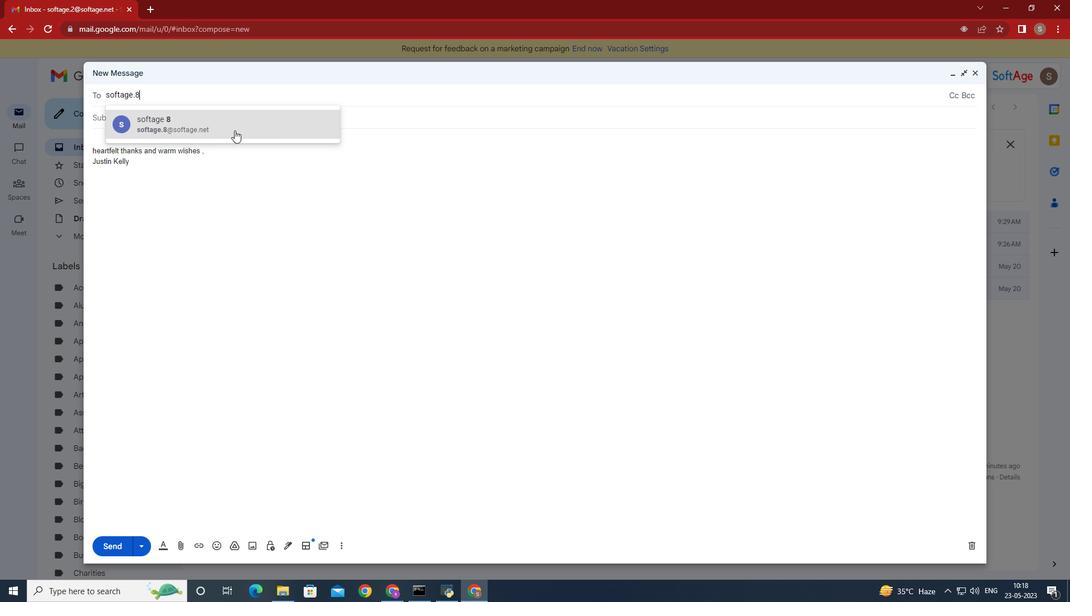 
Action: Mouse moved to (338, 547)
Screenshot: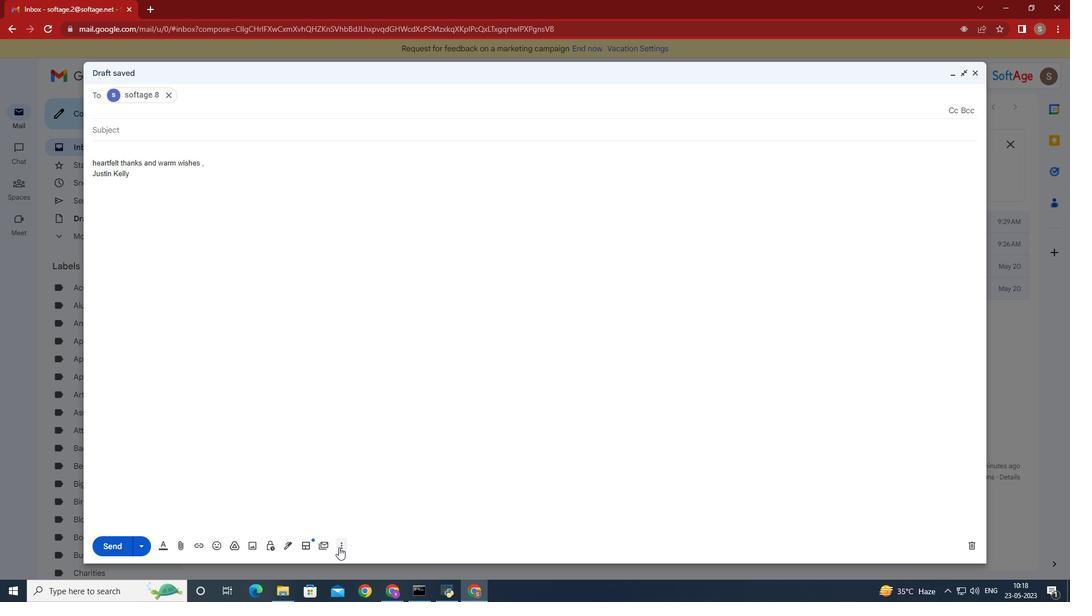 
Action: Mouse pressed left at (338, 547)
Screenshot: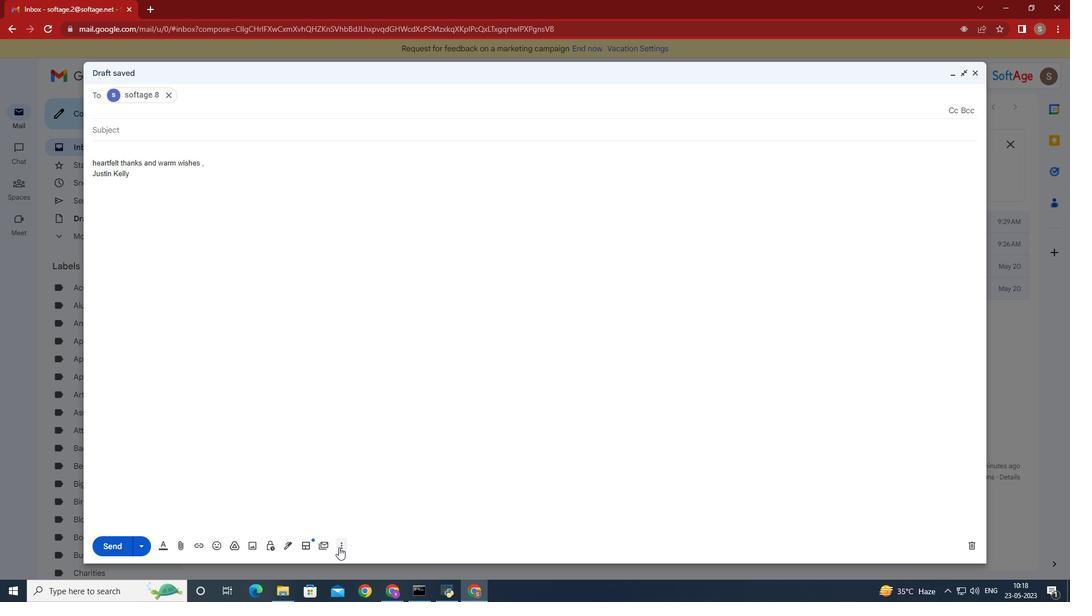 
Action: Mouse moved to (389, 444)
Screenshot: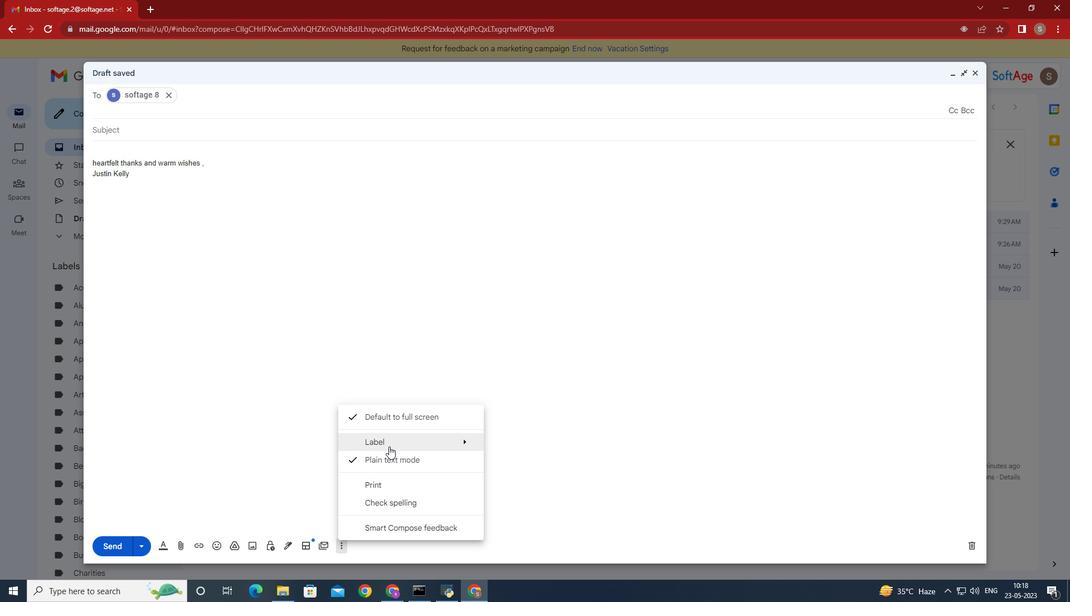 
Action: Mouse pressed left at (389, 444)
Screenshot: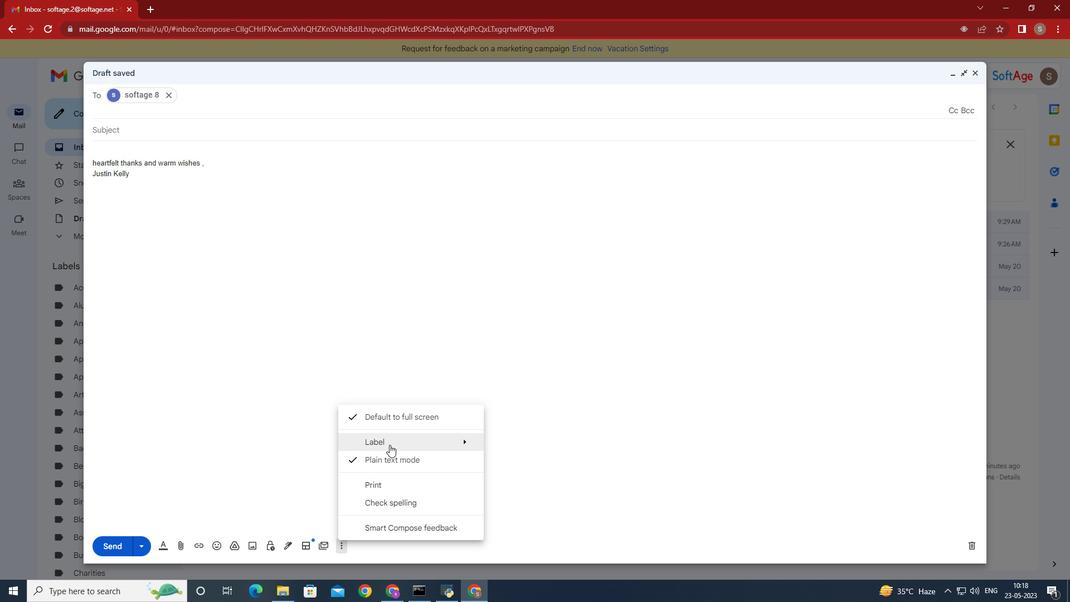 
Action: Mouse moved to (540, 255)
Screenshot: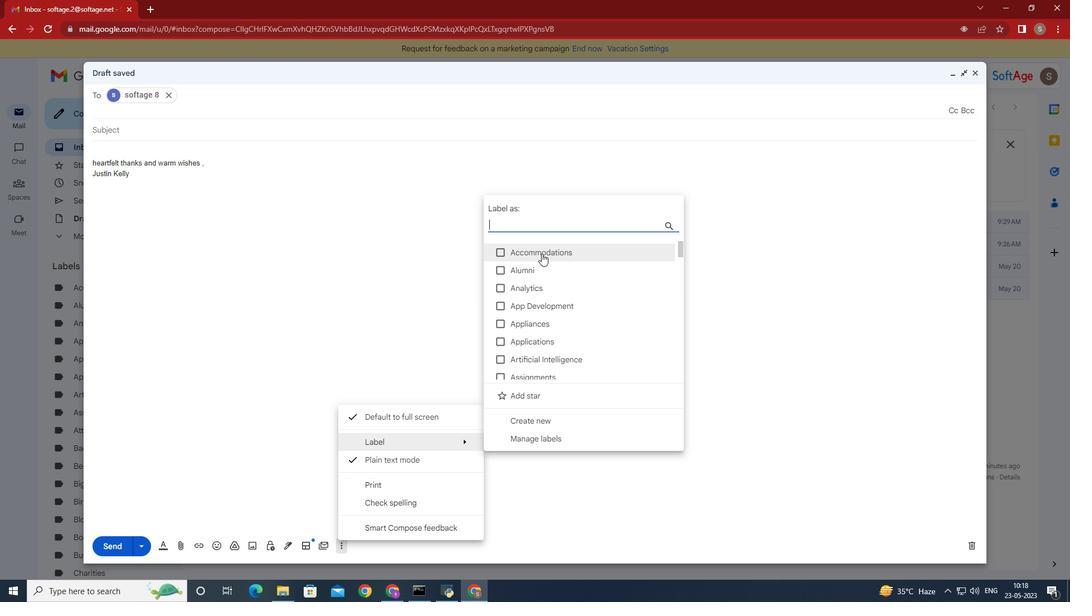 
Action: Key pressed <Key.shift>Big<Key.space>
Screenshot: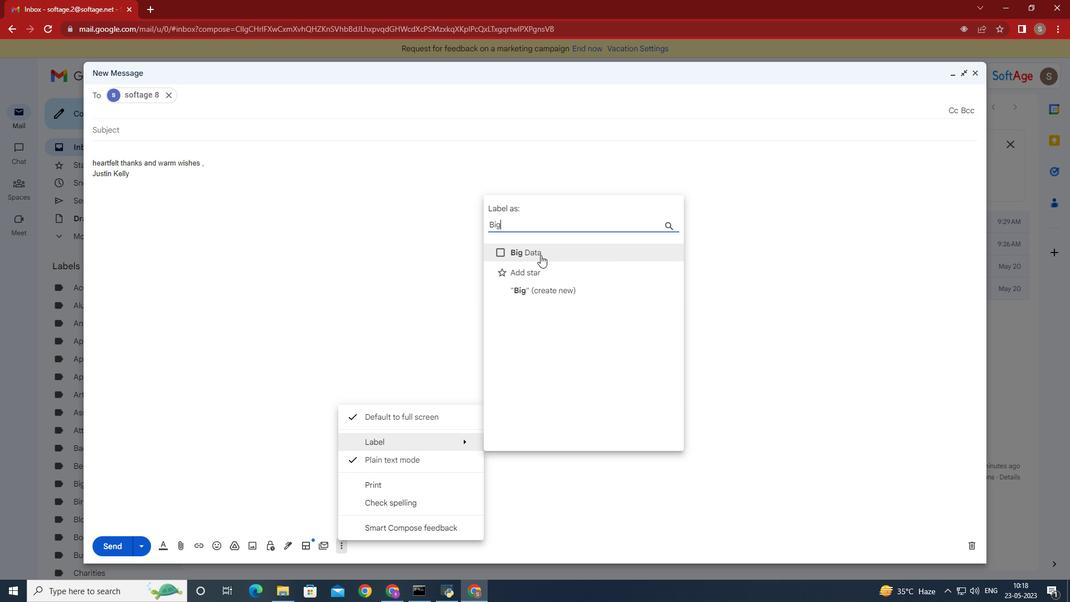 
Action: Mouse moved to (501, 254)
Screenshot: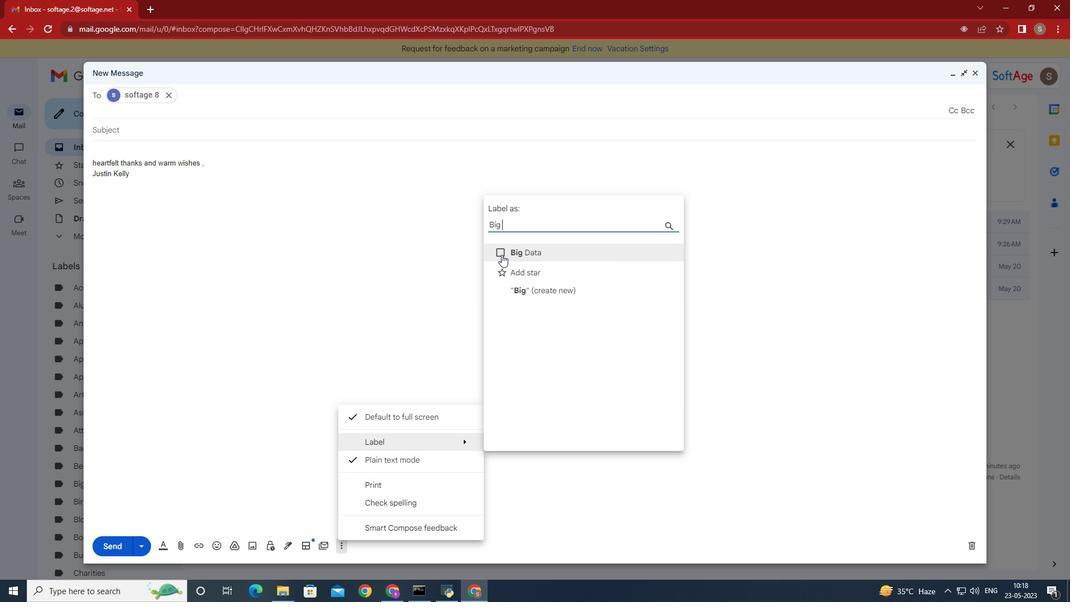 
Action: Mouse pressed left at (501, 254)
Screenshot: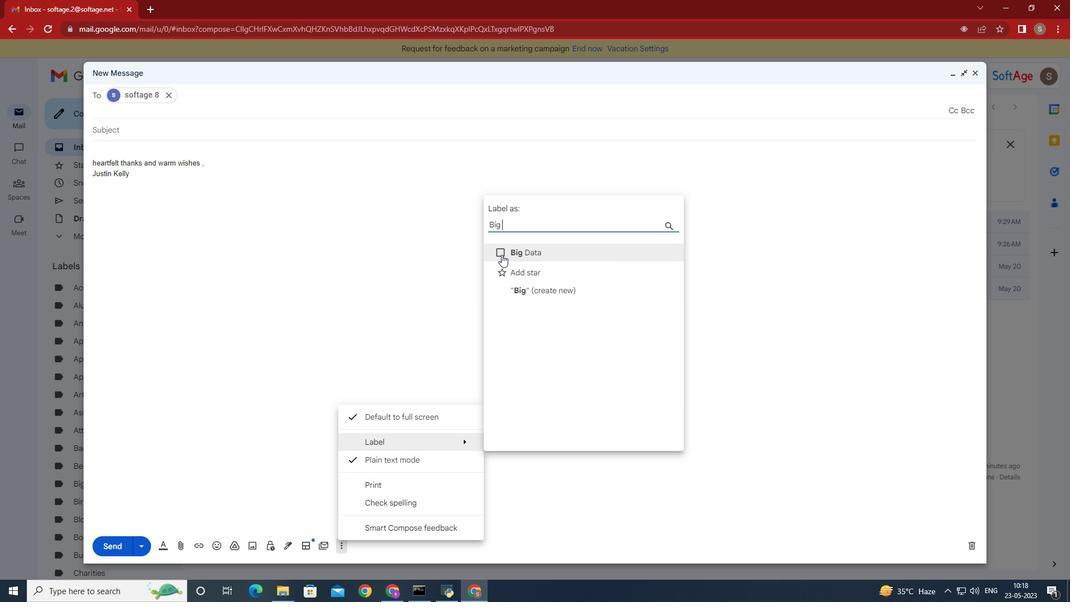 
Action: Mouse moved to (524, 290)
Screenshot: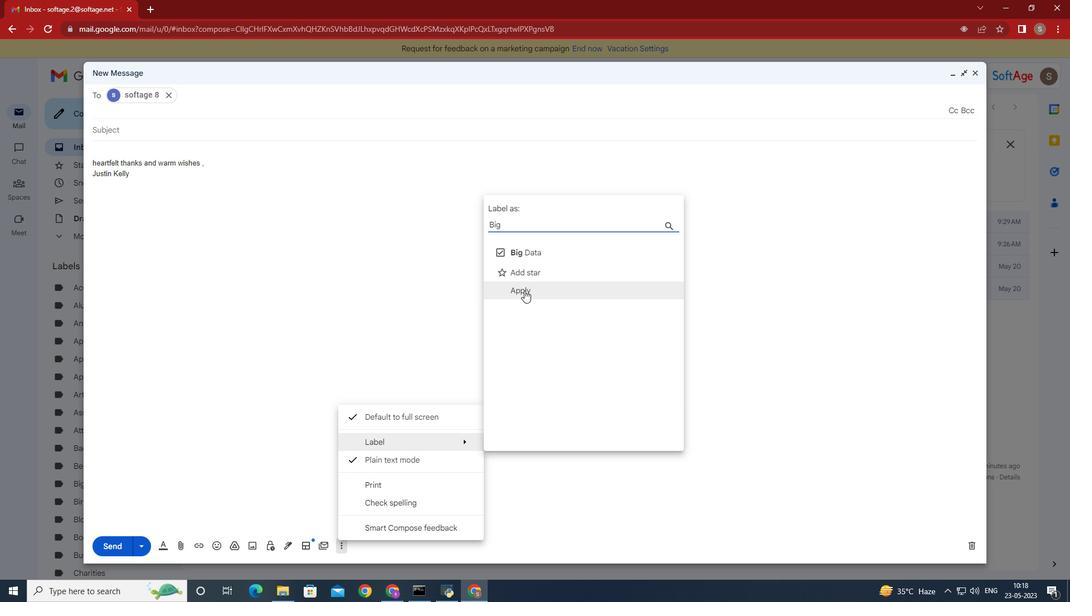 
Action: Mouse pressed left at (524, 290)
Screenshot: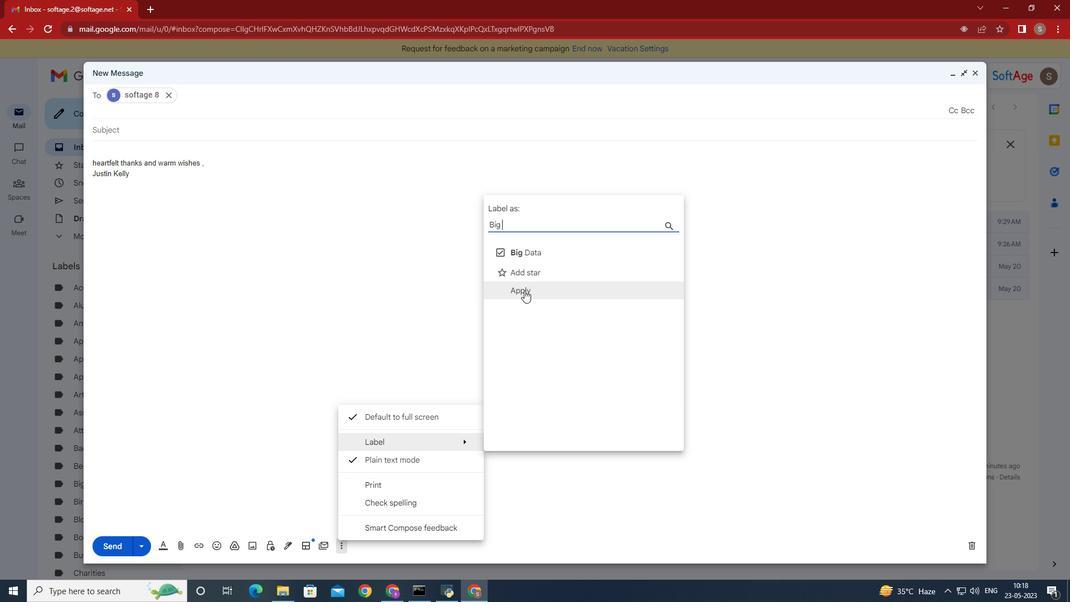 
Action: Mouse moved to (524, 290)
Screenshot: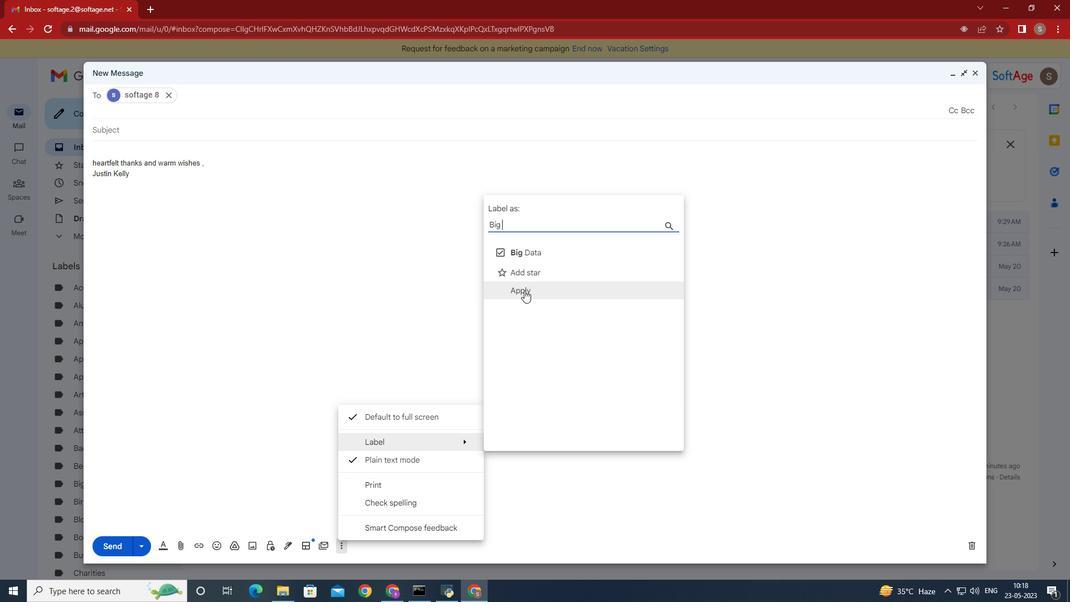 
